 Task: Add an event  with title  Training Session: Time Management, date '2024/03/16' & Select Event type as  Group. Add location for the event as  654 Queen's Road, Central, Hong Kong and add a description: This training session is designed to help participants effectively manage their time, increase productivity, and achieve a better work-life balance. Create an event link  http-trainingsession:timemanagementcom & Select the event color as  Lime Green. , logged in from the account softage.1@softage.netand send the event invitation to softage.7@softage.net and softage.8@softage.net
Action: Mouse moved to (670, 202)
Screenshot: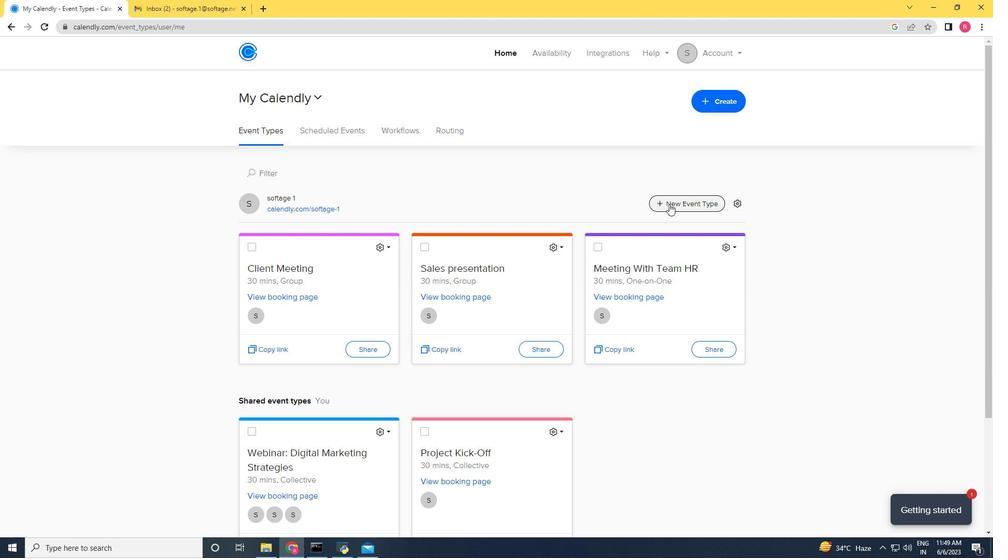 
Action: Mouse pressed left at (670, 202)
Screenshot: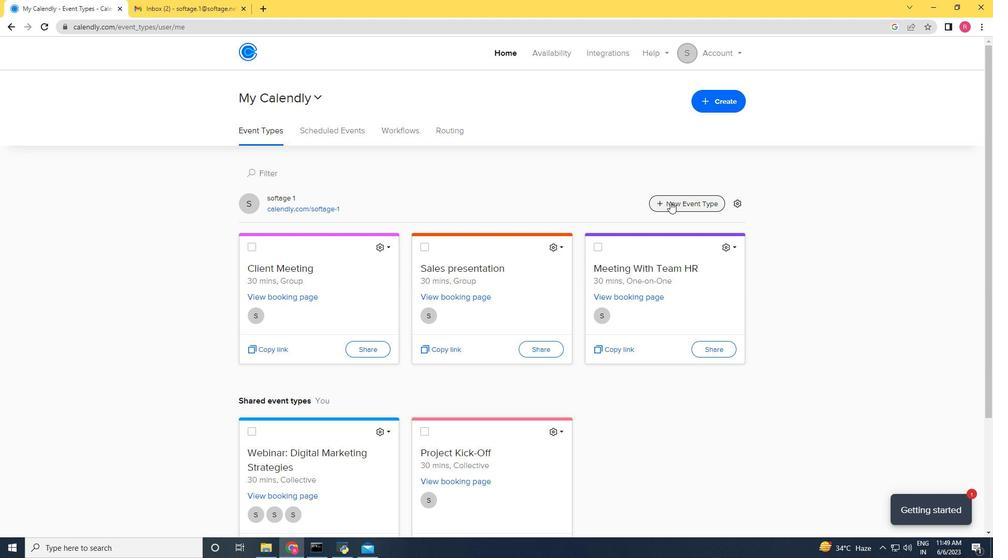 
Action: Mouse moved to (461, 238)
Screenshot: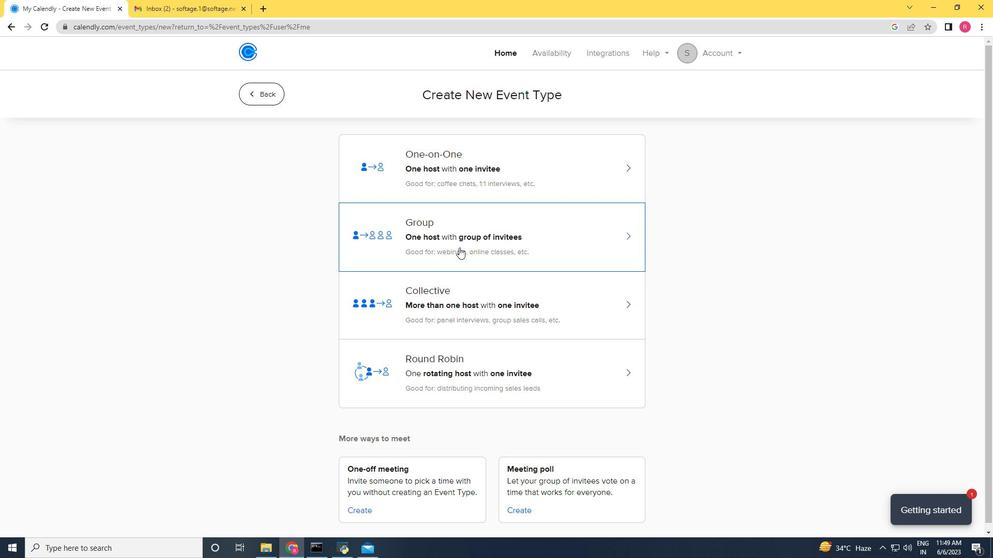 
Action: Mouse pressed left at (461, 238)
Screenshot: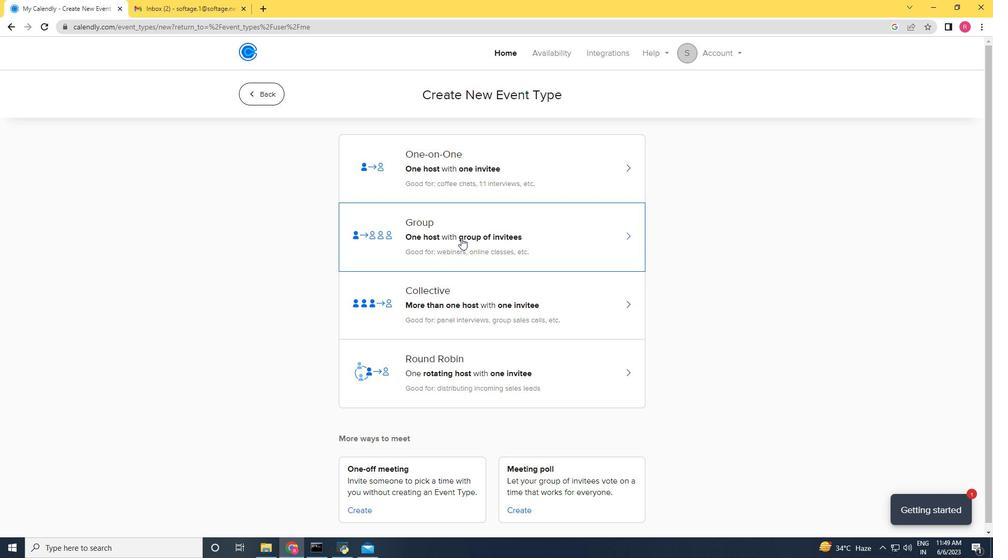 
Action: Mouse moved to (453, 260)
Screenshot: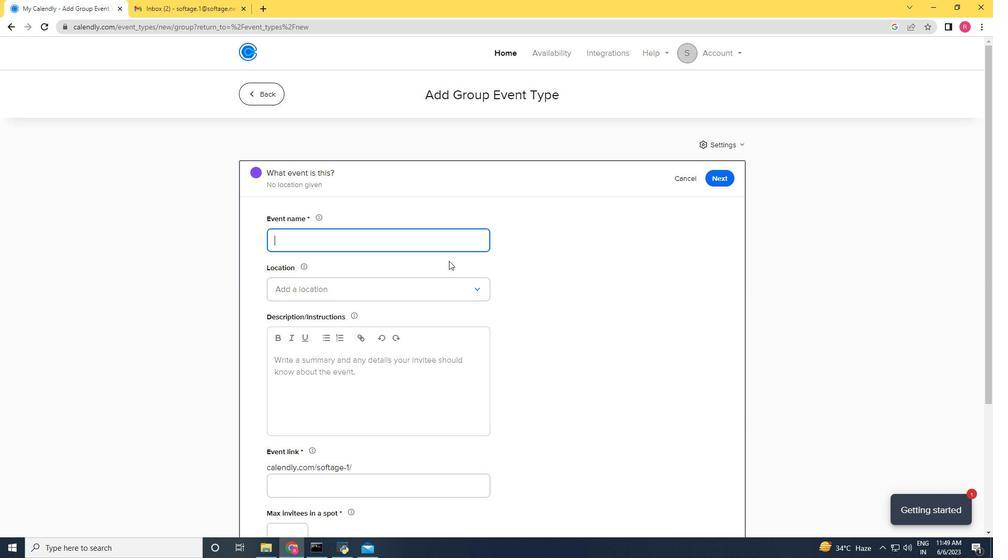 
Action: Key pressed <Key.shift>T
Screenshot: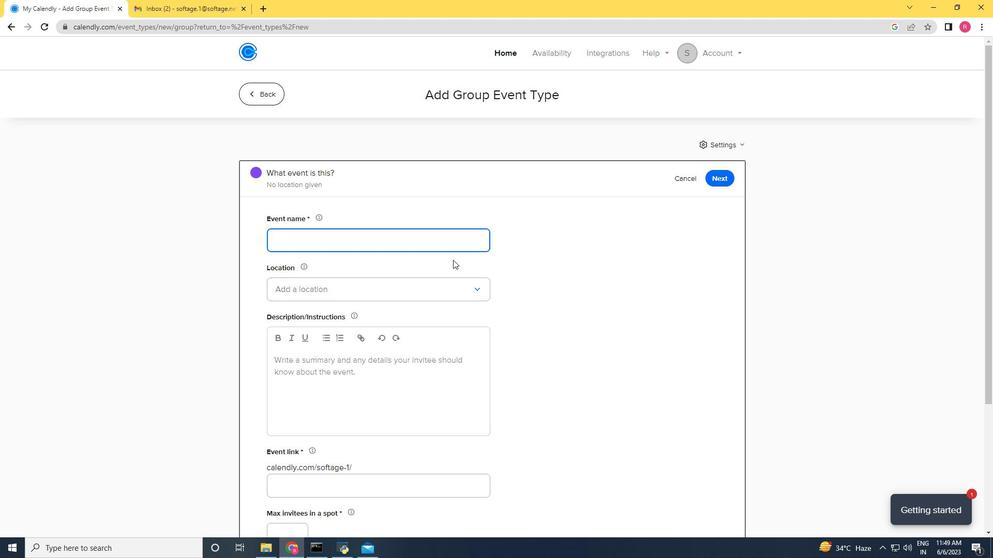 
Action: Mouse moved to (453, 260)
Screenshot: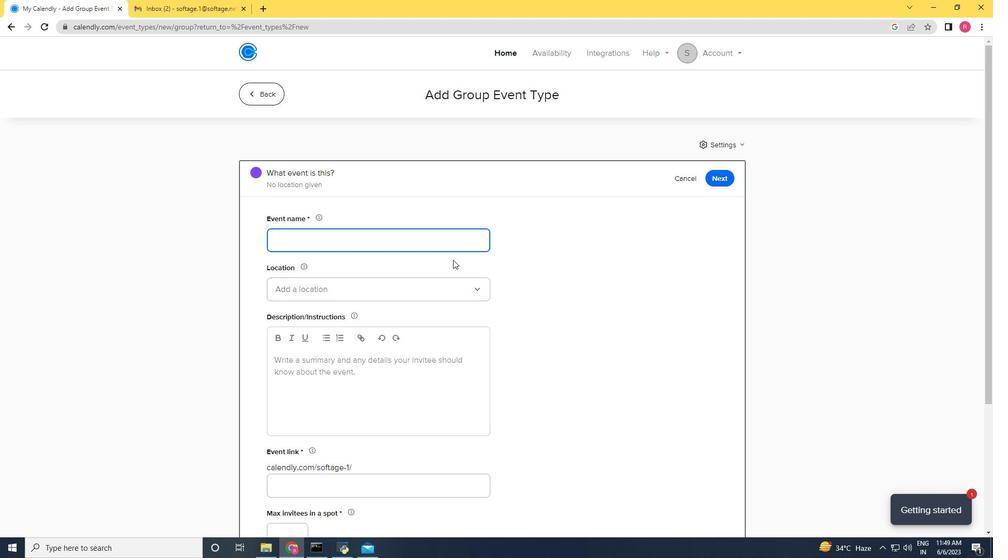 
Action: Key pressed ran
Screenshot: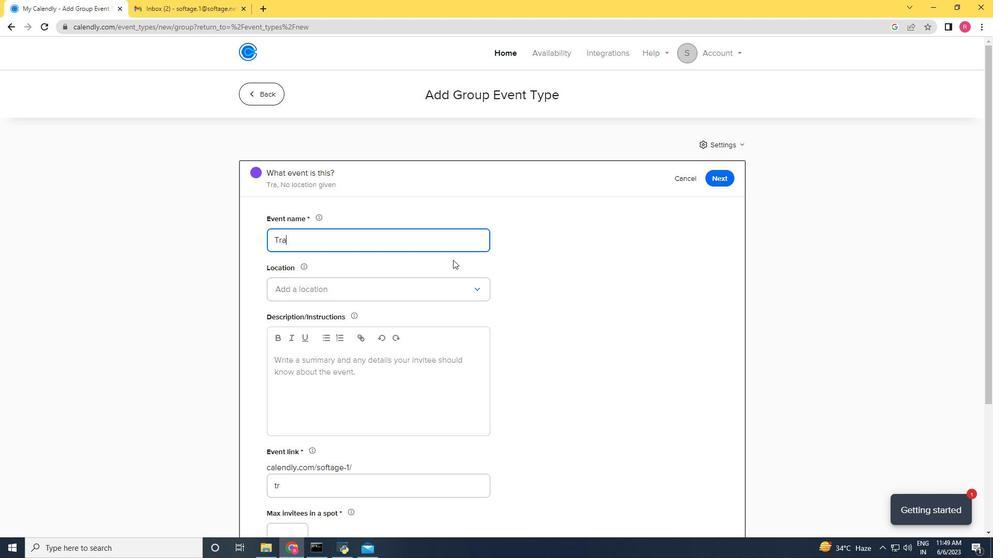 
Action: Mouse moved to (454, 259)
Screenshot: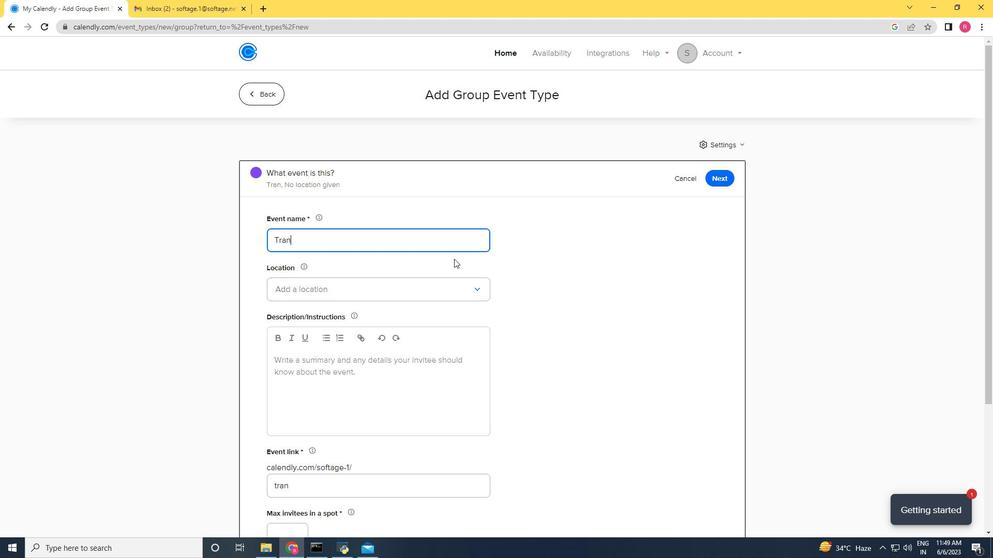 
Action: Key pressed ing<Key.space><Key.backspace><Key.backspace><Key.backspace><Key.backspace><Key.backspace>ini
Screenshot: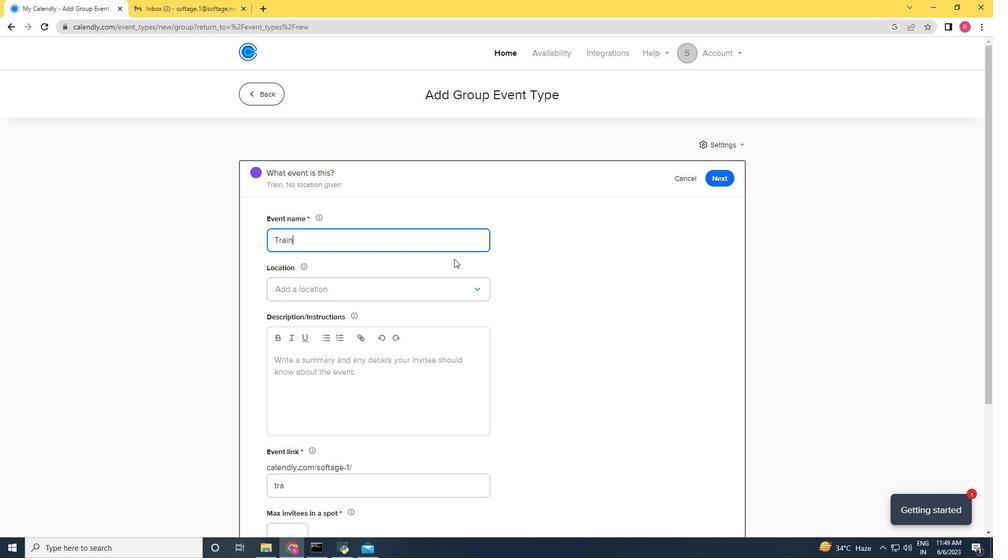 
Action: Mouse moved to (454, 259)
Screenshot: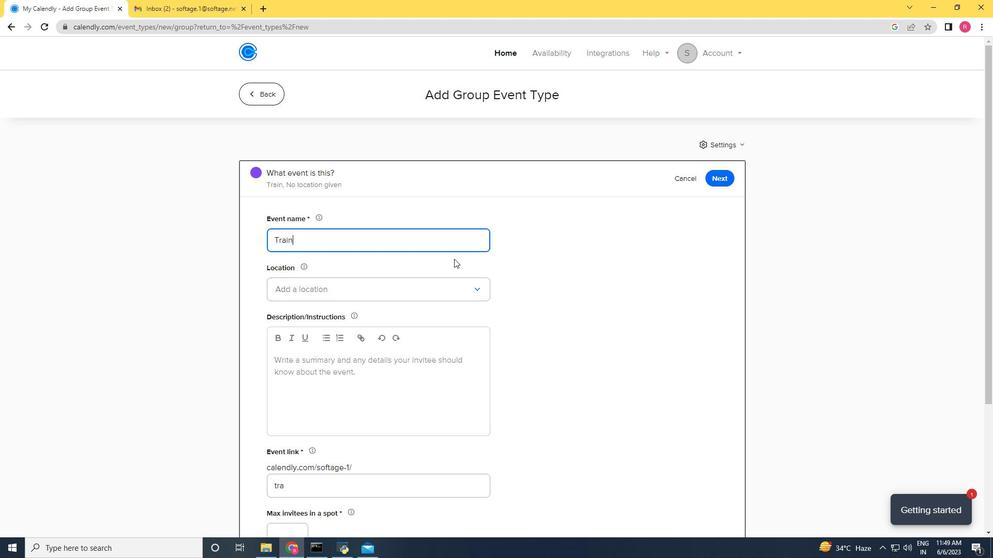 
Action: Key pressed ng<Key.space><Key.shift>Session<Key.space>
Screenshot: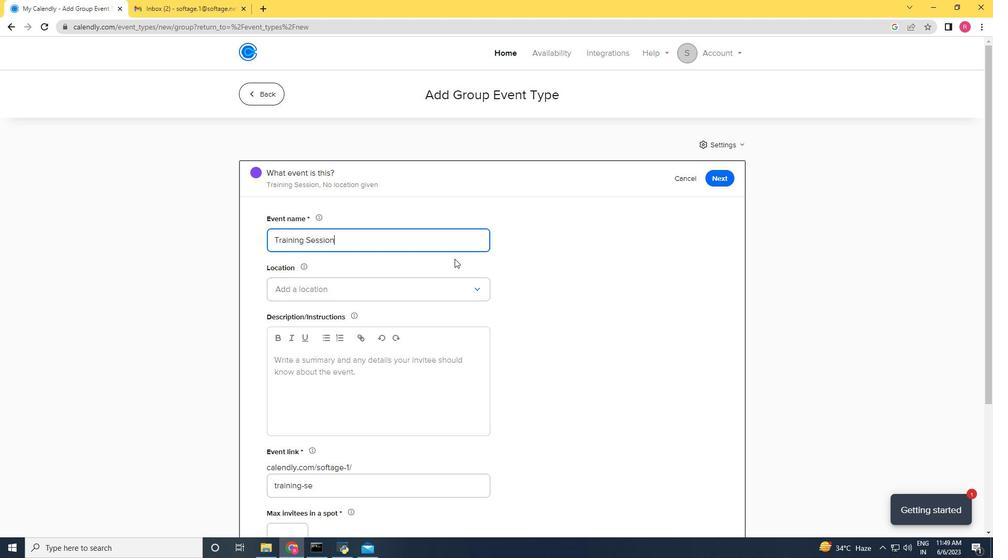 
Action: Mouse moved to (541, 201)
Screenshot: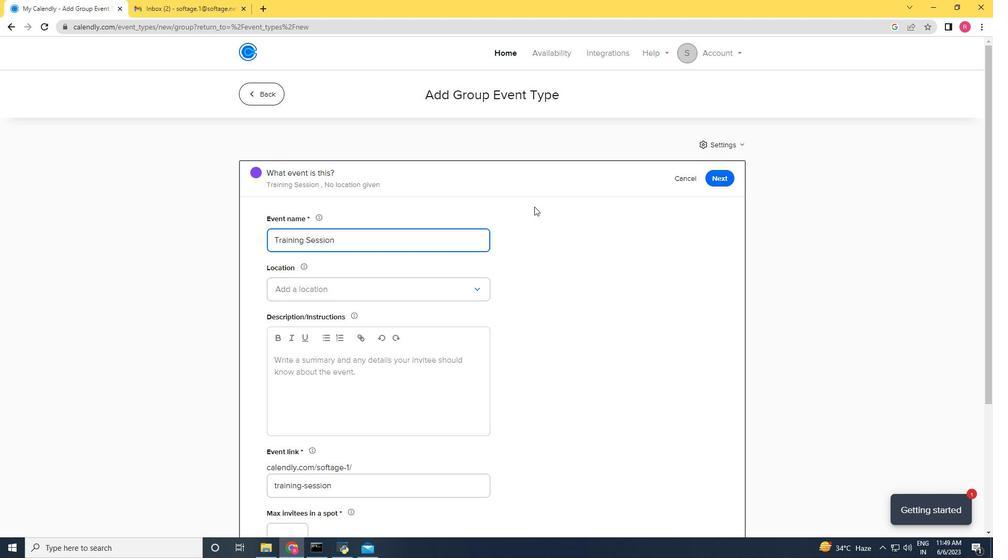 
Action: Key pressed <Key.backspace><Key.shift_r>:<Key.space><Key.shift>Time<Key.space><Key.shift><Key.shift><Key.shift><Key.shift><Key.shift><Key.shift><Key.shift>Management<Key.space>
Screenshot: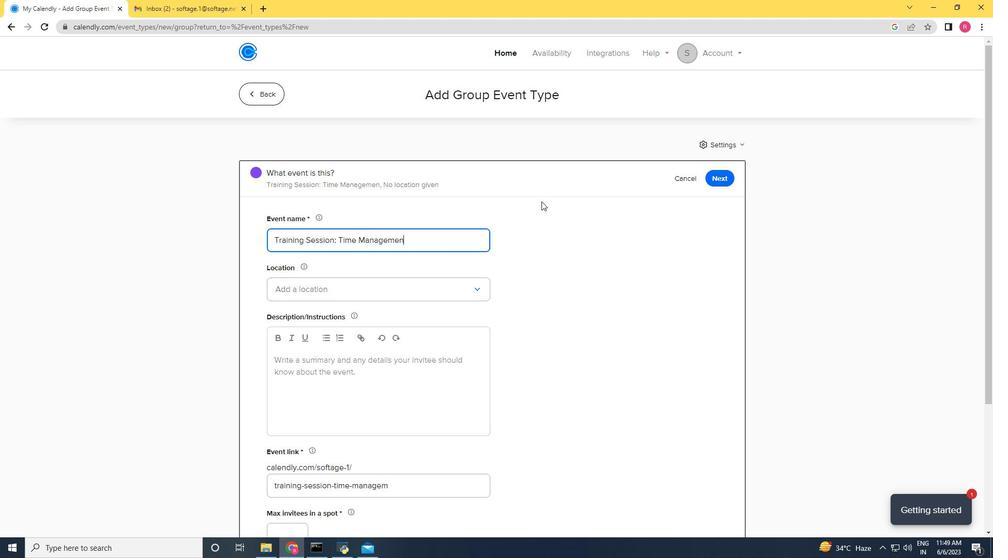
Action: Mouse moved to (437, 301)
Screenshot: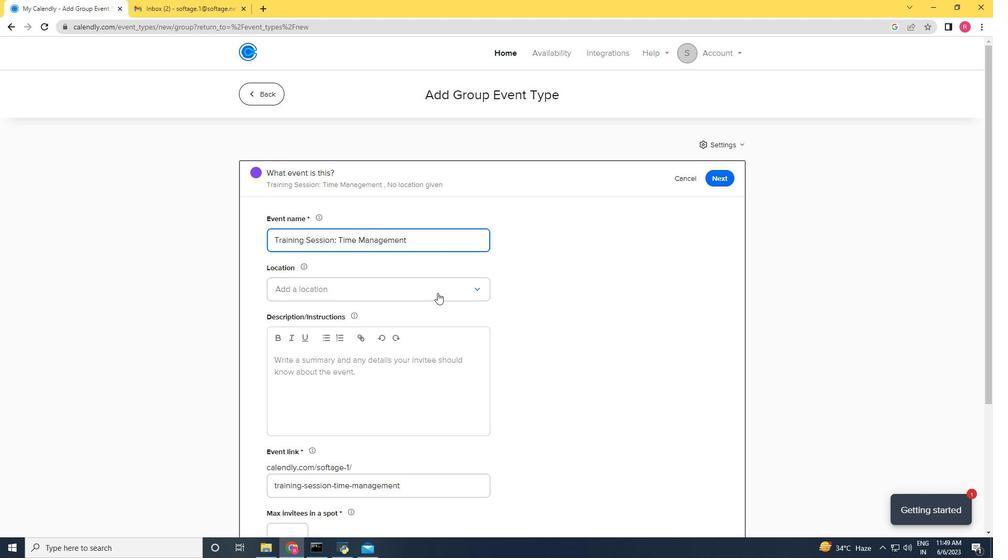 
Action: Mouse pressed left at (437, 301)
Screenshot: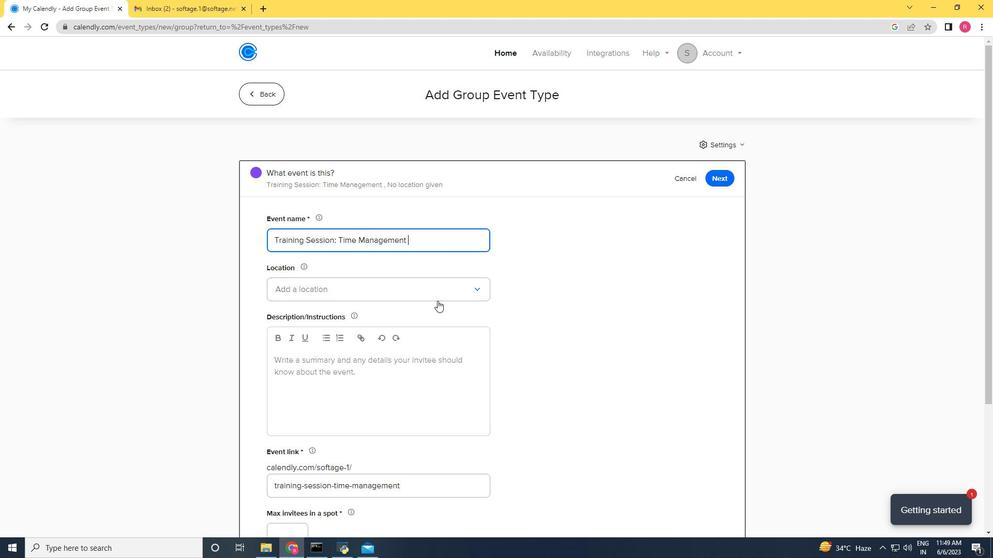 
Action: Mouse moved to (408, 315)
Screenshot: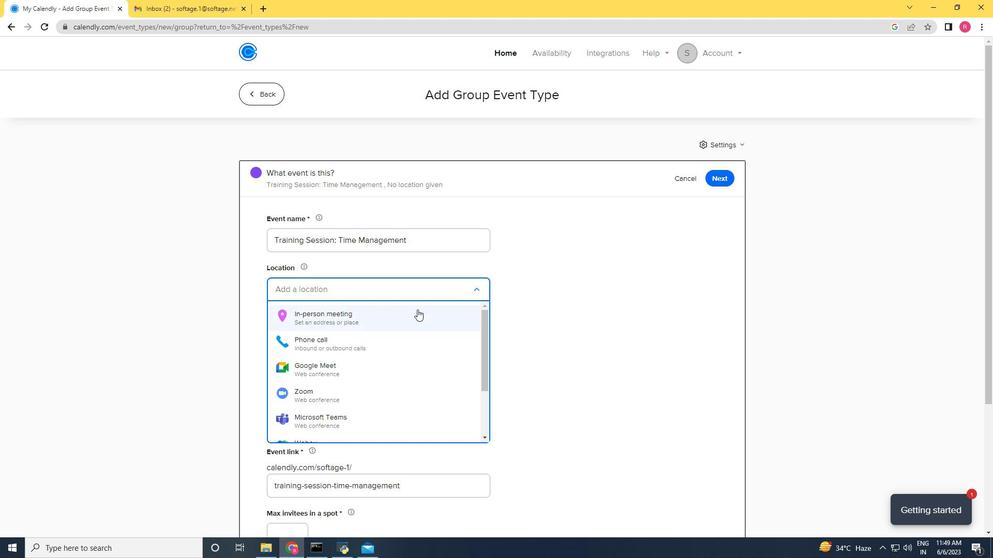 
Action: Mouse pressed left at (408, 315)
Screenshot: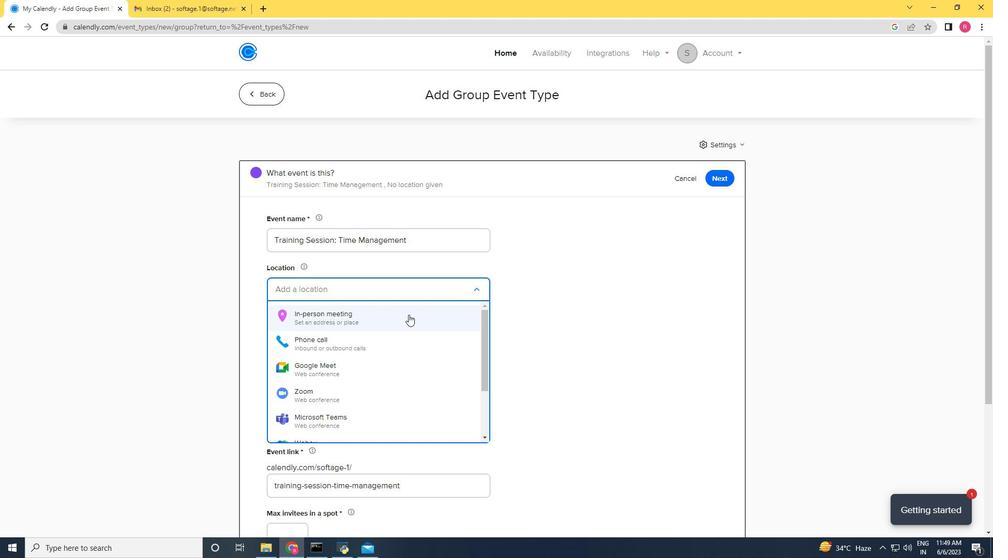 
Action: Mouse moved to (453, 172)
Screenshot: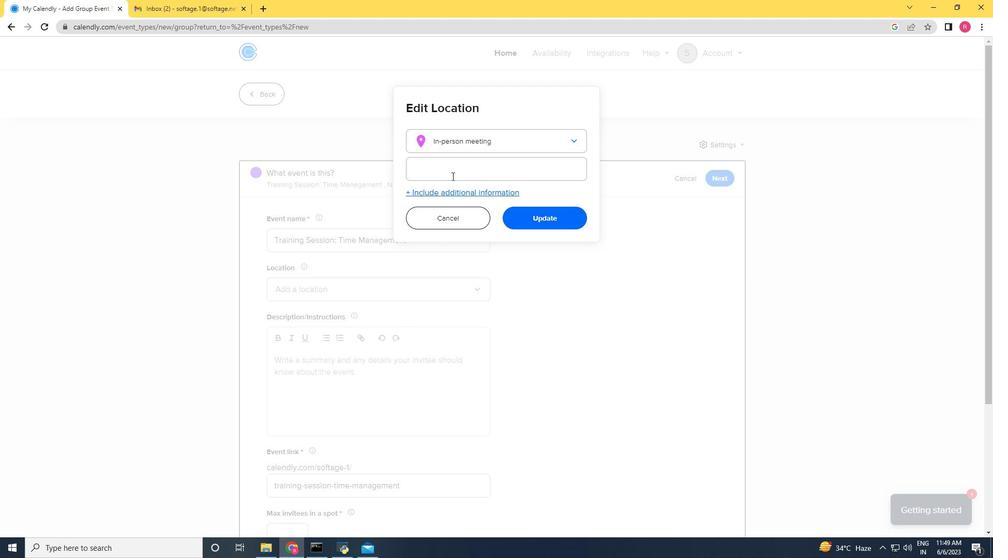 
Action: Mouse pressed left at (453, 172)
Screenshot: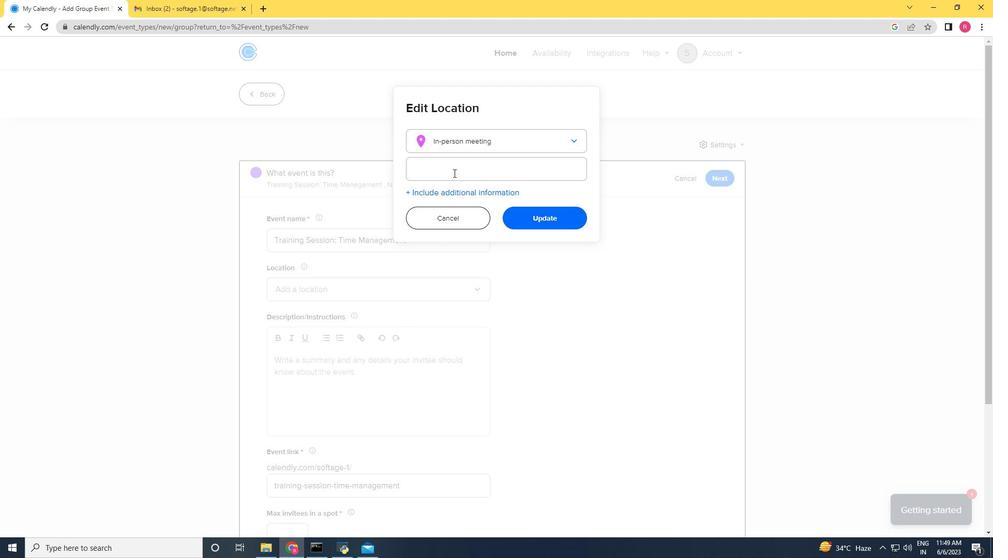 
Action: Mouse moved to (492, 153)
Screenshot: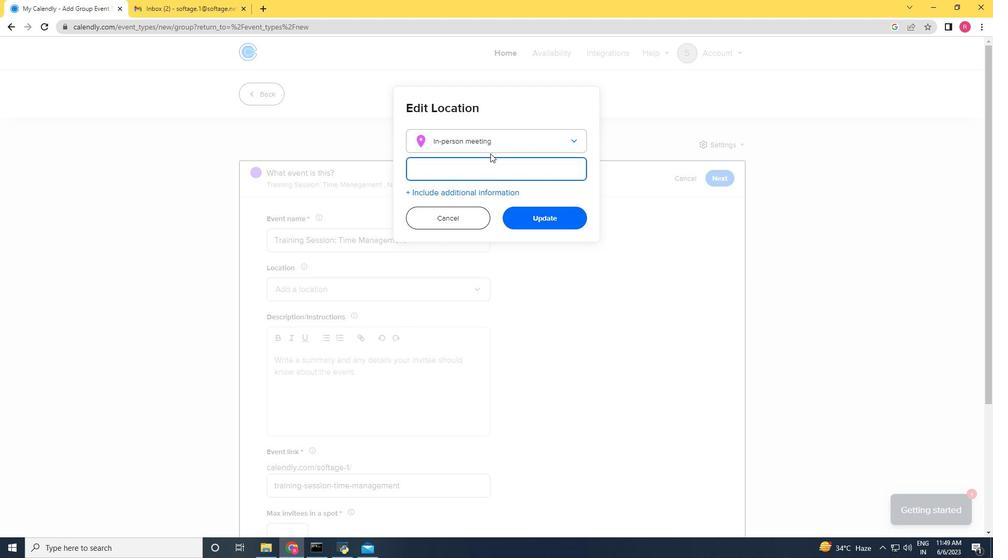 
Action: Key pressed 6
Screenshot: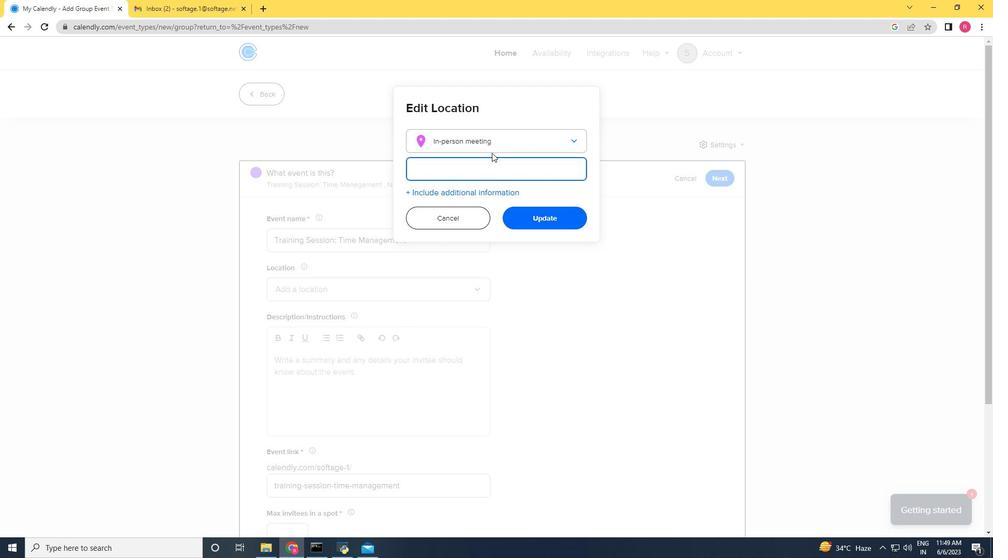 
Action: Mouse moved to (492, 153)
Screenshot: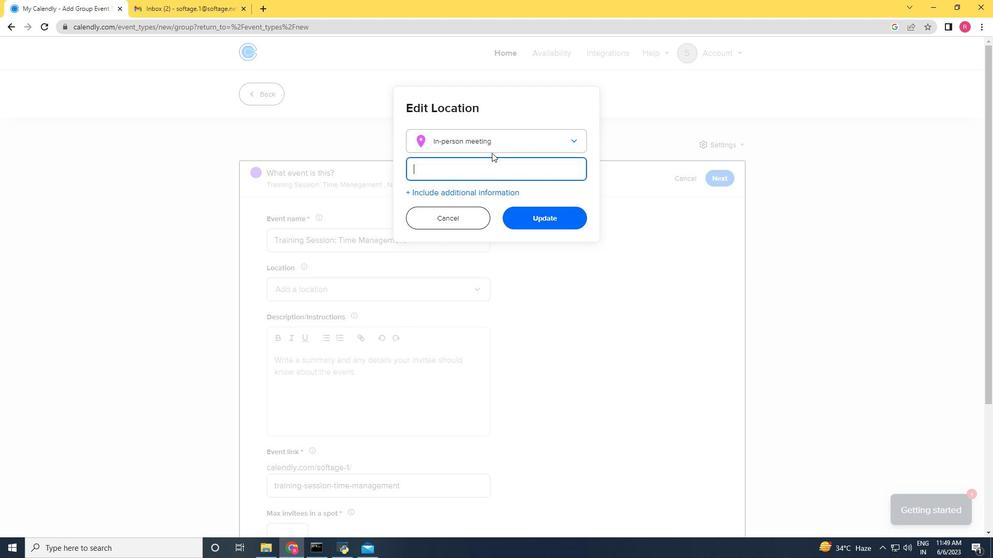 
Action: Key pressed 5
Screenshot: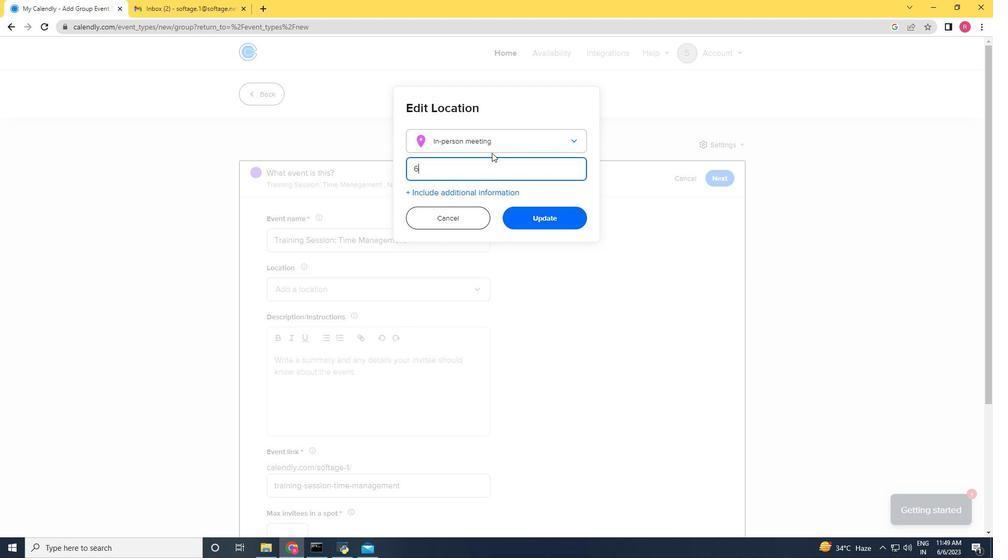 
Action: Mouse moved to (493, 153)
Screenshot: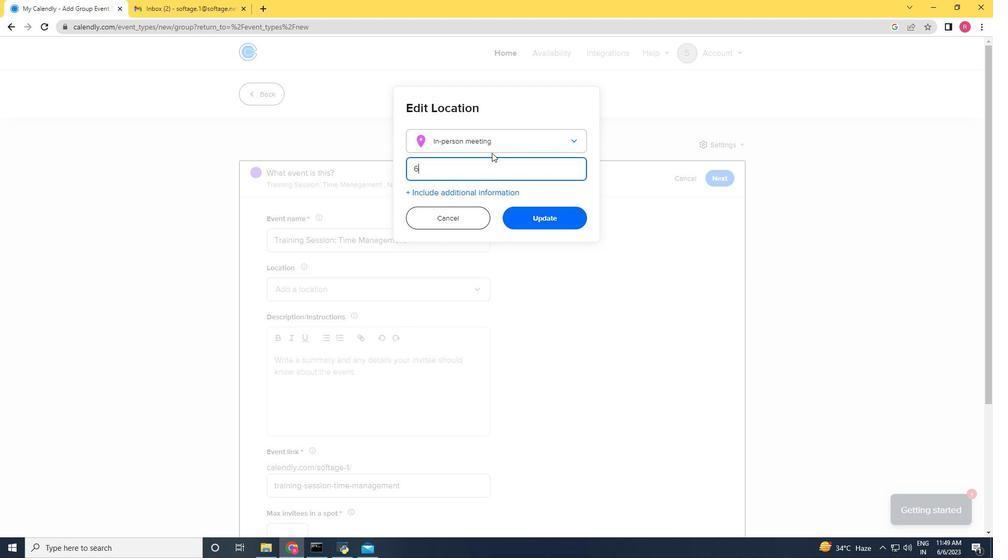 
Action: Key pressed 4<Key.space><Key.shift><Key.shift><Key.shift><Key.shift><Key.shift><Key.shift><Key.shift><Key.shift><Key.shift>Quee
Screenshot: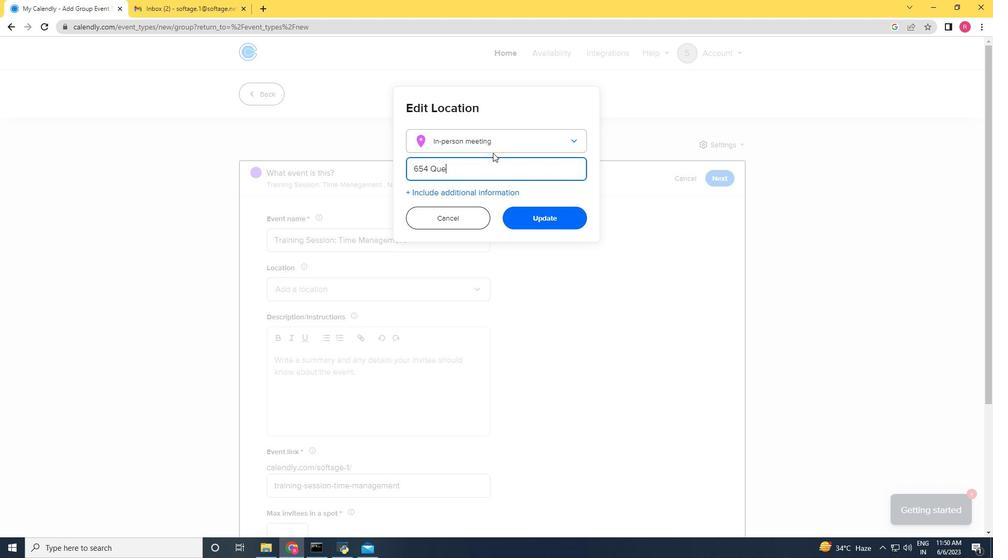 
Action: Mouse moved to (493, 153)
Screenshot: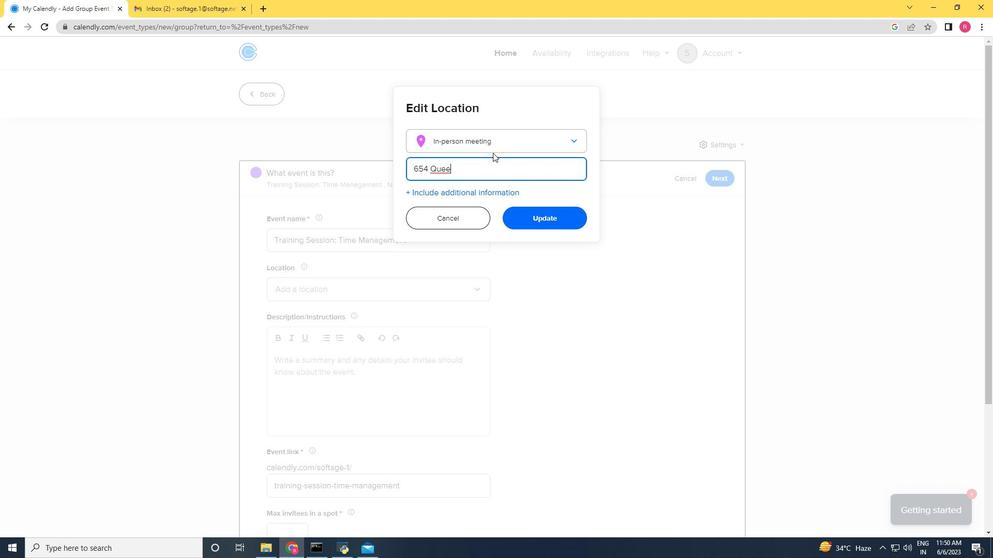 
Action: Key pressed 's<Key.space><Key.left><Key.left><Key.left>n<Key.right><Key.right><Key.space><Key.shift>Road<Key.space><Key.backspace>,<Key.space><Key.shift><Key.shift><Key.shift>Ce
Screenshot: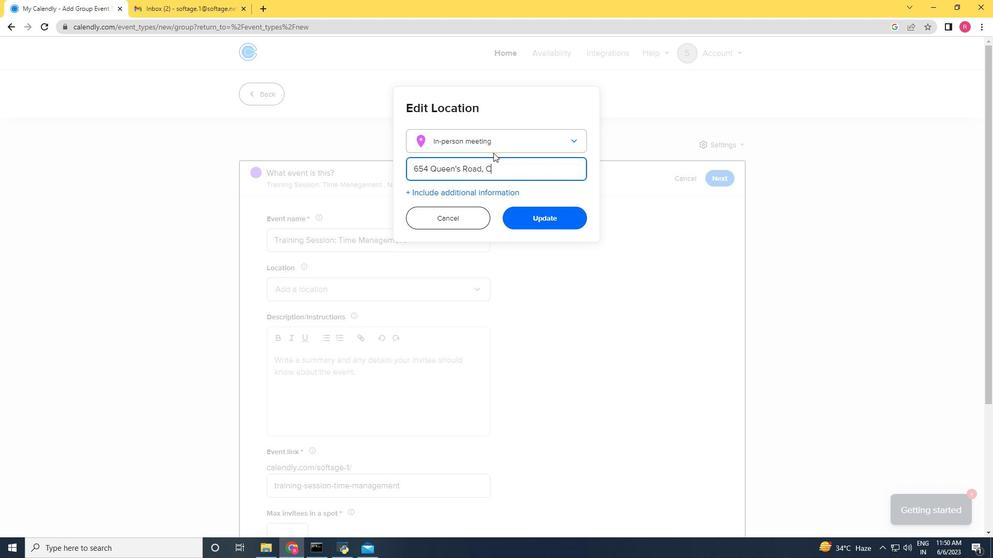 
Action: Mouse moved to (495, 152)
Screenshot: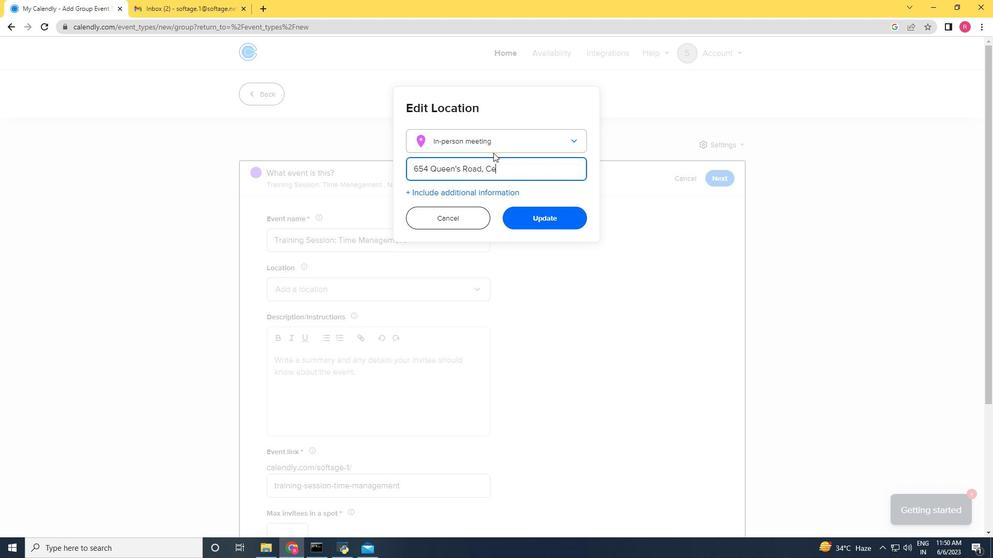 
Action: Key pressed n
Screenshot: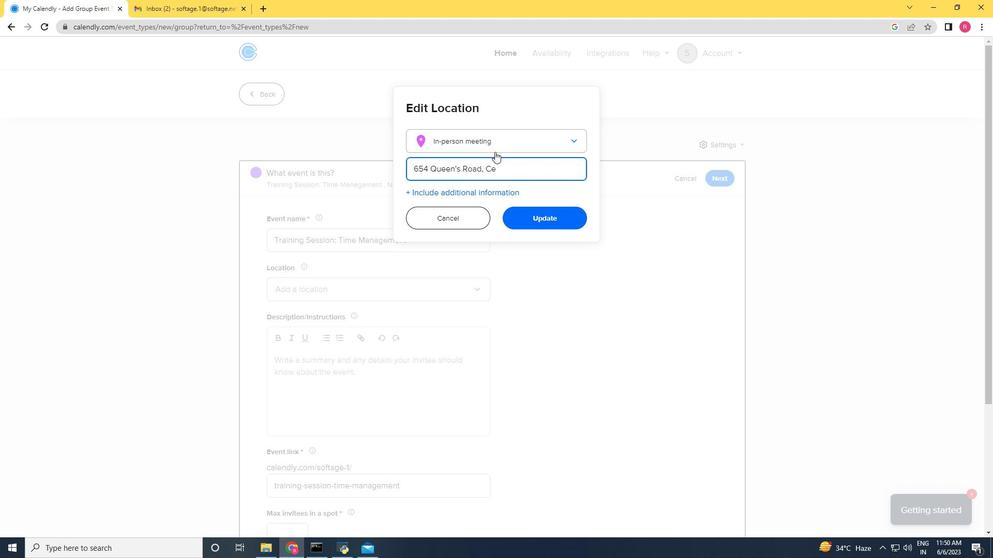 
Action: Mouse moved to (497, 151)
Screenshot: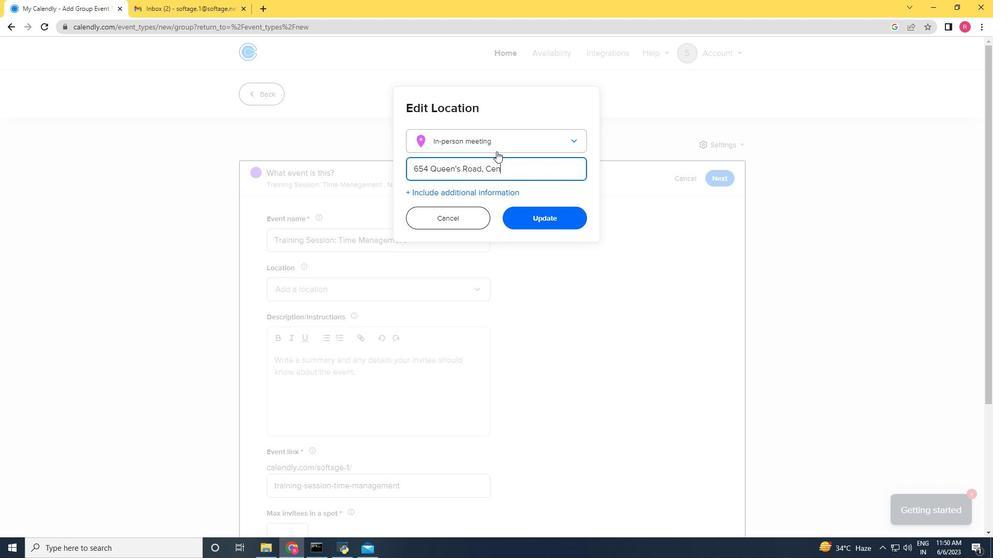 
Action: Key pressed t
Screenshot: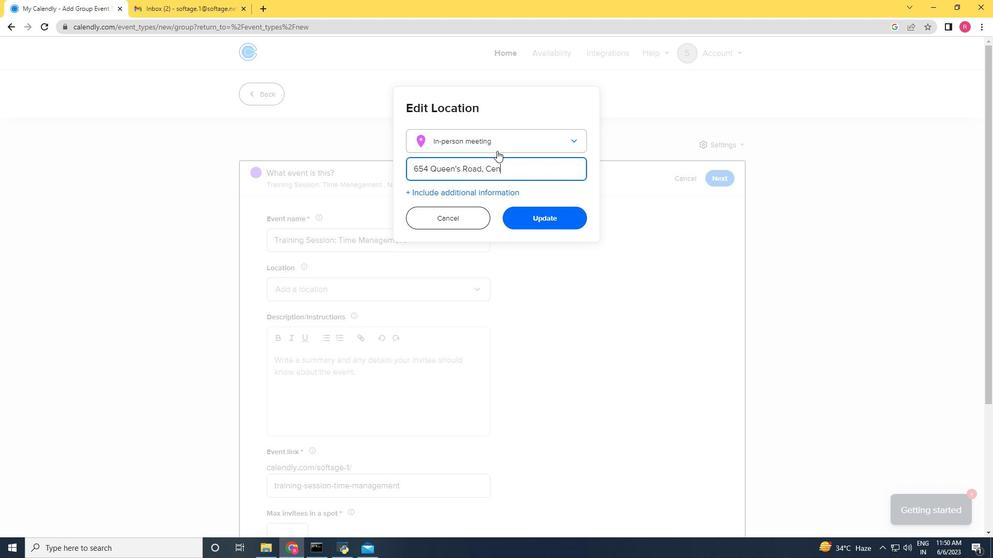 
Action: Mouse moved to (497, 151)
Screenshot: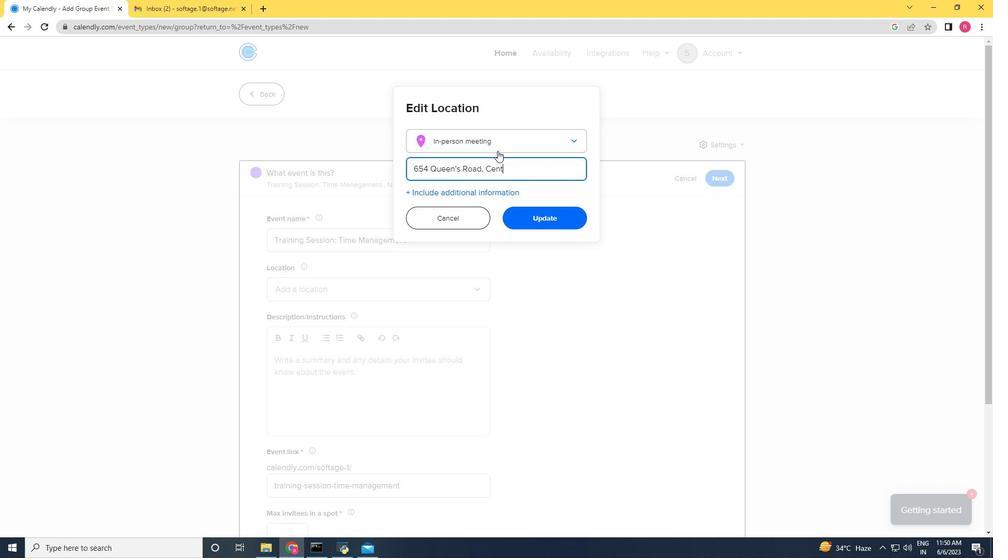 
Action: Key pressed ra
Screenshot: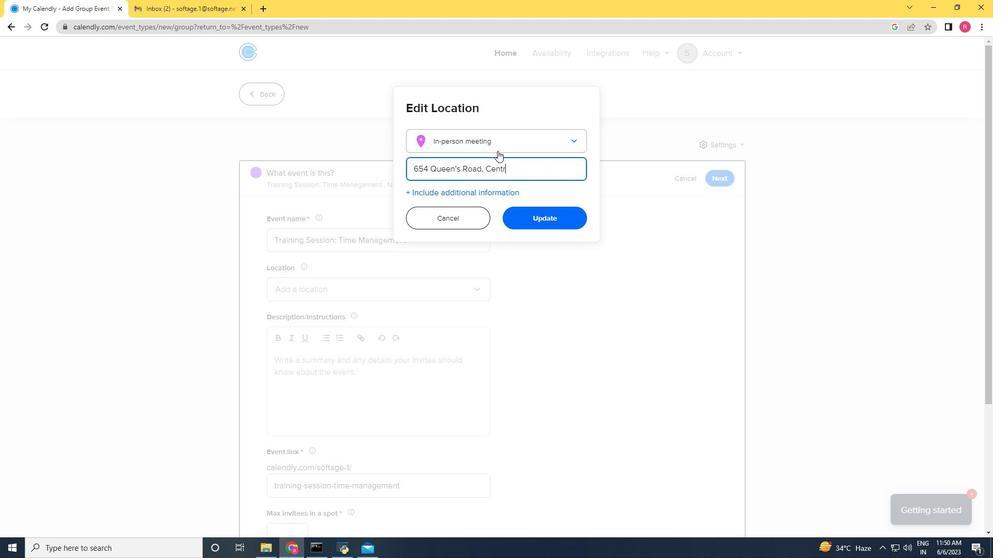 
Action: Mouse moved to (499, 150)
Screenshot: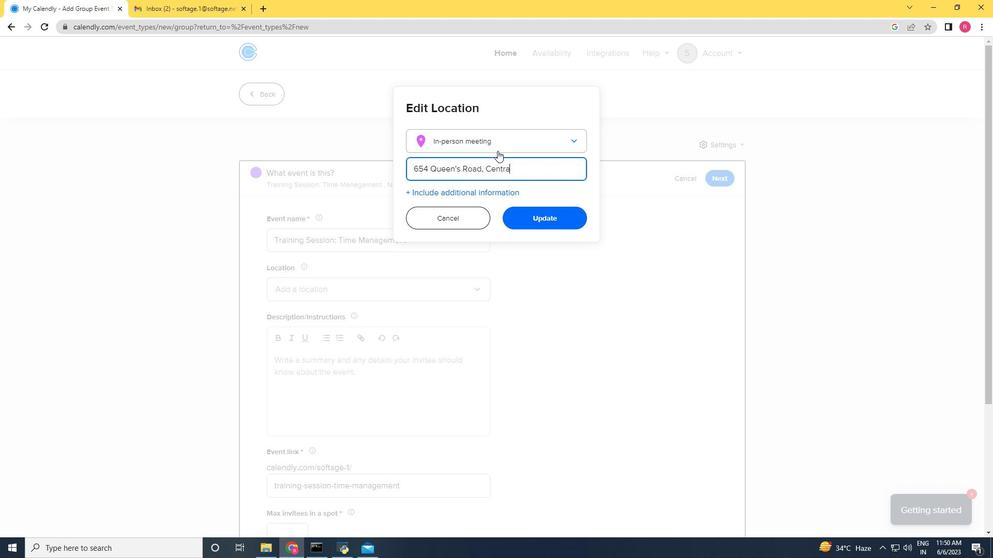 
Action: Key pressed l<Key.space><Key.backspace>,<Key.space><Key.shift>Hong<Key.space><Key.shift>Kong<Key.space>
Screenshot: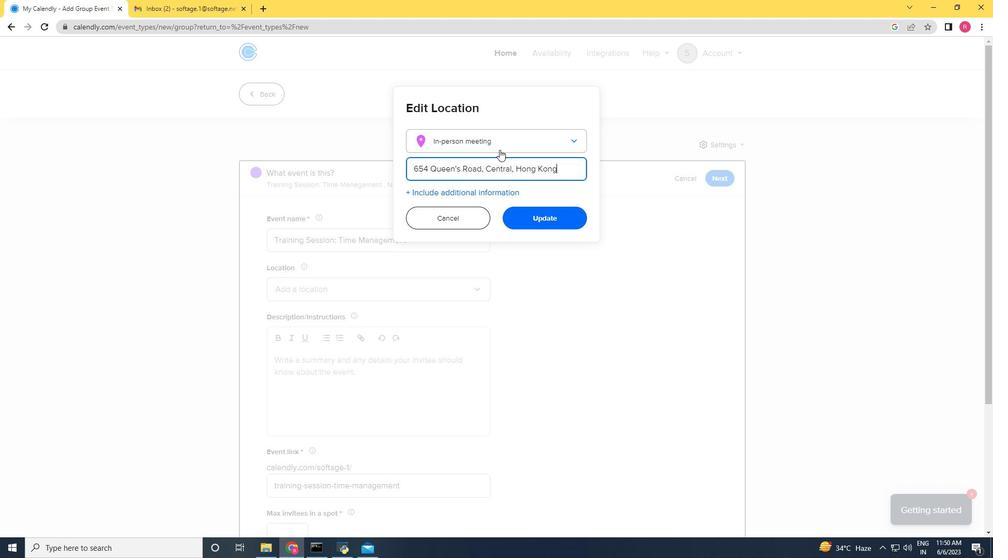 
Action: Mouse moved to (542, 215)
Screenshot: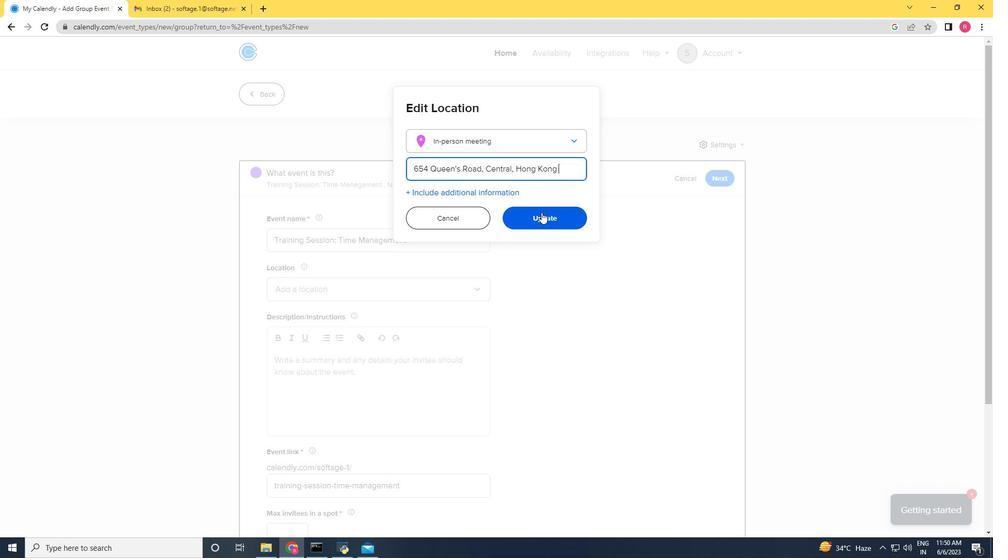 
Action: Mouse pressed left at (542, 215)
Screenshot: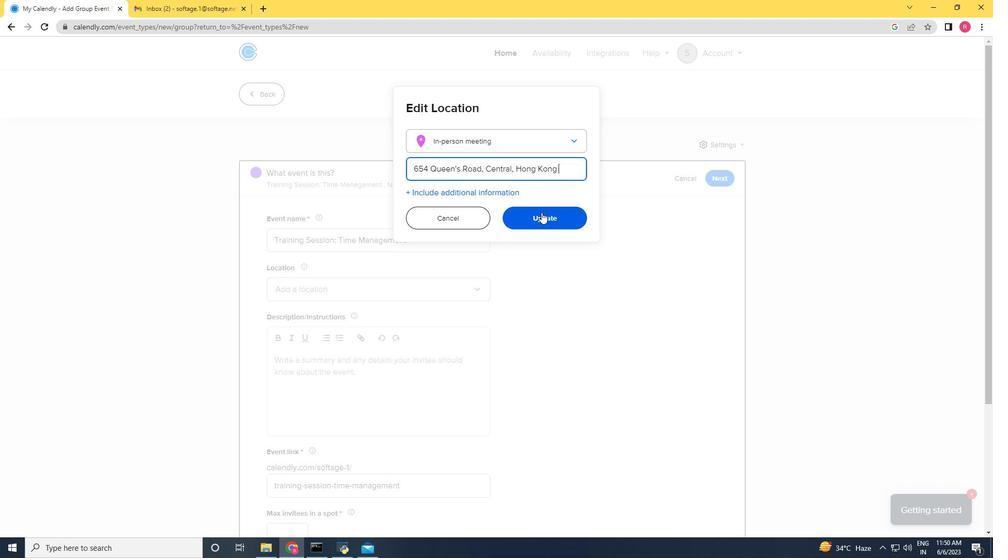 
Action: Mouse moved to (368, 400)
Screenshot: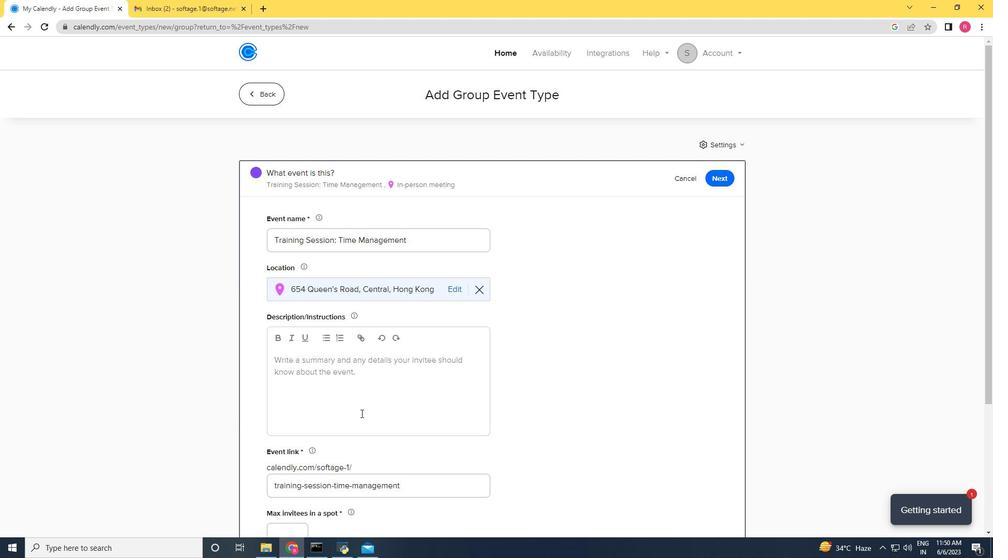 
Action: Mouse pressed left at (368, 400)
Screenshot: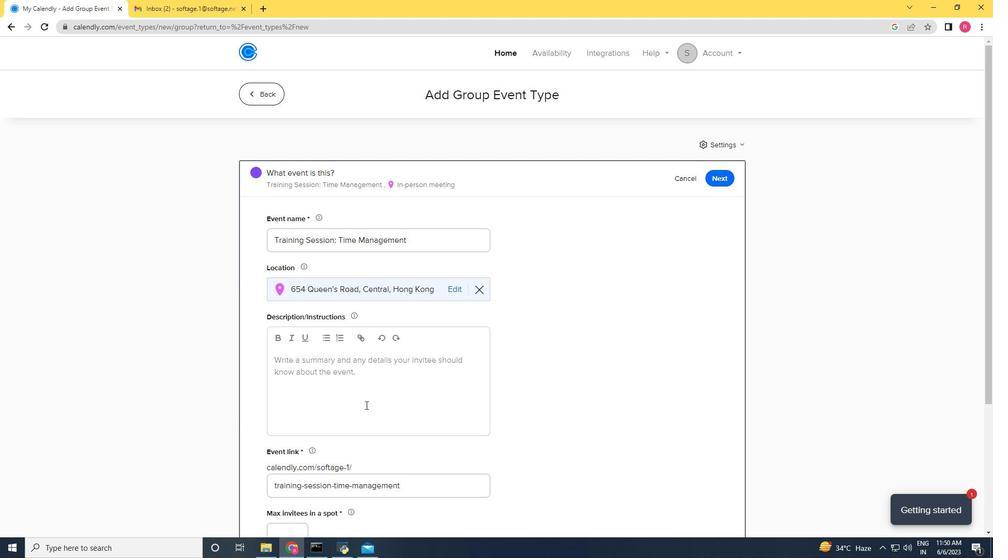 
Action: Mouse moved to (521, 309)
Screenshot: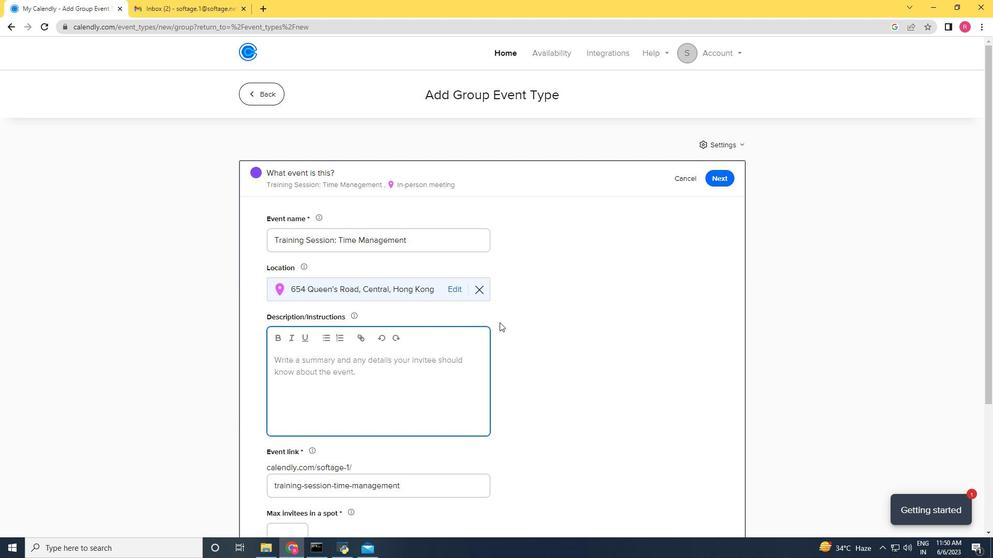 
Action: Key pressed <Key.shift>This<Key.space>traini
Screenshot: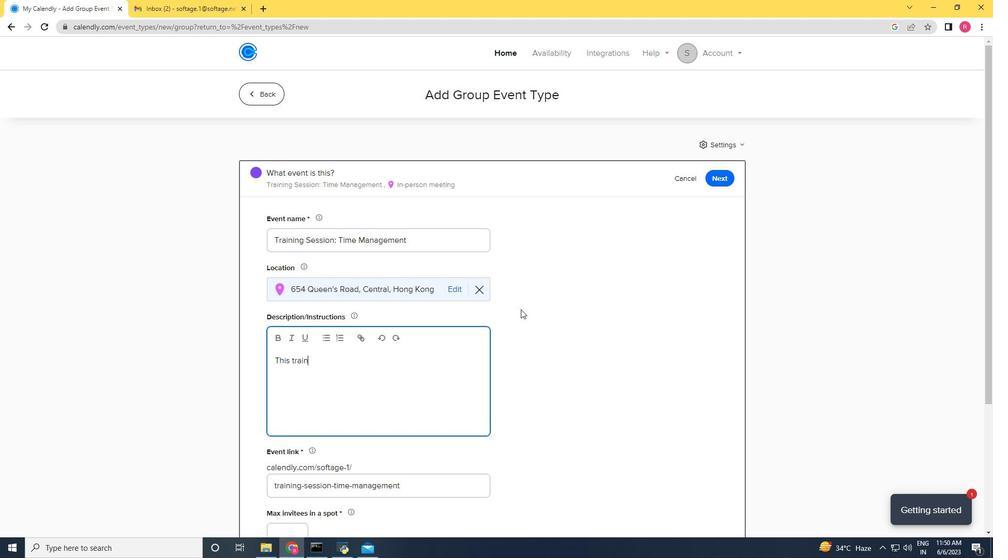 
Action: Mouse moved to (521, 309)
Screenshot: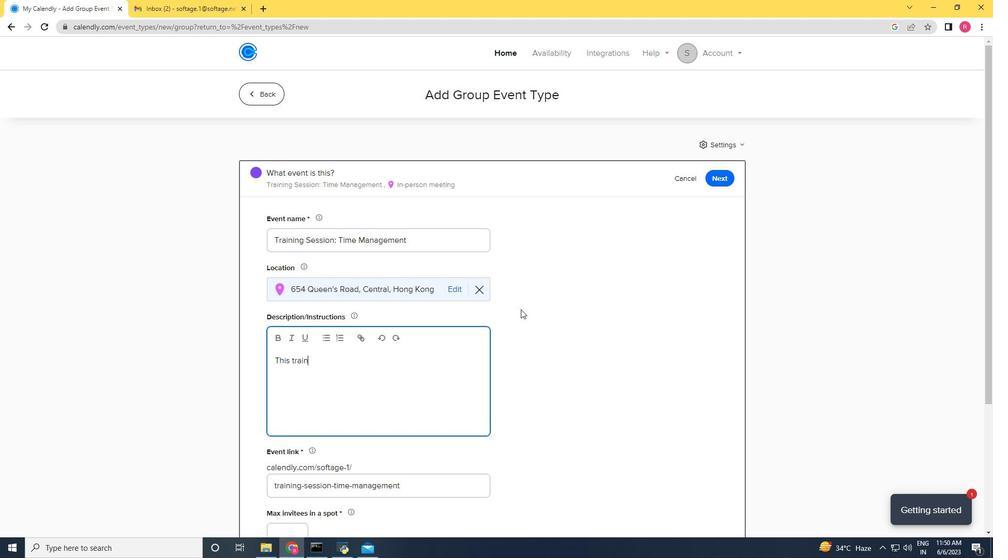 
Action: Key pressed ng<Key.space>session<Key.space>is<Key.space>designed<Key.space>to<Key.space>hep<Key.space><Key.space><Key.backspace><Key.backspace><Key.backspace>lp<Key.space>prt
Screenshot: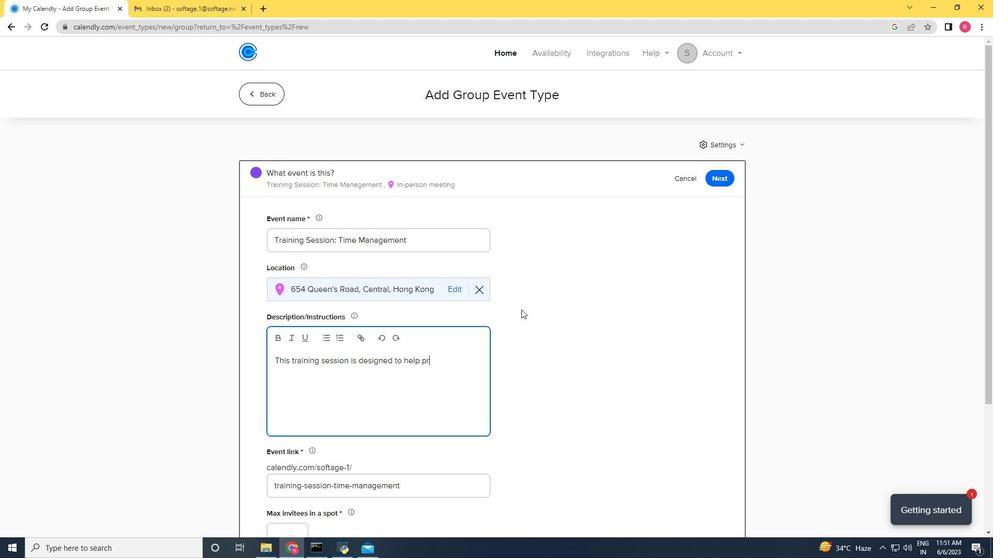 
Action: Mouse moved to (522, 309)
Screenshot: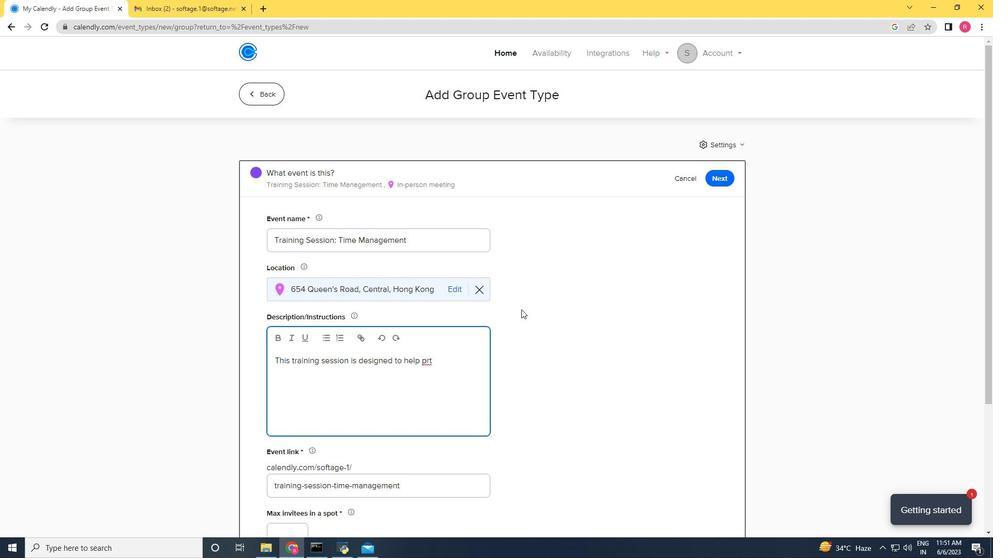 
Action: Key pressed <Key.backspace>rti<Key.backspace><Key.backspace><Key.backspace><Key.backspace>articipants<Key.space>effectivel
Screenshot: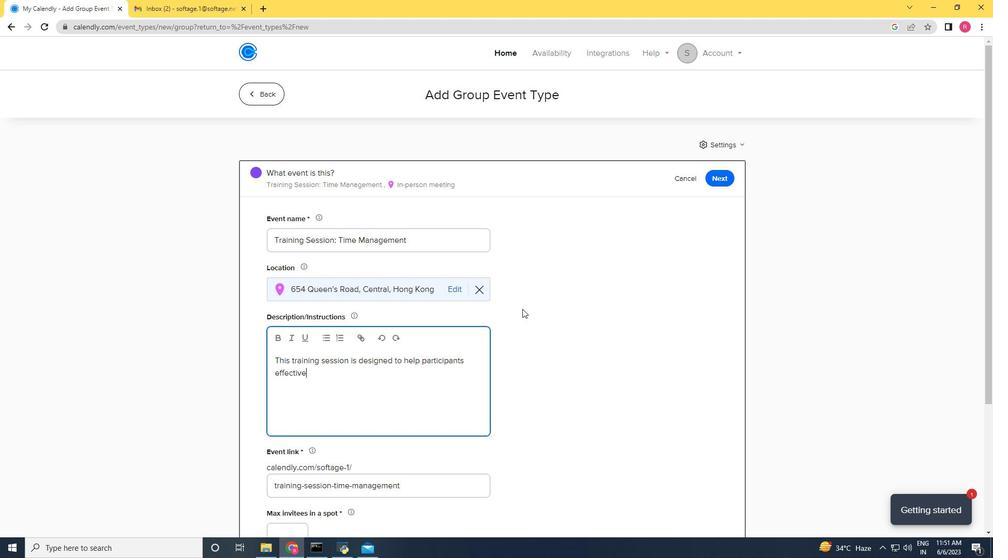
Action: Mouse moved to (538, 299)
Screenshot: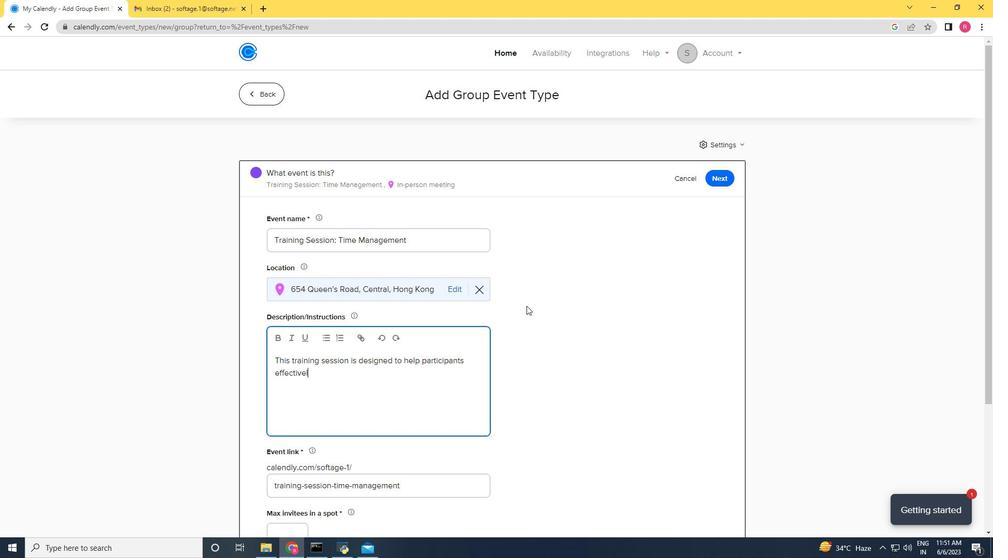 
Action: Key pressed y
Screenshot: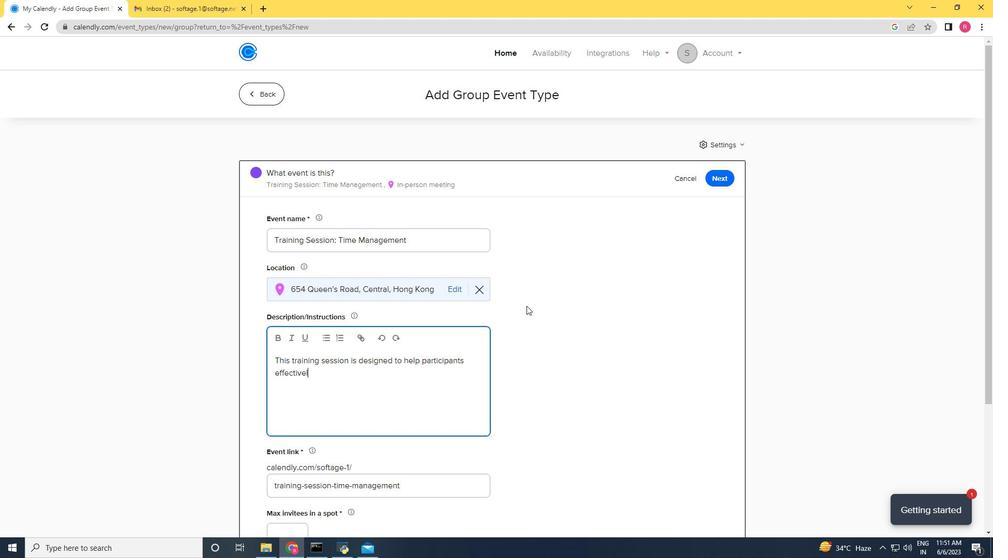 
Action: Mouse moved to (541, 297)
Screenshot: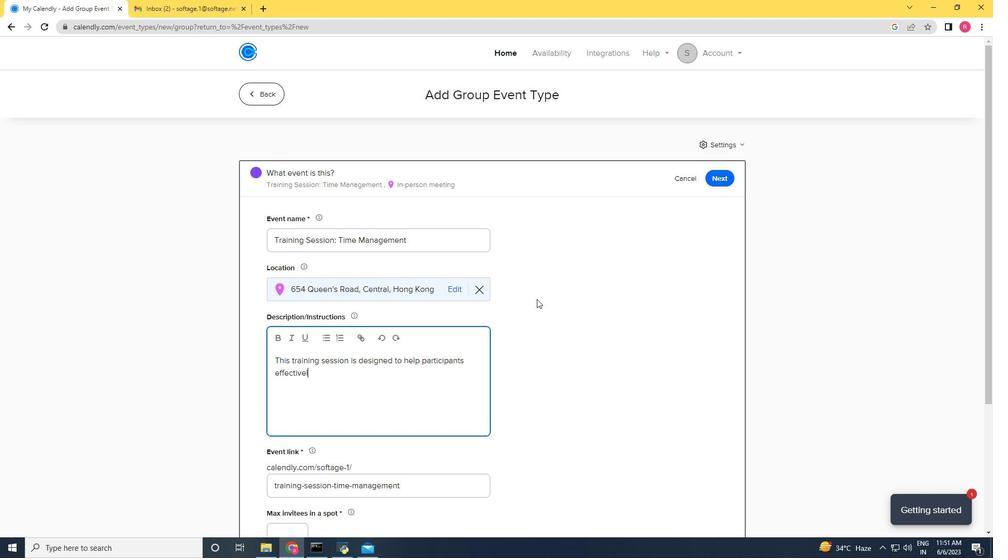 
Action: Key pressed <Key.space>manage<Key.space>their<Key.space>time<Key.space><Key.backspace>,<Key.space>increase<Key.space>prodctivity,<Key.space><Key.left><Key.left><Key.left><Key.left><Key.left><Key.left><Key.left><Key.left><Key.left><Key.left><Key.right><Key.right><Key.right><Key.left><Key.left>u<Key.right><Key.right><Key.right><Key.right><Key.right><Key.right><Key.right><Key.right><Key.right>and<Key.space>achive<Key.space>
Screenshot: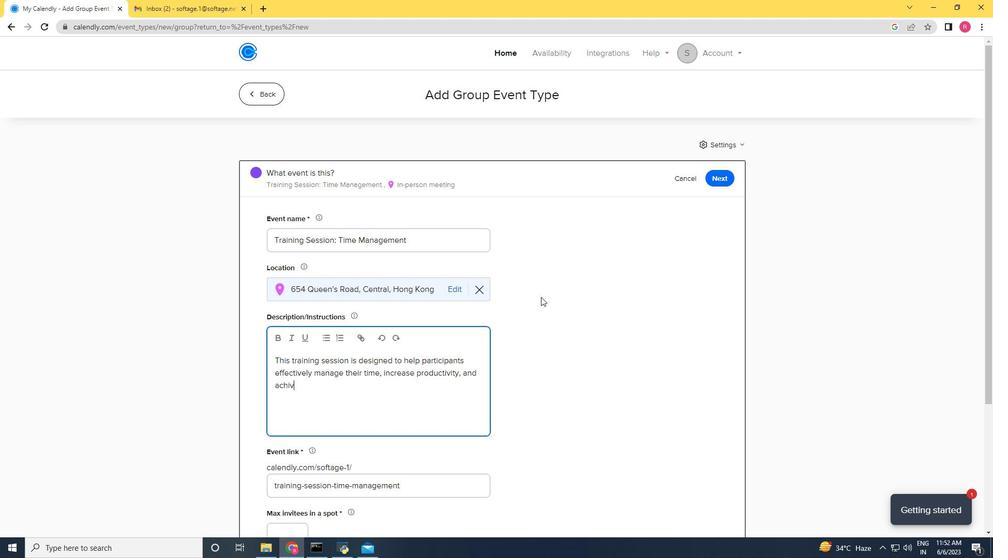 
Action: Mouse moved to (547, 294)
Screenshot: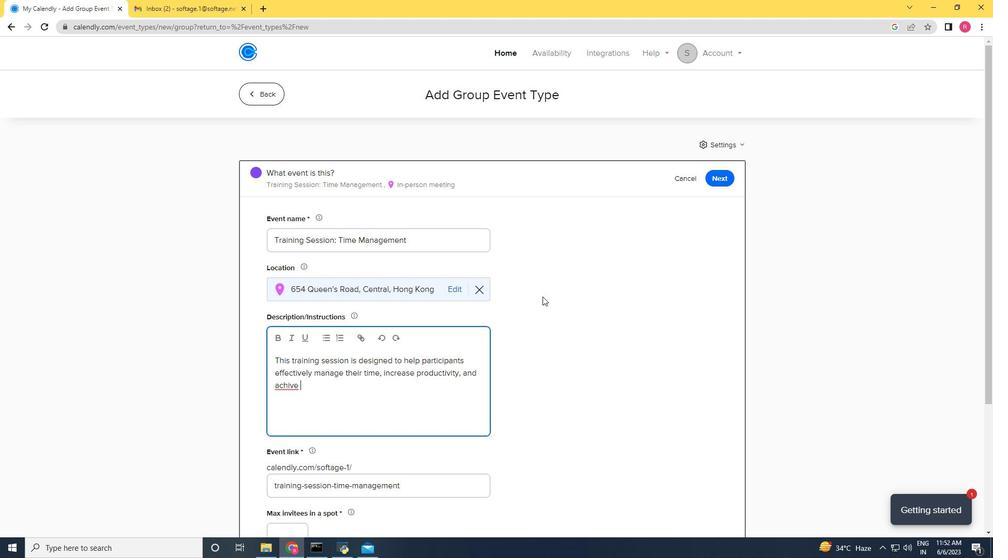 
Action: Key pressed <Key.backspace>
Screenshot: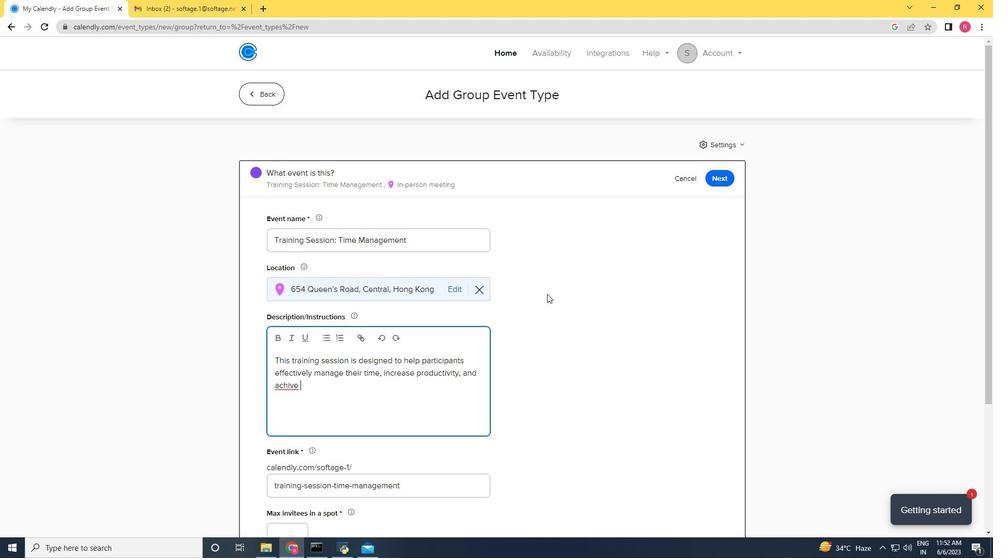 
Action: Mouse moved to (548, 293)
Screenshot: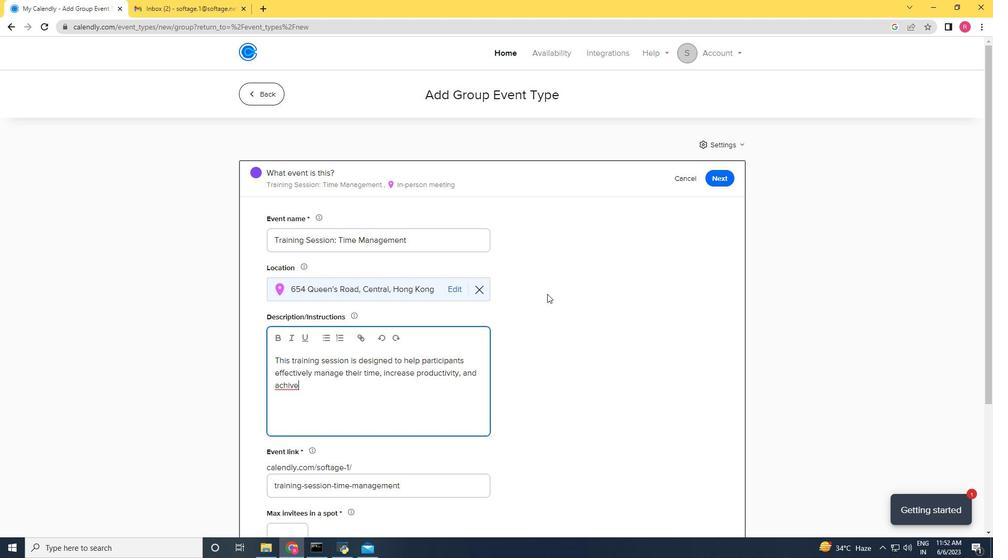 
Action: Key pressed <Key.backspace><Key.backspace><Key.backspace>ieve<Key.space>a<Key.space>b
Screenshot: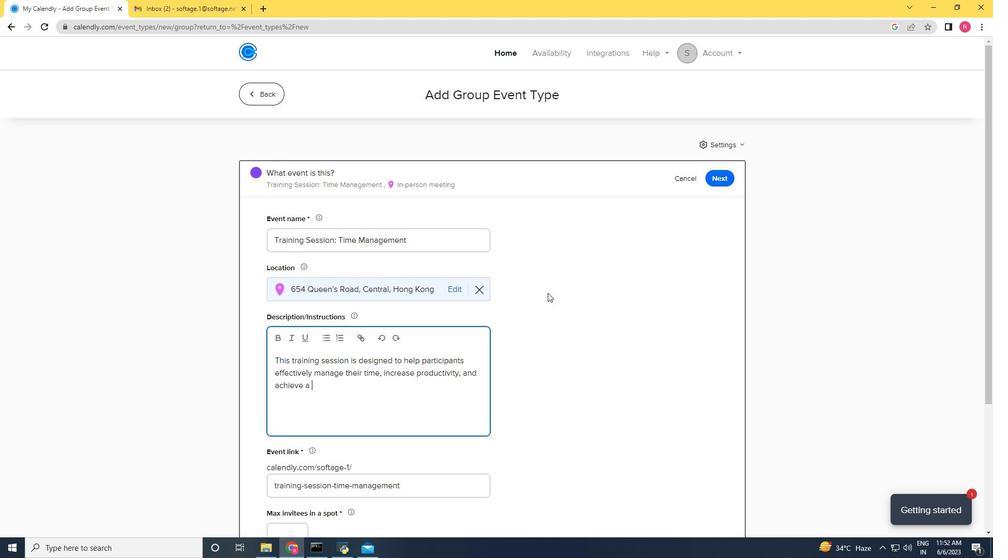 
Action: Mouse moved to (552, 290)
Screenshot: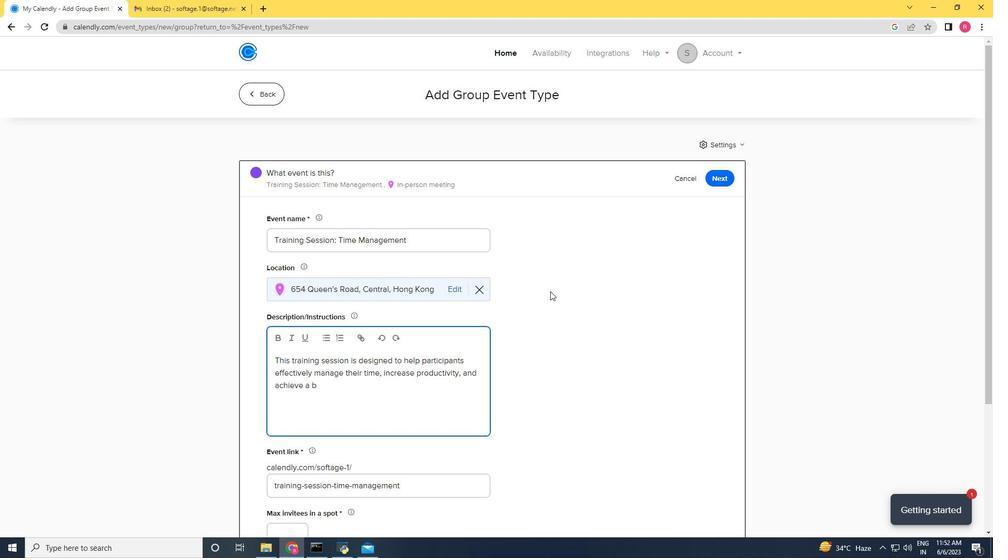 
Action: Key pressed etter<Key.space>work<Key.space><Key.backspace>-
Screenshot: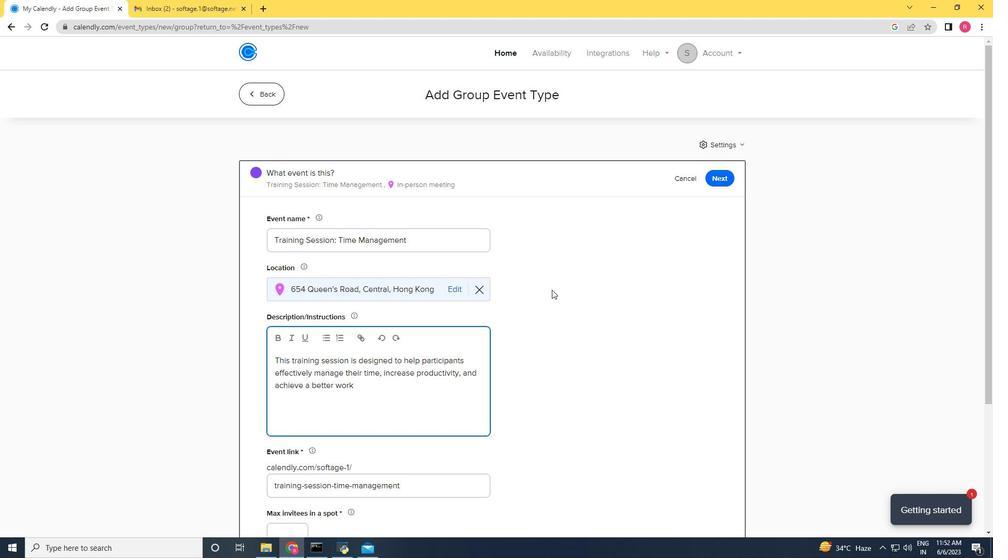 
Action: Mouse moved to (552, 290)
Screenshot: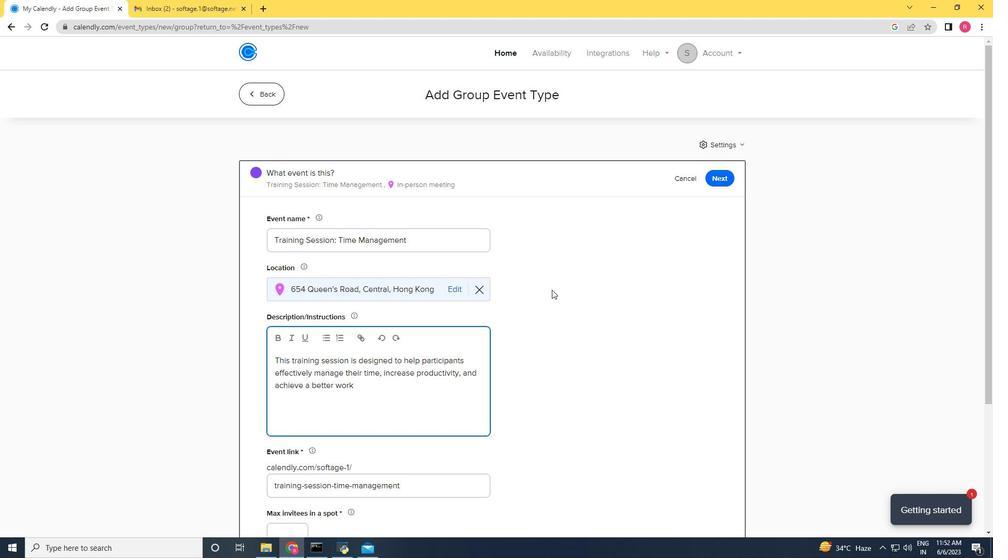 
Action: Key pressed life<Key.space>balance<Key.space><Key.backspace>
Screenshot: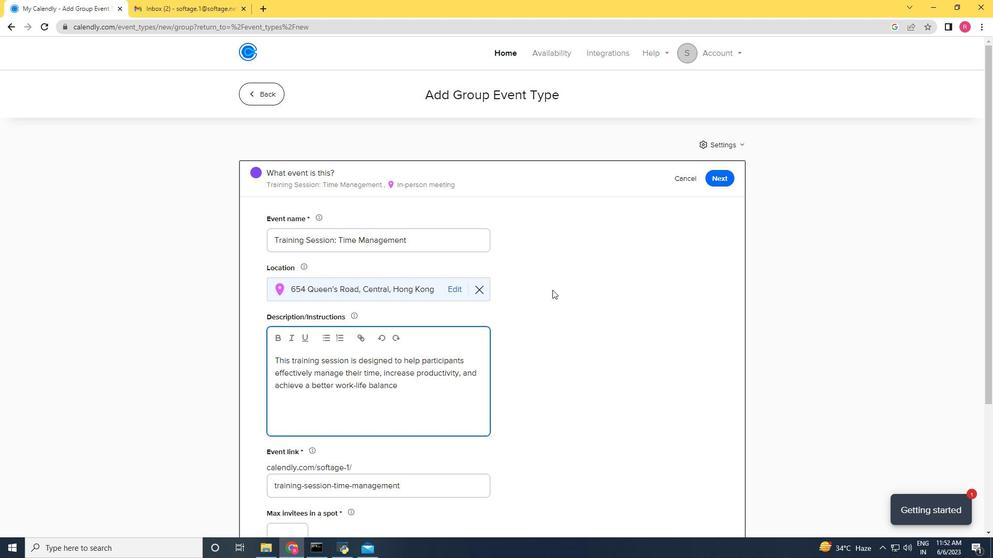 
Action: Mouse moved to (502, 180)
Screenshot: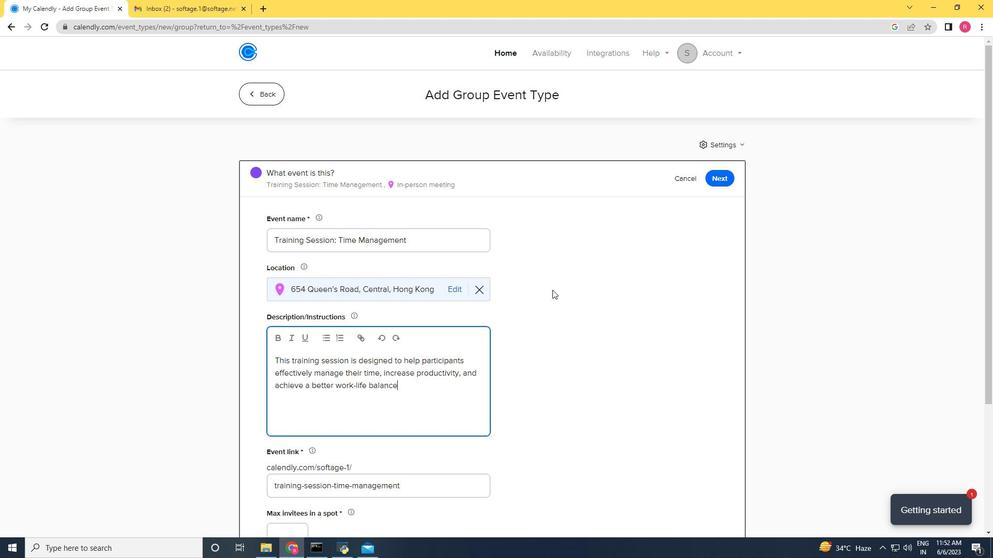 
Action: Key pressed .
Screenshot: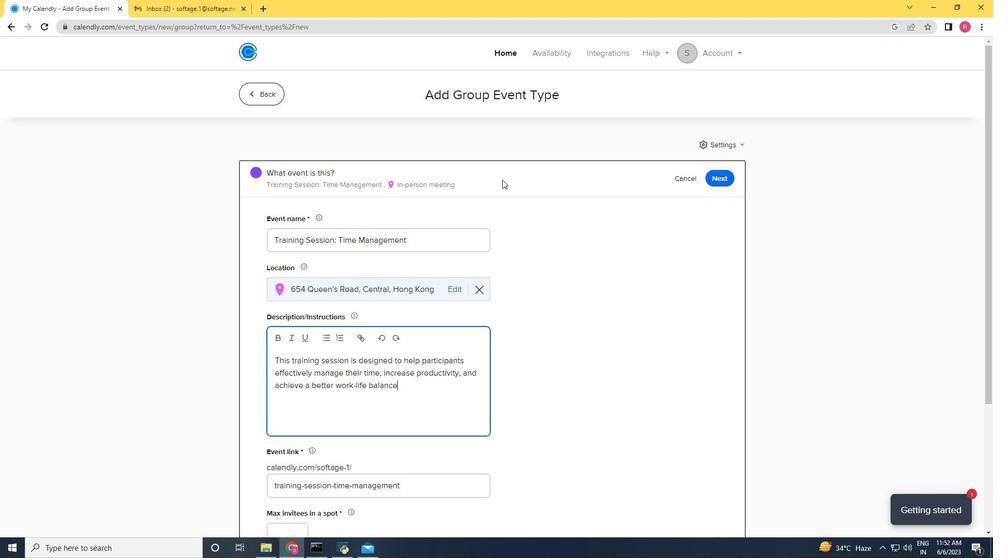 
Action: Mouse moved to (566, 375)
Screenshot: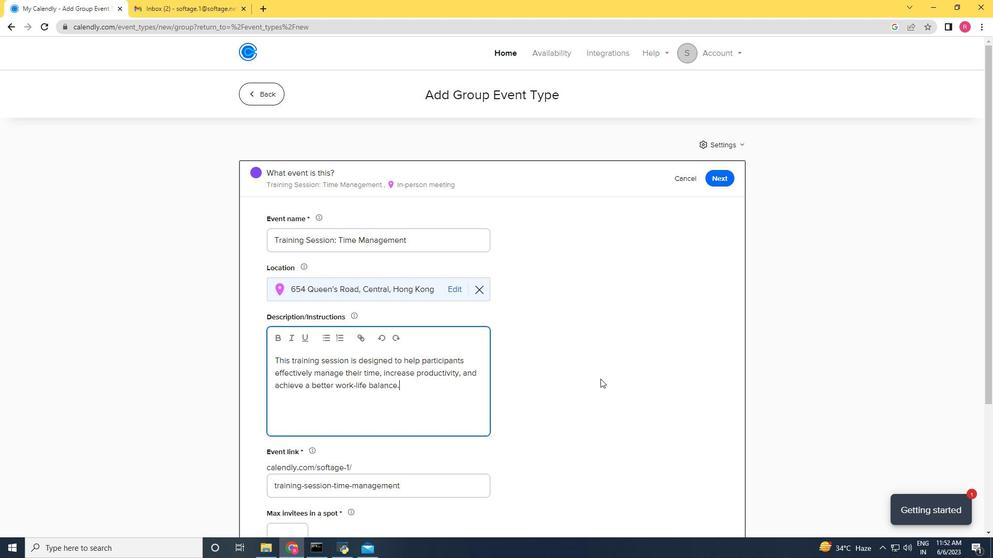 
Action: Mouse scrolled (566, 374) with delta (0, 0)
Screenshot: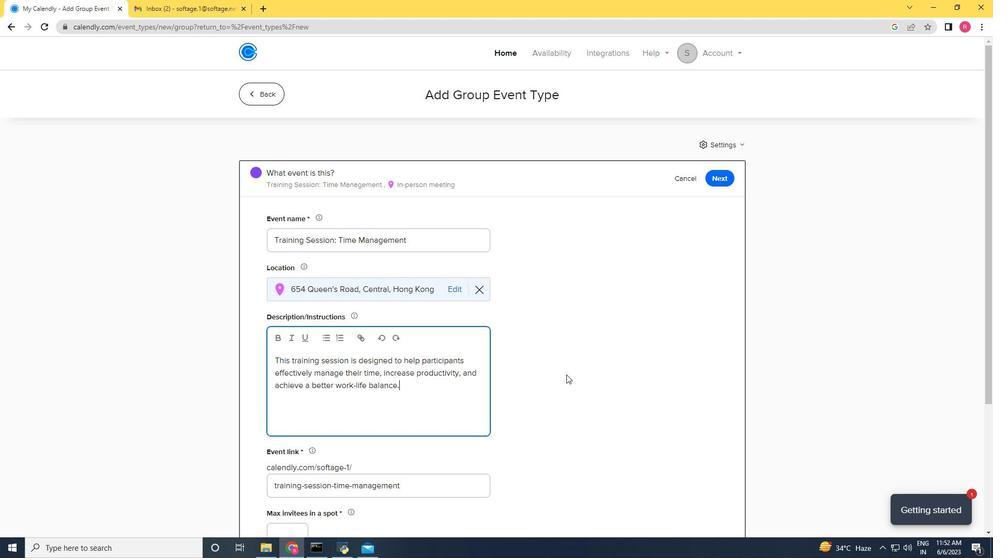 
Action: Mouse moved to (408, 442)
Screenshot: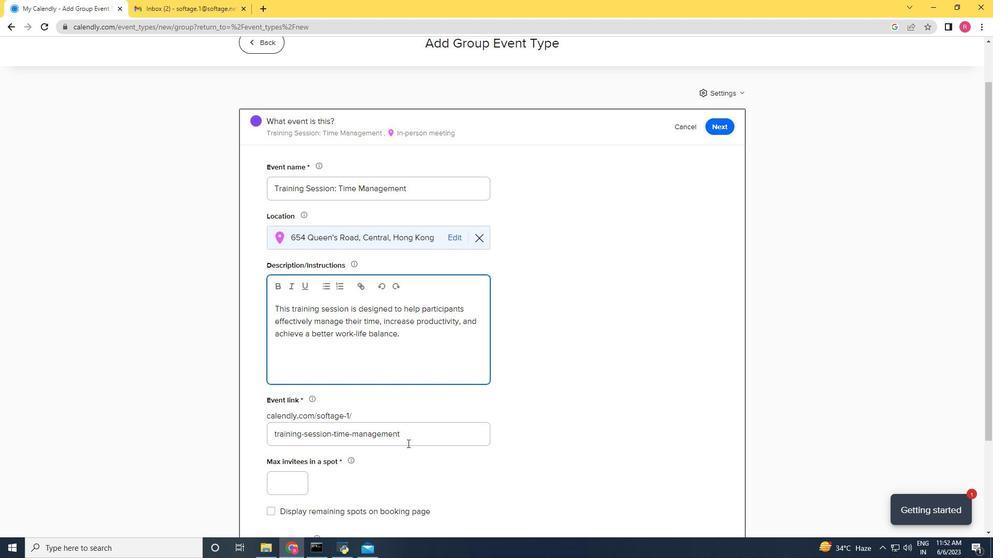 
Action: Mouse pressed left at (408, 442)
Screenshot: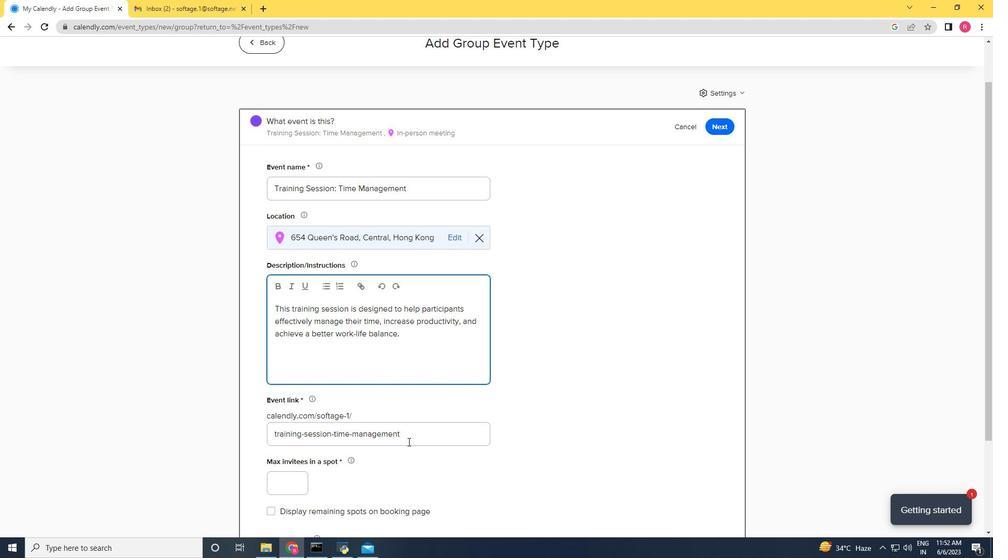 
Action: Mouse moved to (261, 447)
Screenshot: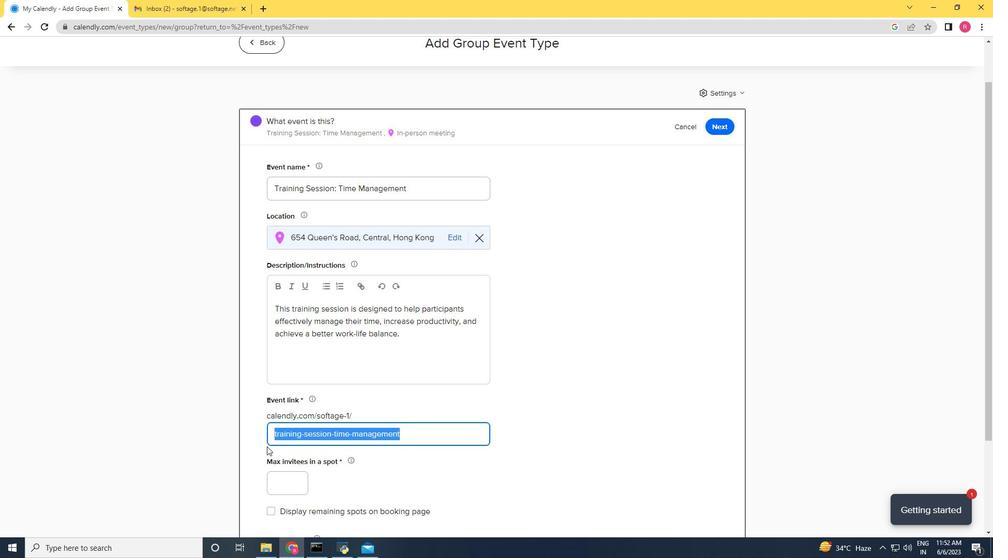
Action: Key pressed <Key.backspace>
Screenshot: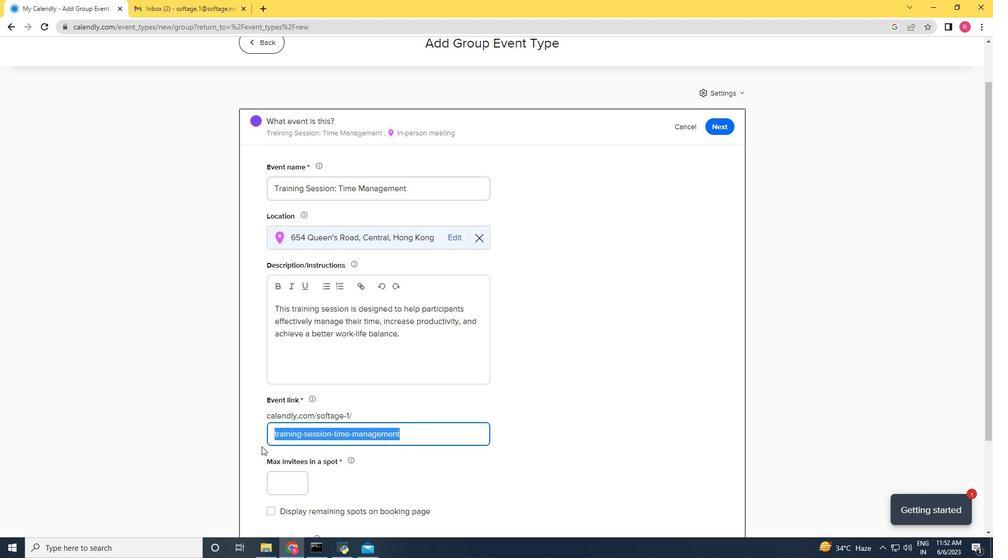 
Action: Mouse moved to (483, 317)
Screenshot: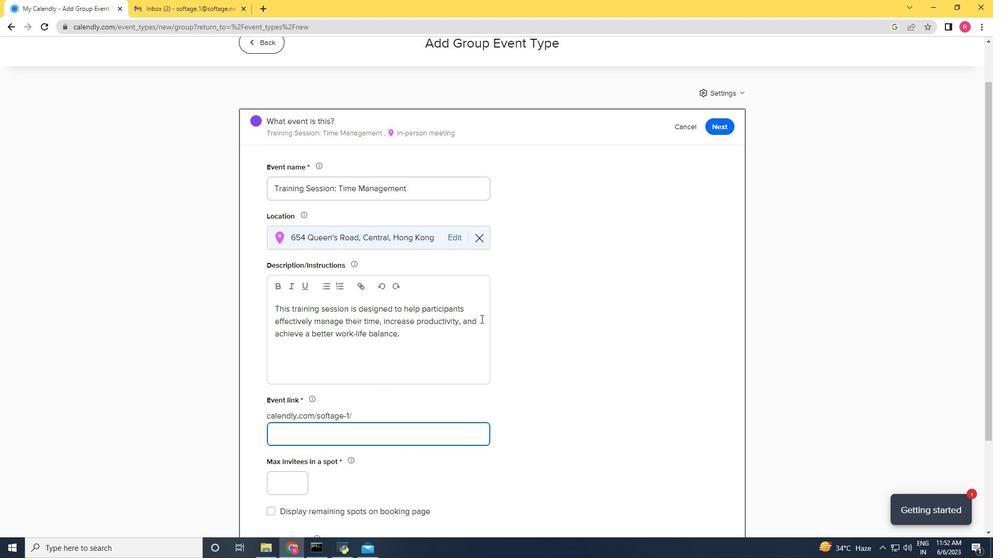 
Action: Key pressed http-trainingsession<Key.shift_r>:timemanagem
Screenshot: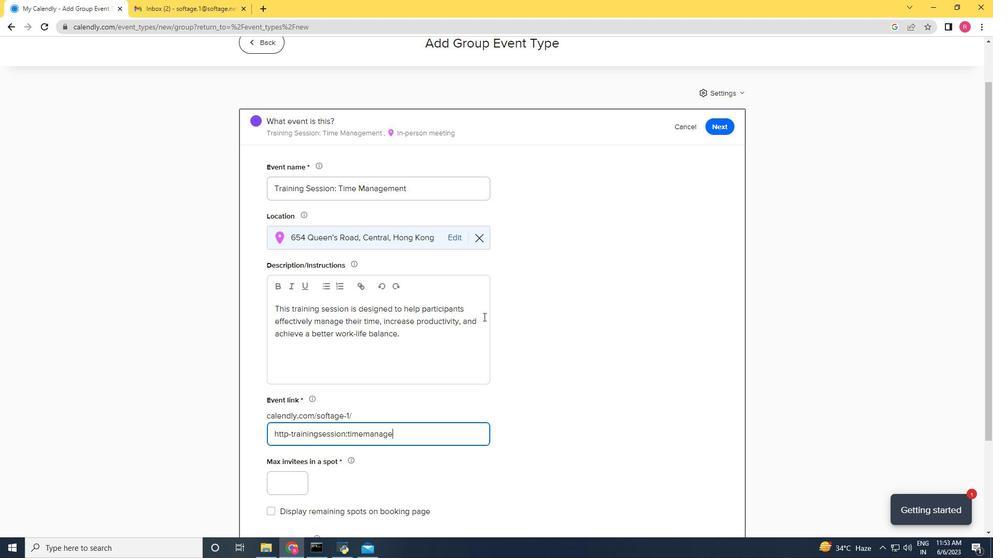 
Action: Mouse moved to (484, 317)
Screenshot: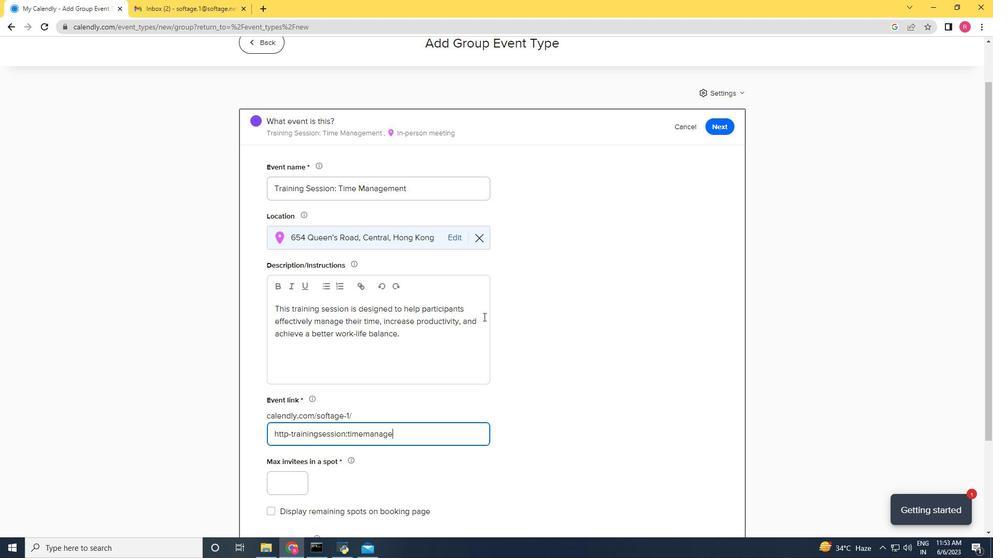 
Action: Key pressed entcom
Screenshot: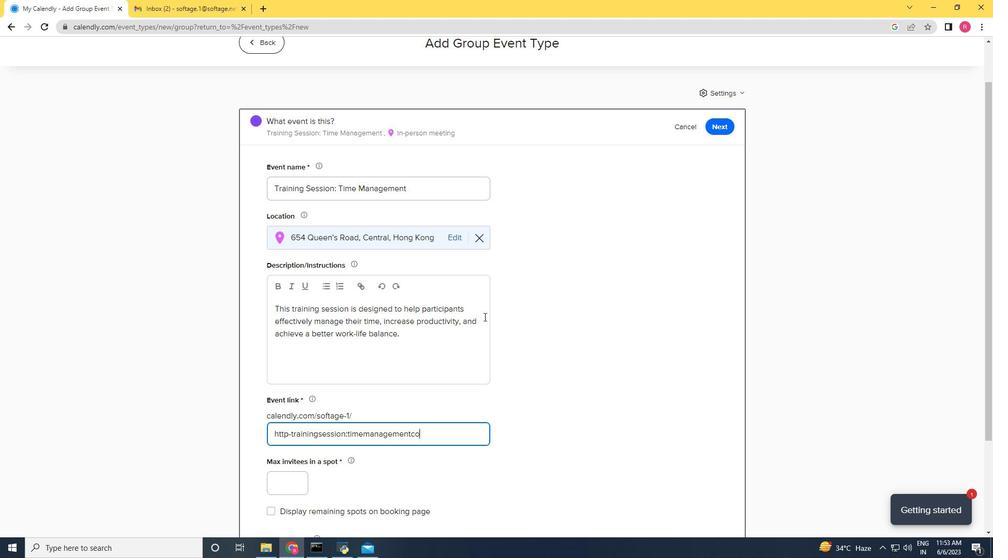 
Action: Mouse moved to (284, 478)
Screenshot: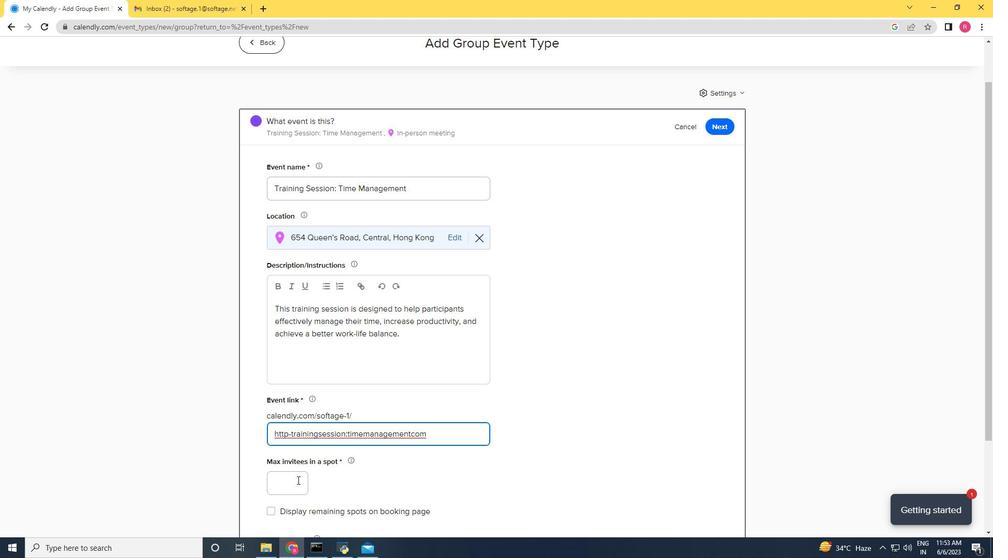 
Action: Mouse pressed left at (284, 478)
Screenshot: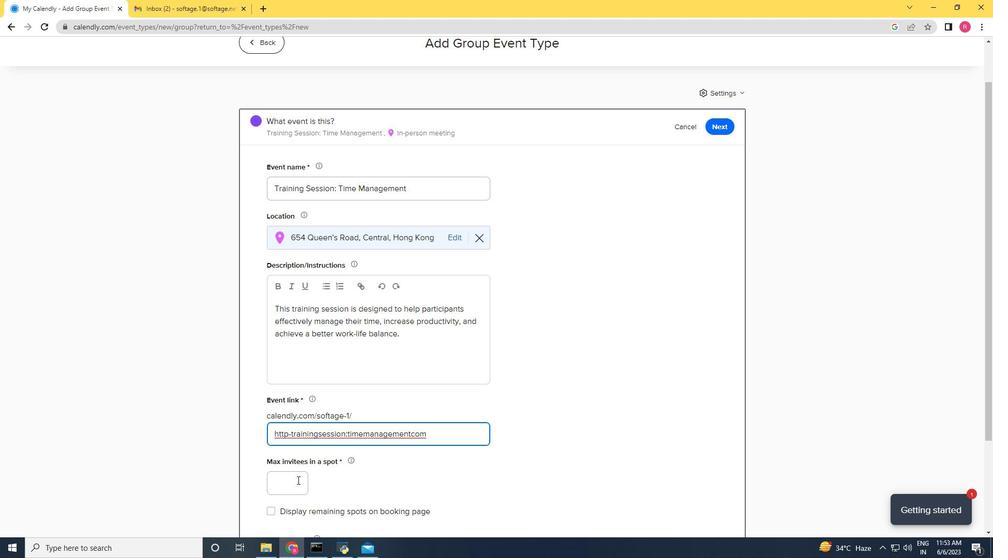 
Action: Key pressed 2
Screenshot: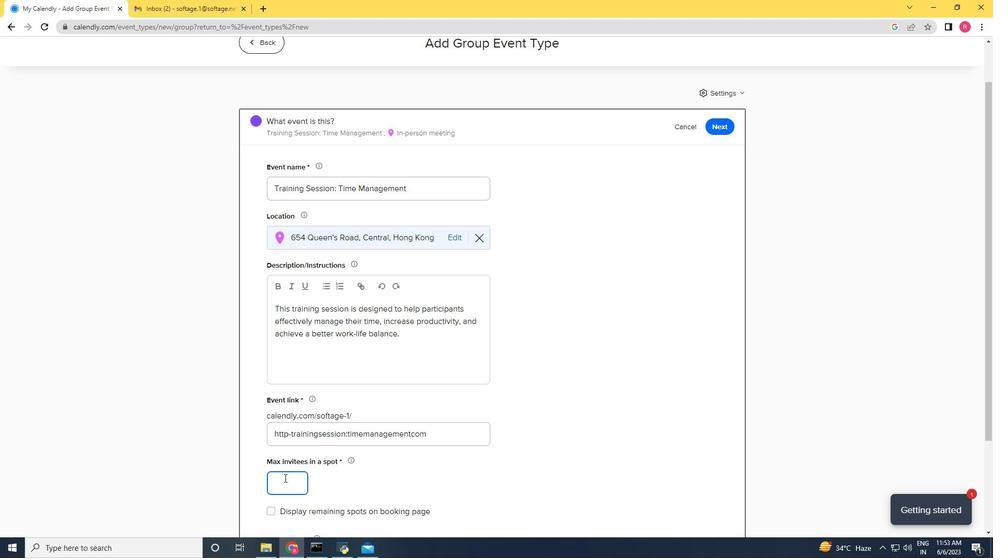 
Action: Mouse moved to (431, 474)
Screenshot: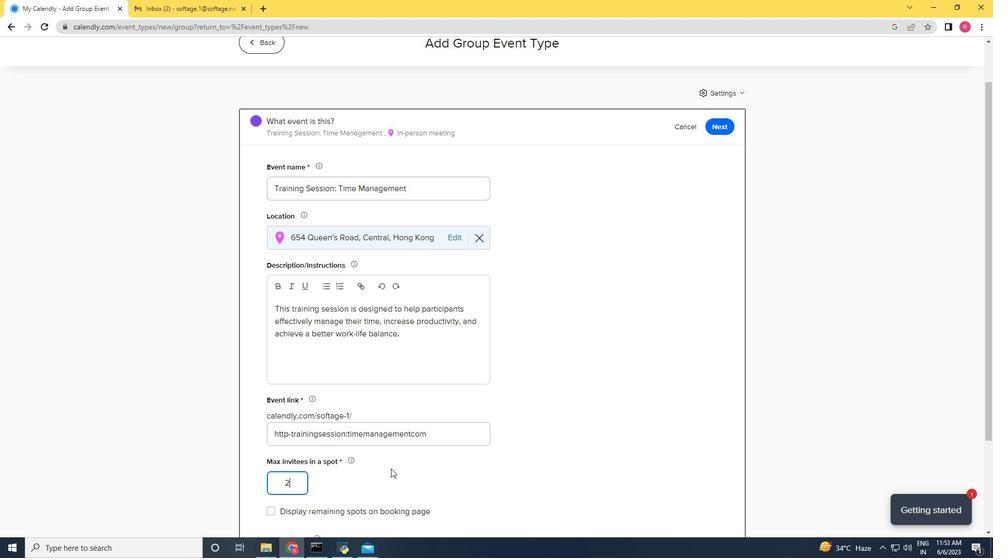 
Action: Mouse scrolled (431, 473) with delta (0, 0)
Screenshot: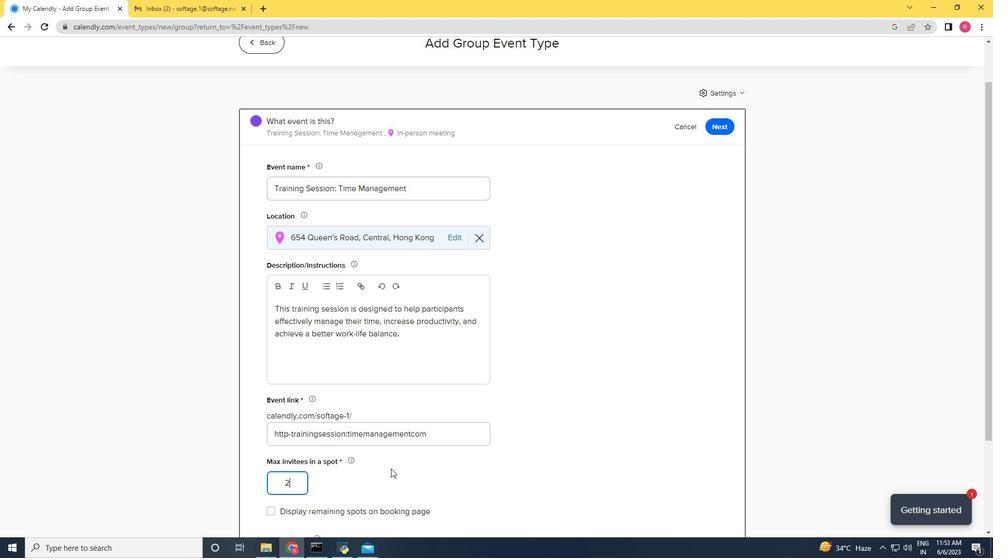 
Action: Mouse moved to (431, 475)
Screenshot: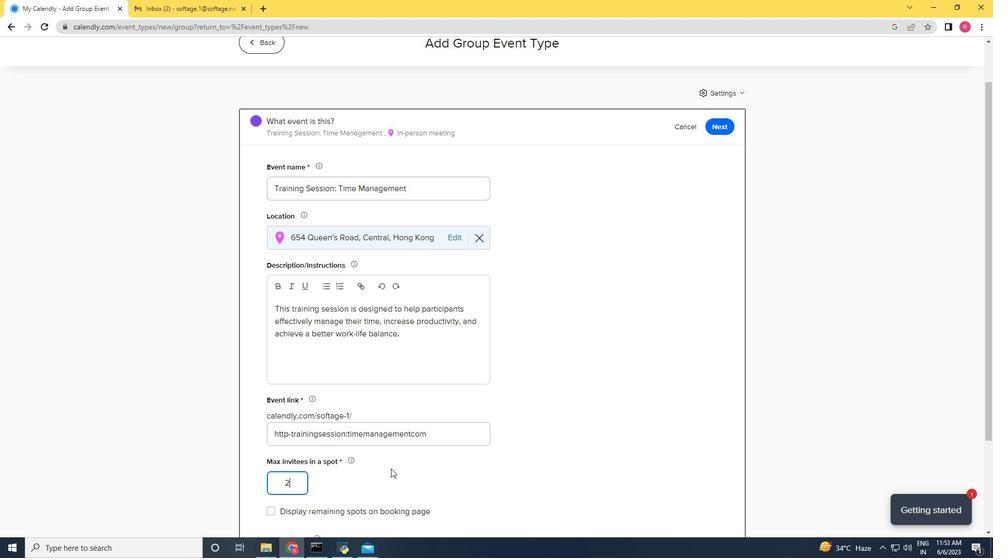 
Action: Mouse scrolled (431, 474) with delta (0, 0)
Screenshot: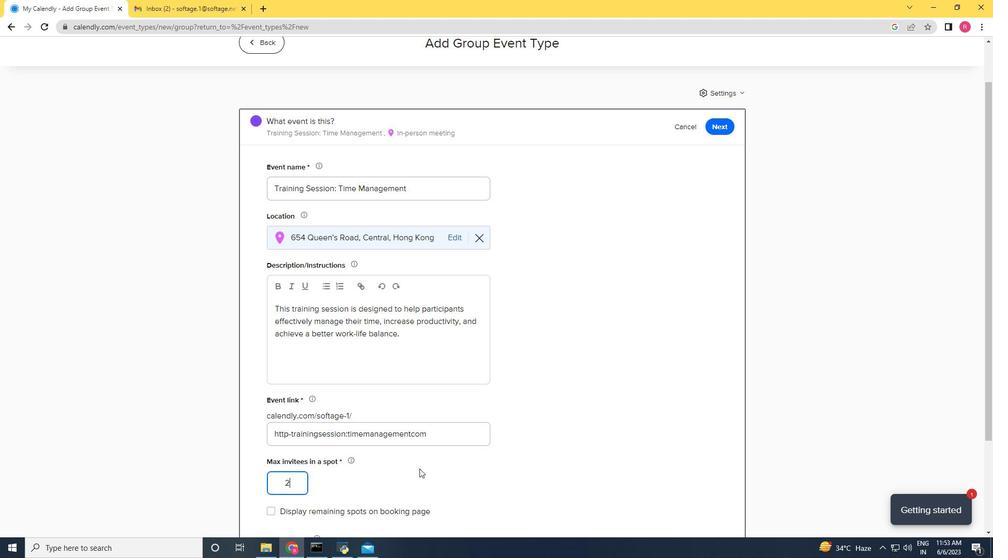 
Action: Mouse scrolled (431, 474) with delta (0, 0)
Screenshot: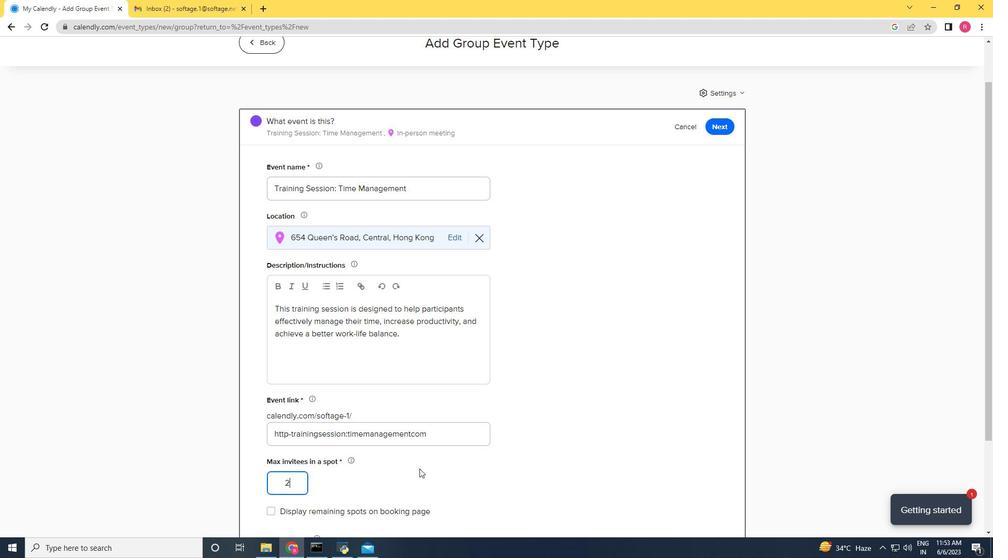 
Action: Mouse scrolled (431, 474) with delta (0, 0)
Screenshot: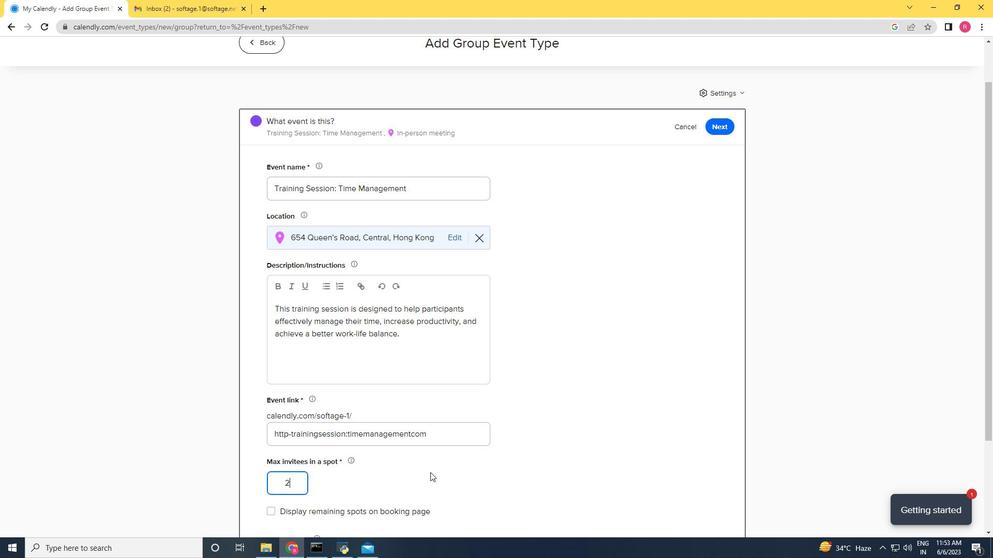 
Action: Mouse moved to (409, 437)
Screenshot: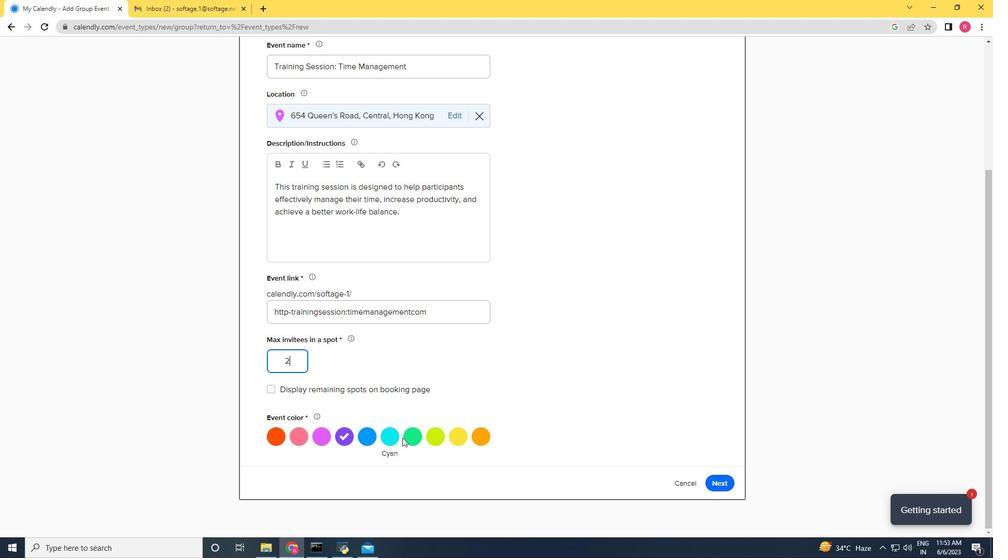 
Action: Mouse pressed left at (409, 437)
Screenshot: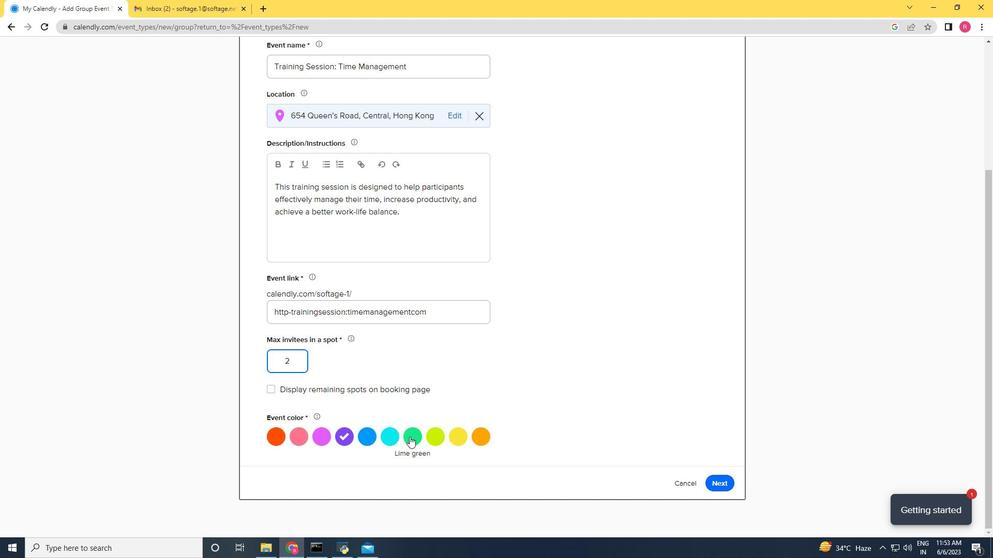
Action: Mouse moved to (718, 481)
Screenshot: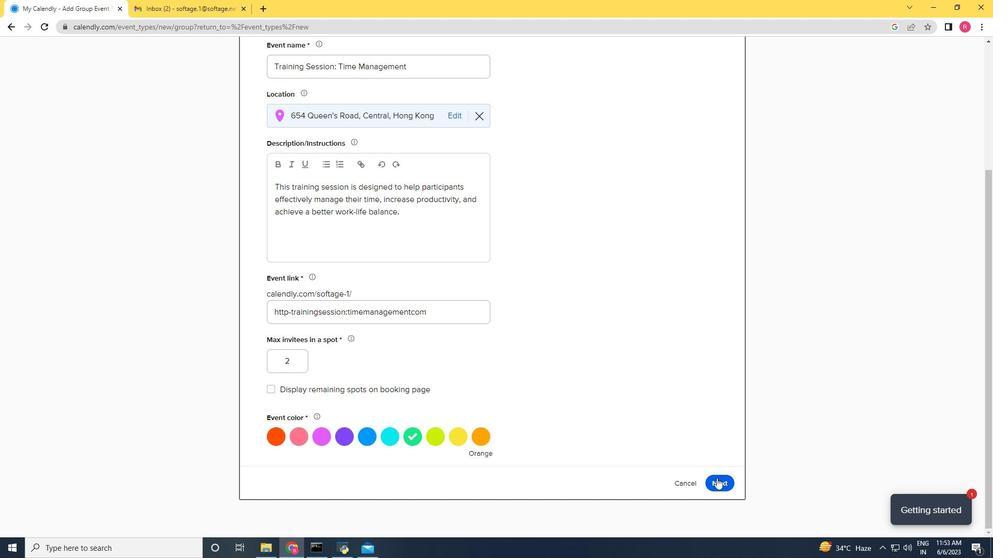 
Action: Mouse pressed left at (718, 481)
Screenshot: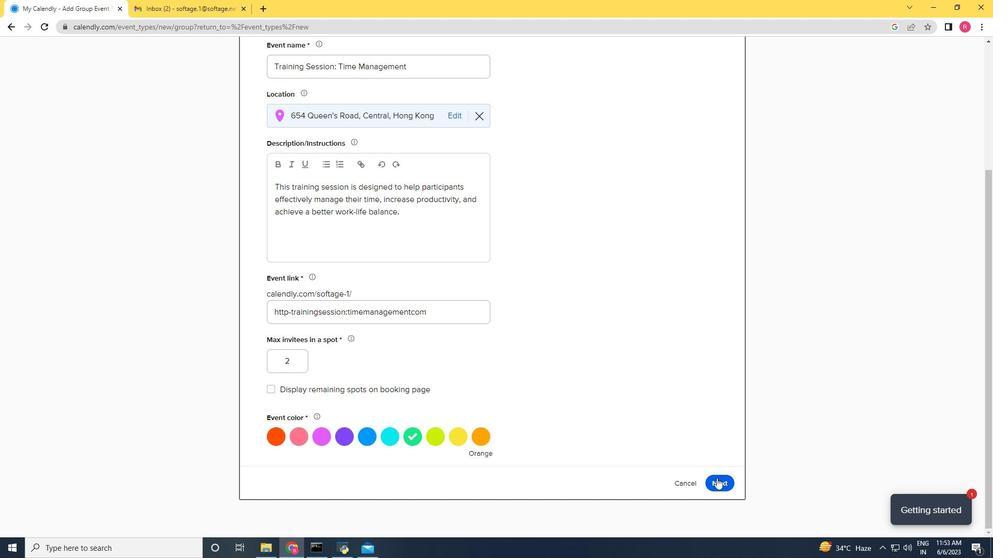 
Action: Mouse moved to (436, 314)
Screenshot: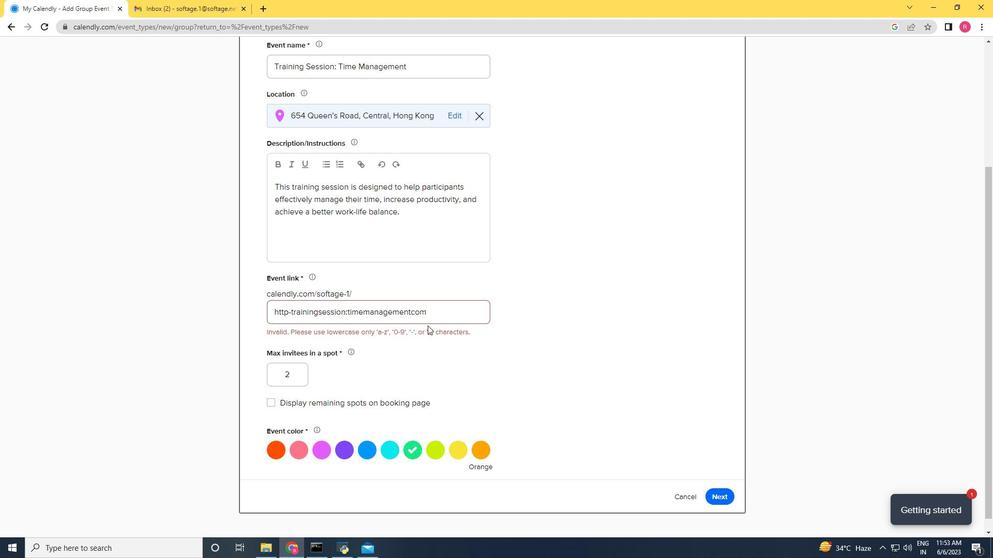 
Action: Mouse pressed left at (436, 314)
Screenshot: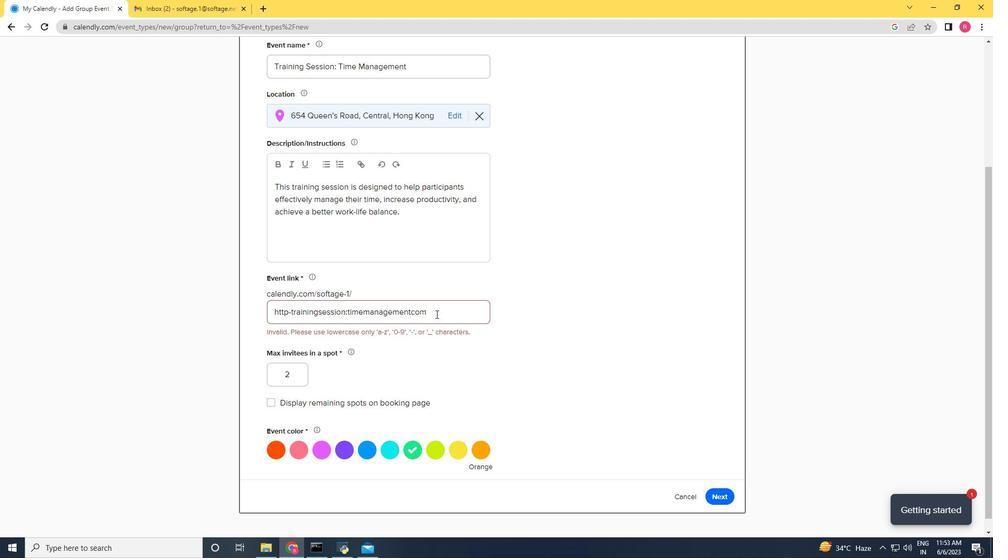 
Action: Mouse moved to (272, 313)
Screenshot: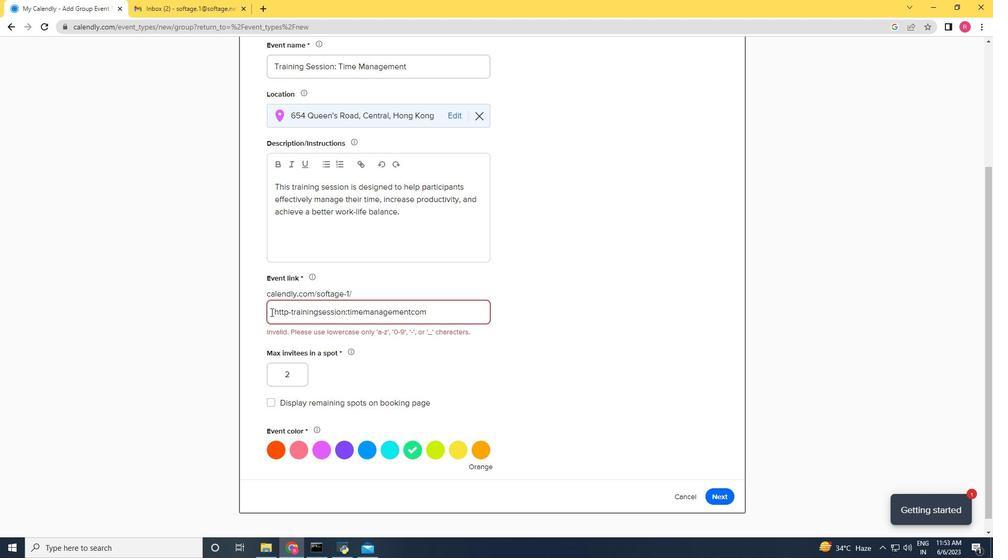 
Action: Mouse pressed left at (272, 313)
Screenshot: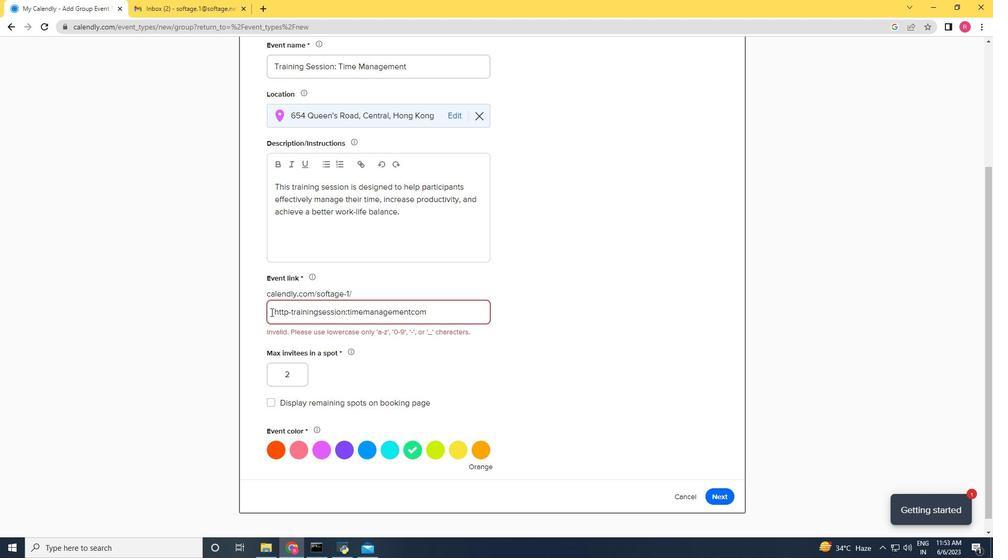 
Action: Mouse moved to (286, 326)
Screenshot: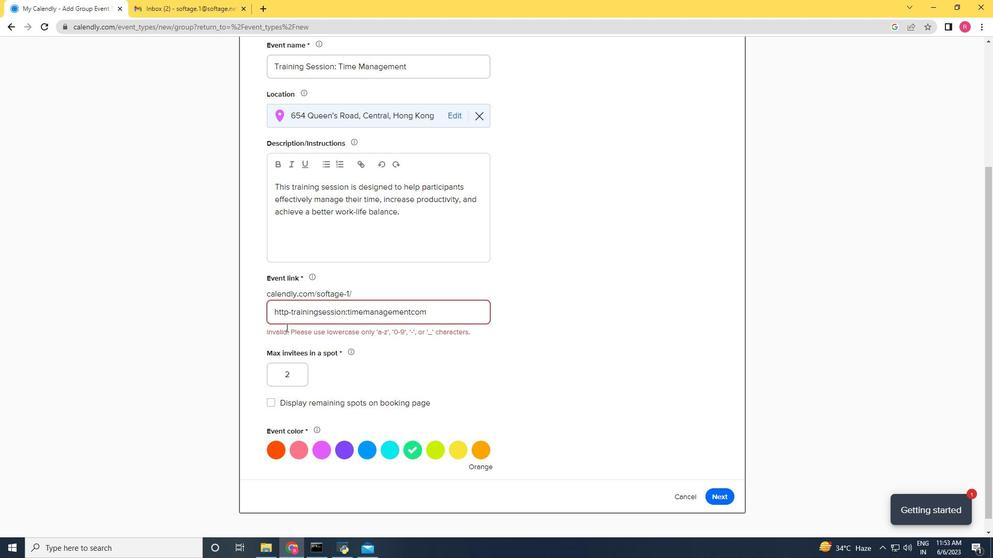
Action: Key pressed <Key.backspace>
Screenshot: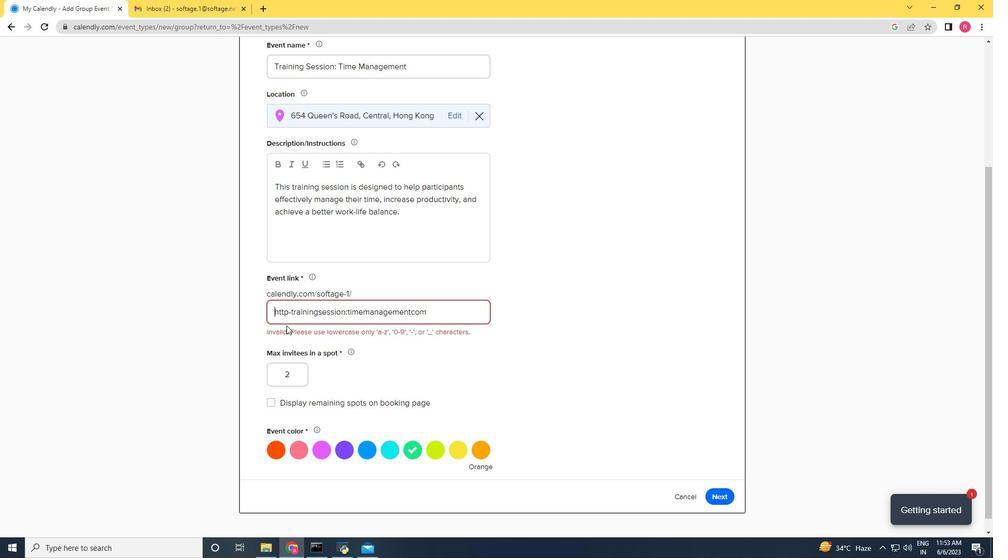 
Action: Mouse moved to (427, 314)
Screenshot: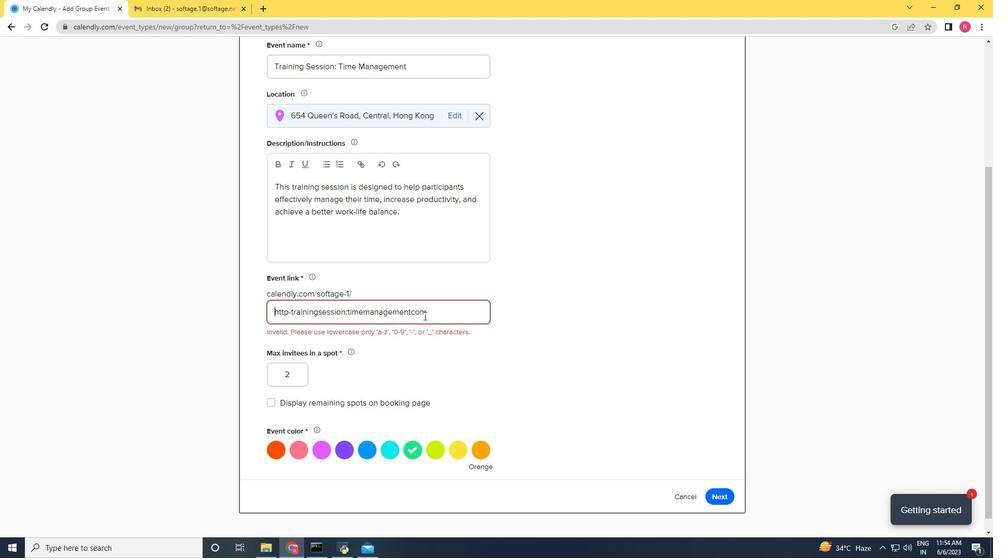 
Action: Mouse pressed left at (427, 314)
Screenshot: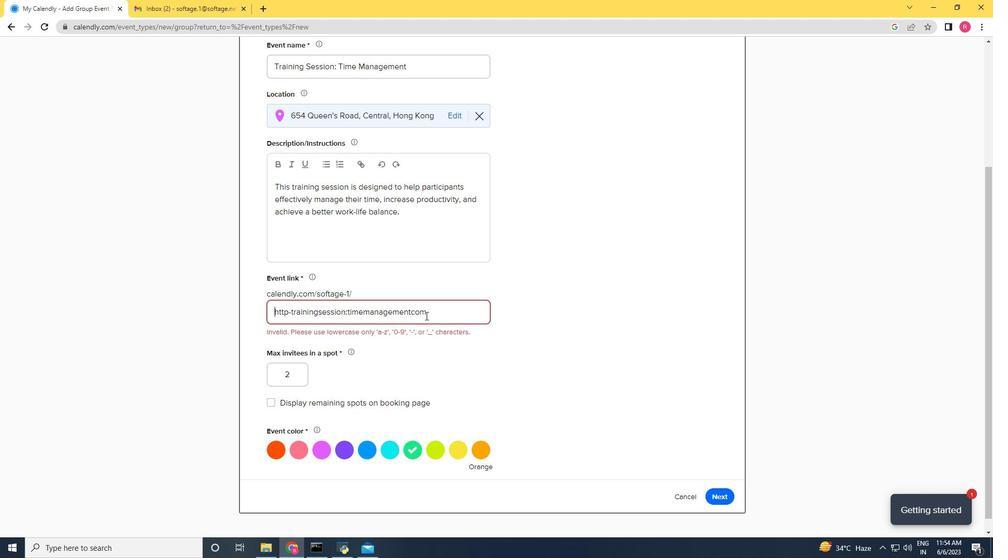 
Action: Key pressed <Key.backspace>m
Screenshot: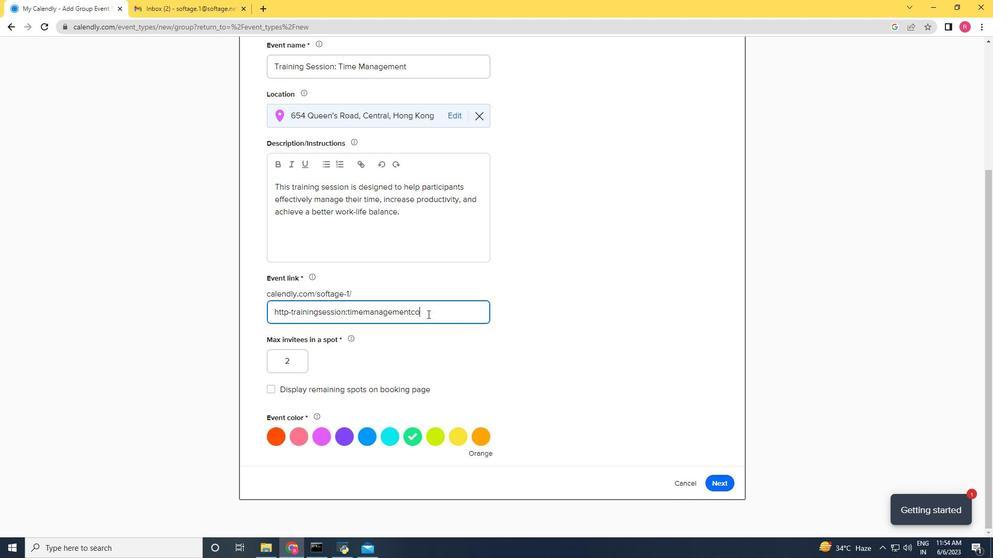 
Action: Mouse moved to (729, 482)
Screenshot: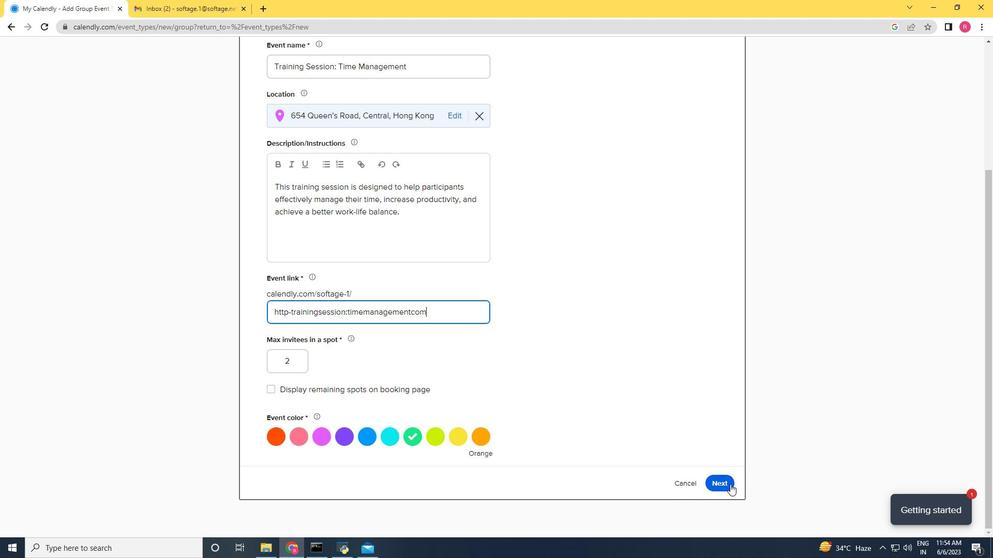
Action: Mouse pressed left at (729, 482)
Screenshot: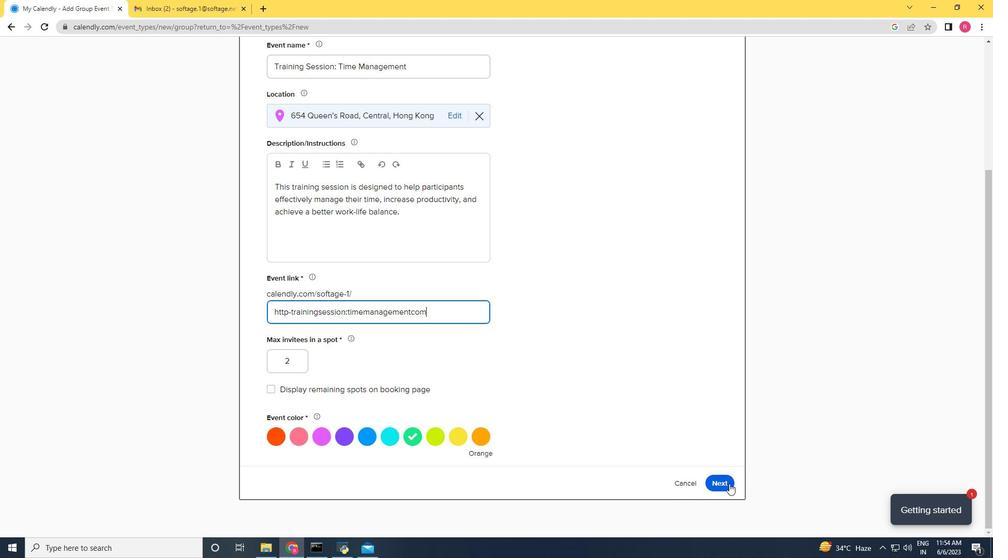 
Action: Mouse moved to (348, 313)
Screenshot: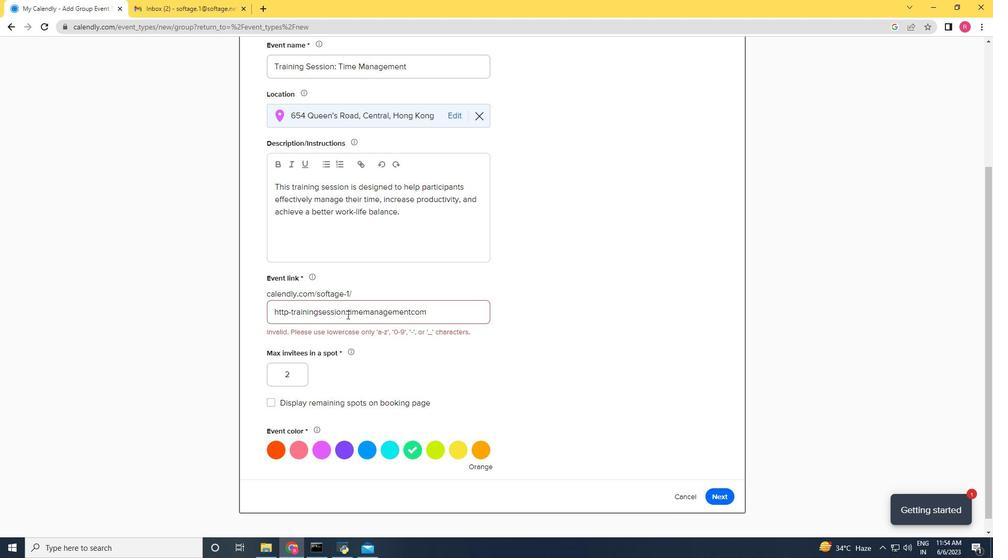 
Action: Mouse pressed left at (348, 313)
Screenshot: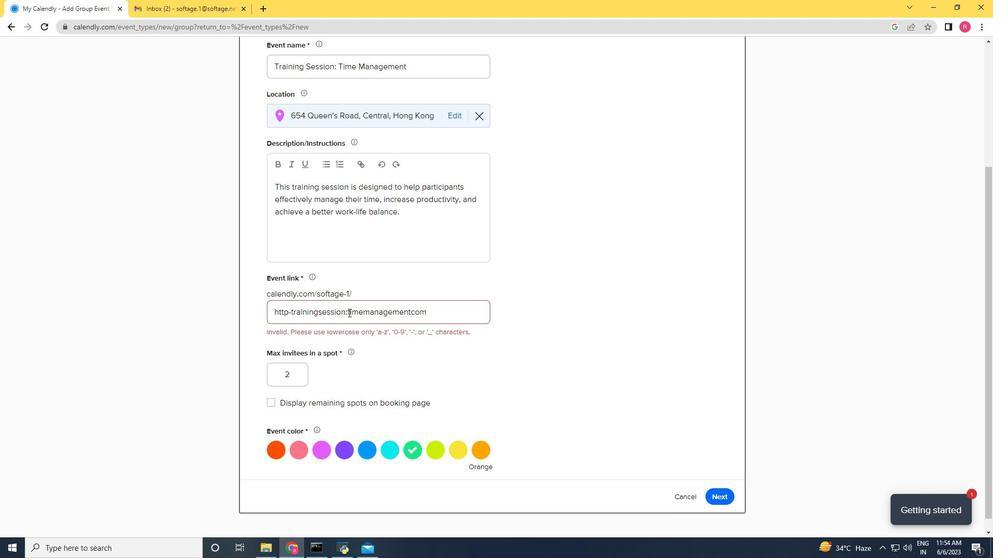 
Action: Mouse moved to (348, 313)
Screenshot: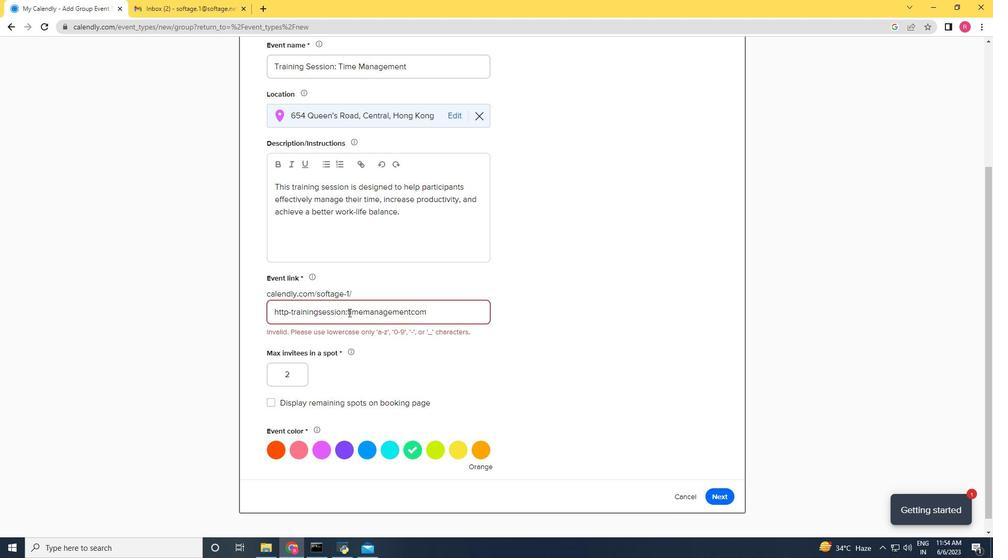 
Action: Key pressed <Key.backspace>
Screenshot: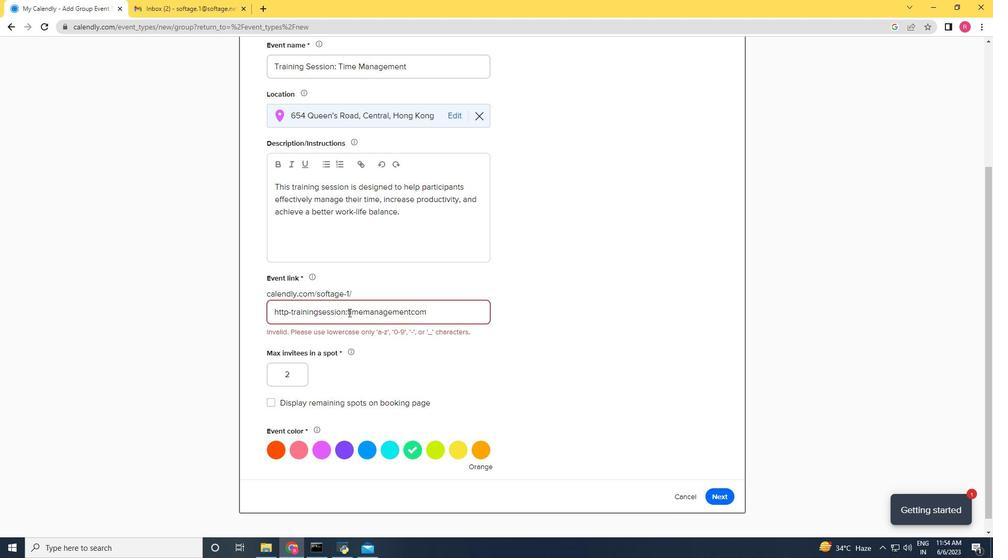 
Action: Mouse moved to (722, 484)
Screenshot: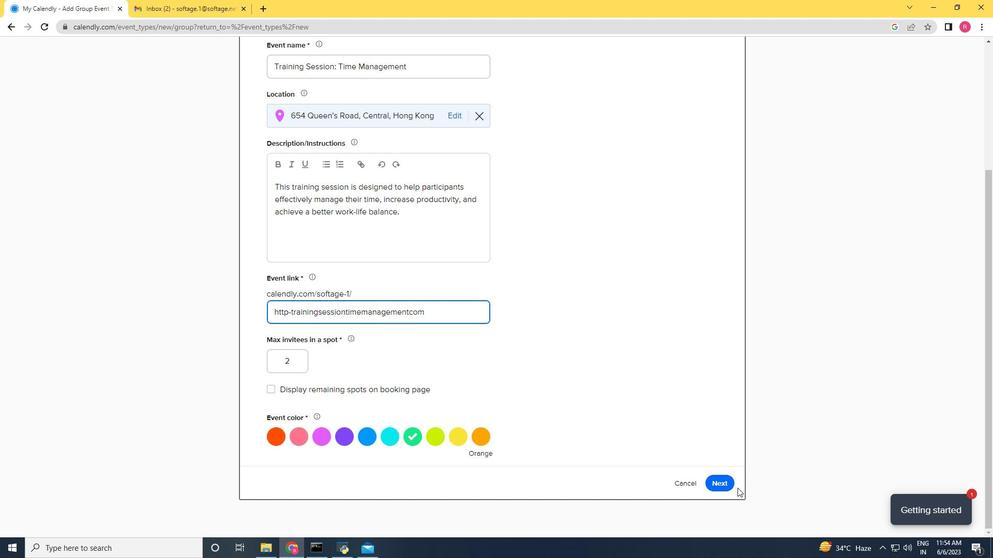 
Action: Mouse pressed left at (722, 484)
Screenshot: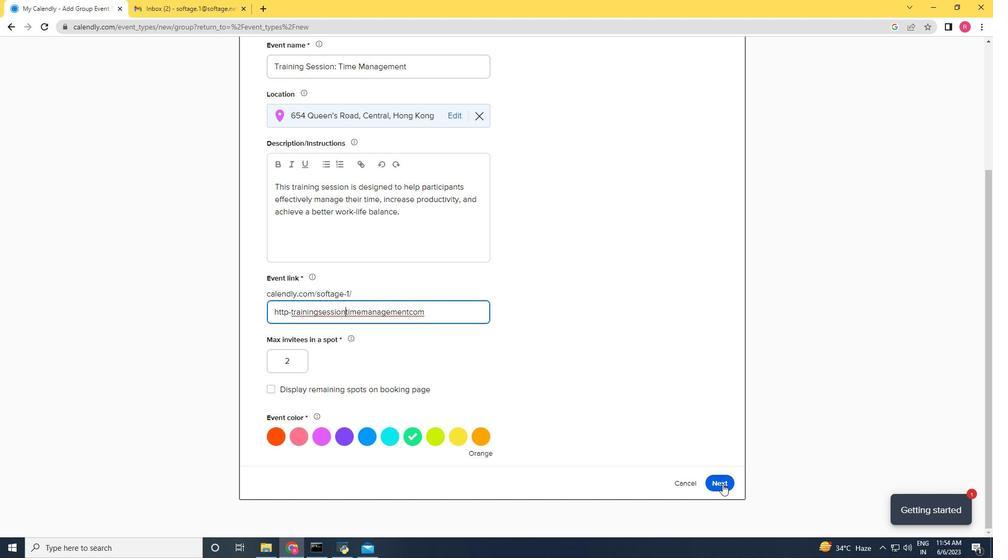 
Action: Mouse moved to (430, 293)
Screenshot: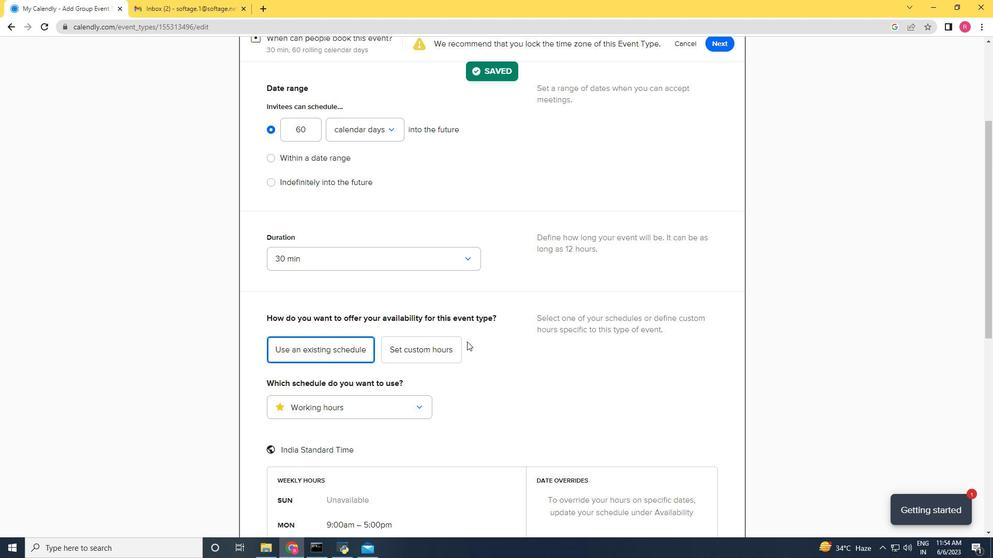 
Action: Mouse scrolled (433, 296) with delta (0, 0)
Screenshot: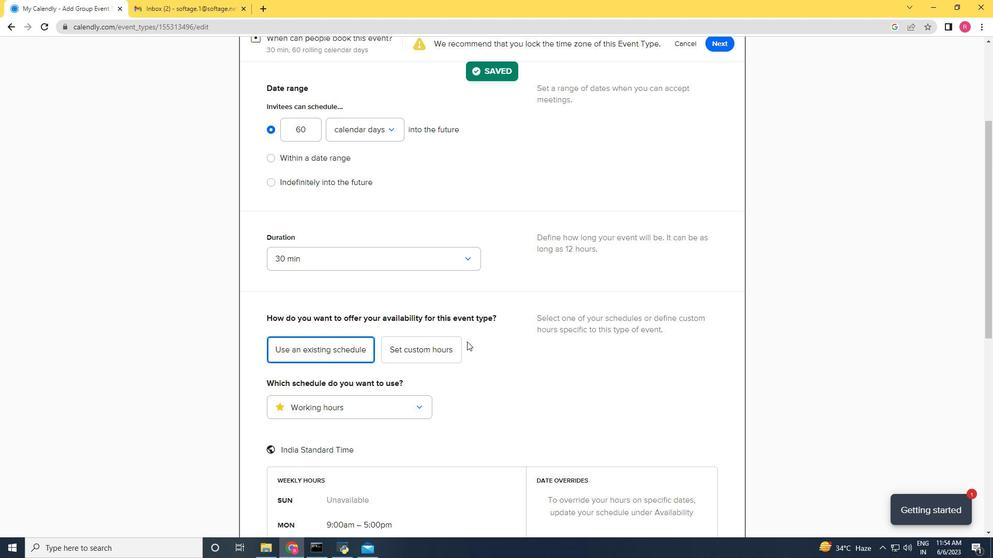 
Action: Mouse moved to (270, 212)
Screenshot: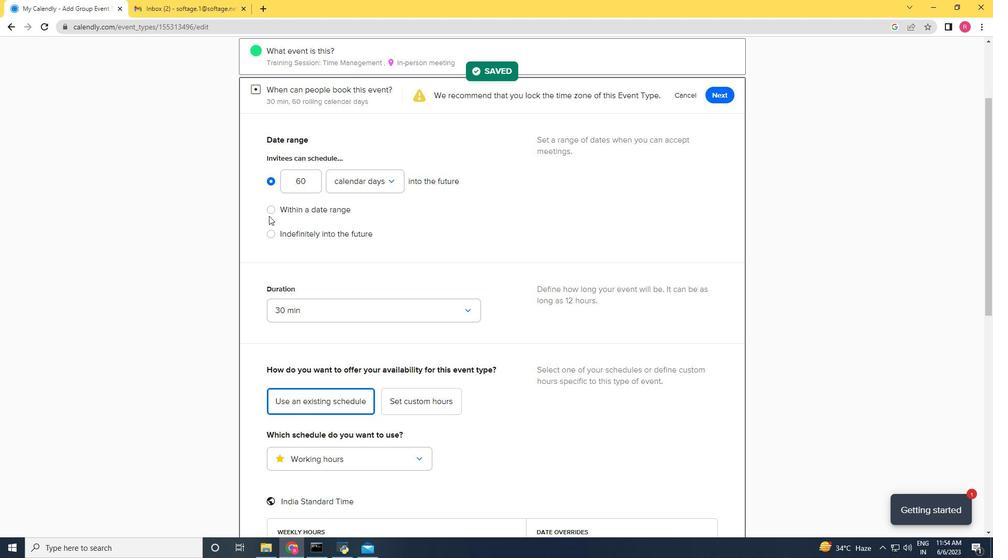 
Action: Mouse pressed left at (270, 212)
Screenshot: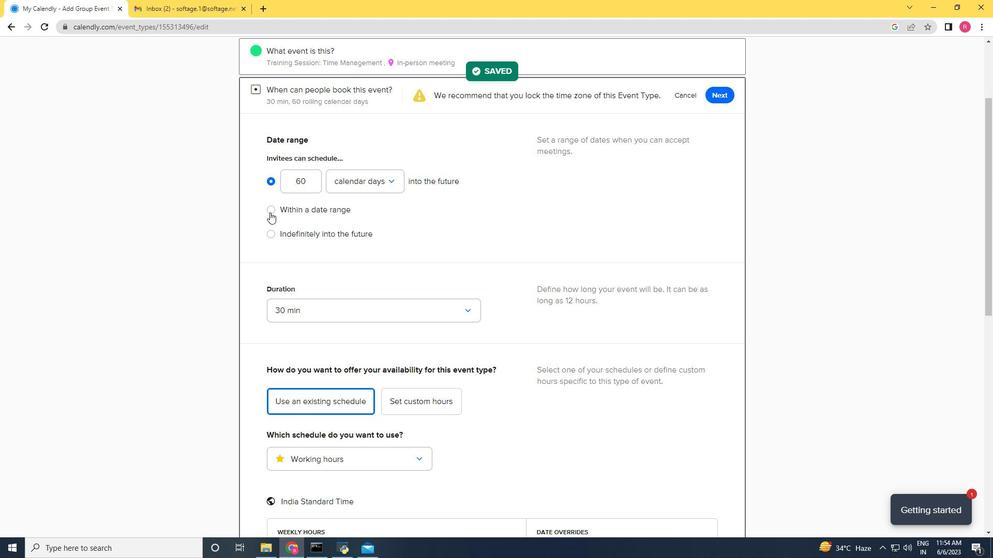 
Action: Mouse moved to (385, 218)
Screenshot: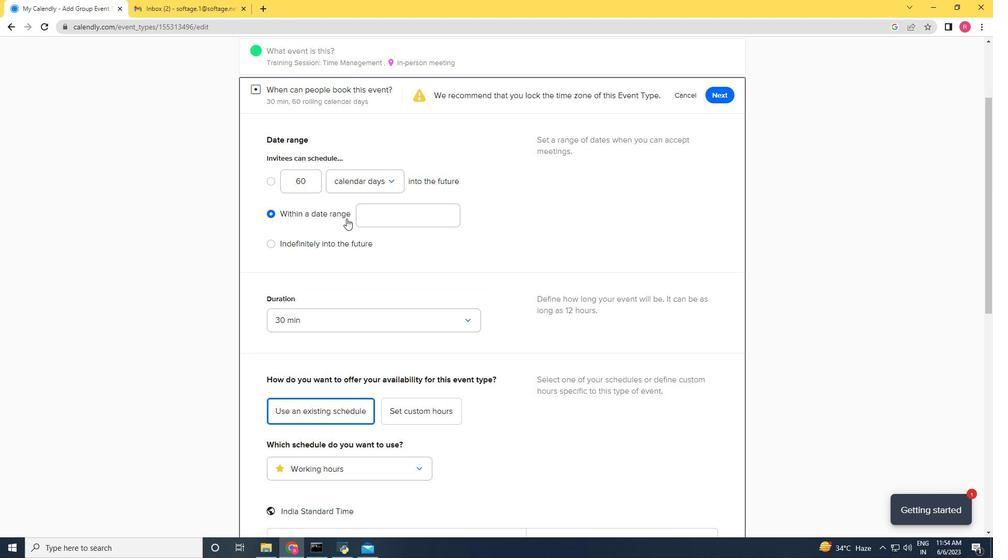 
Action: Mouse pressed left at (385, 218)
Screenshot: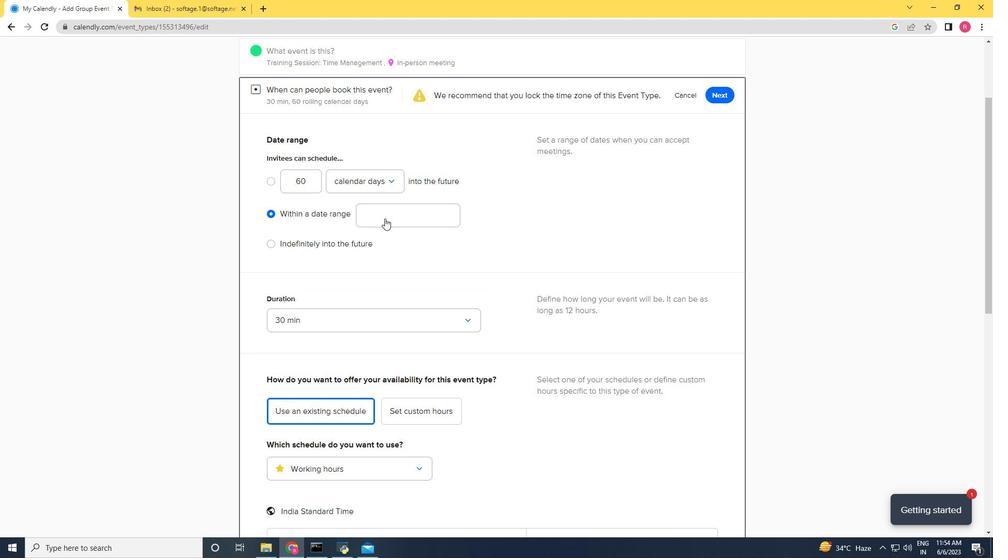 
Action: Mouse moved to (438, 249)
Screenshot: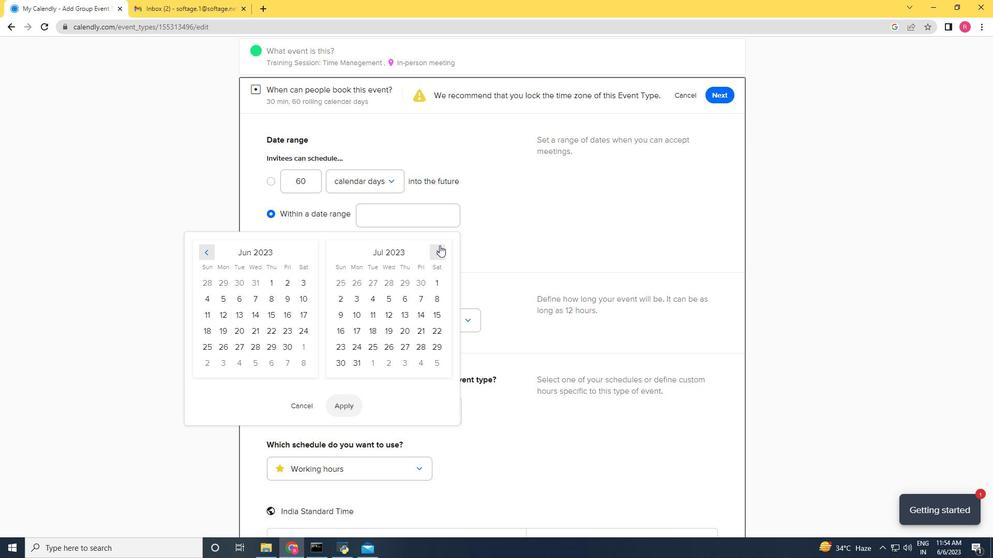 
Action: Mouse pressed left at (438, 249)
Screenshot: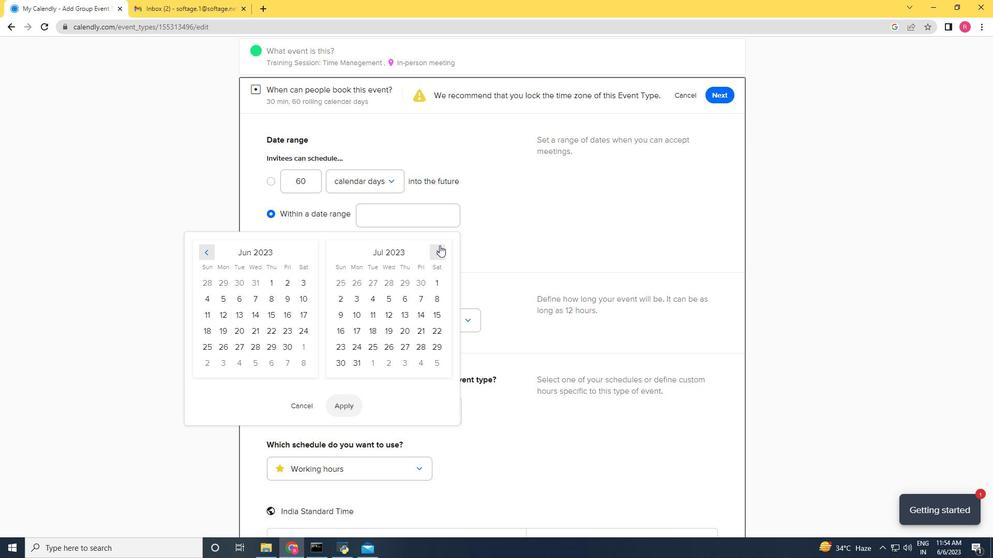 
Action: Mouse pressed left at (438, 249)
Screenshot: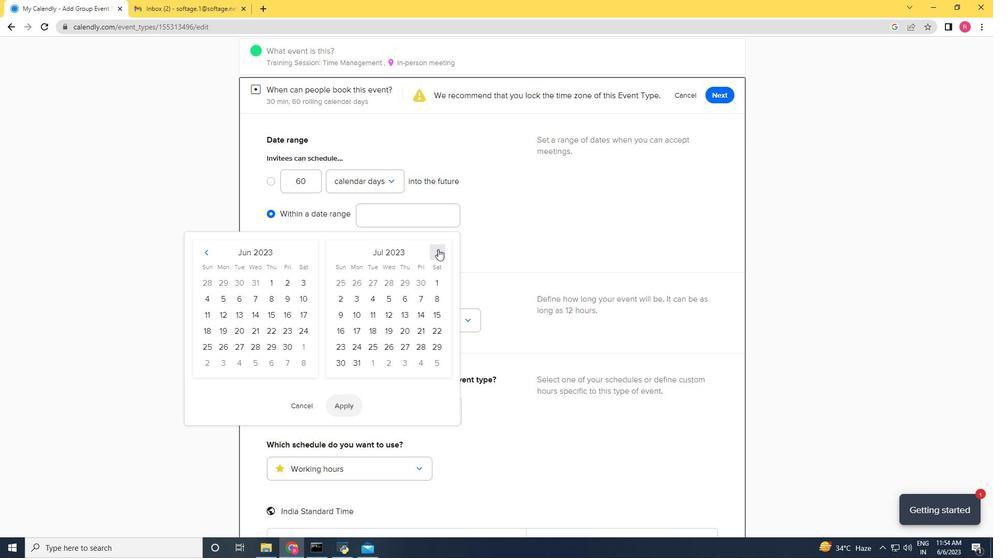 
Action: Mouse pressed left at (438, 249)
Screenshot: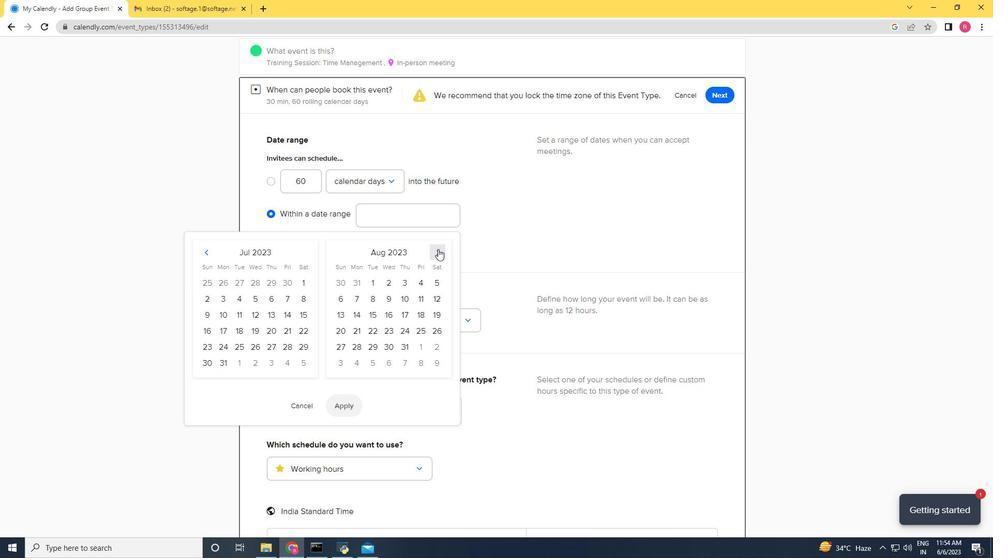 
Action: Mouse pressed left at (438, 249)
Screenshot: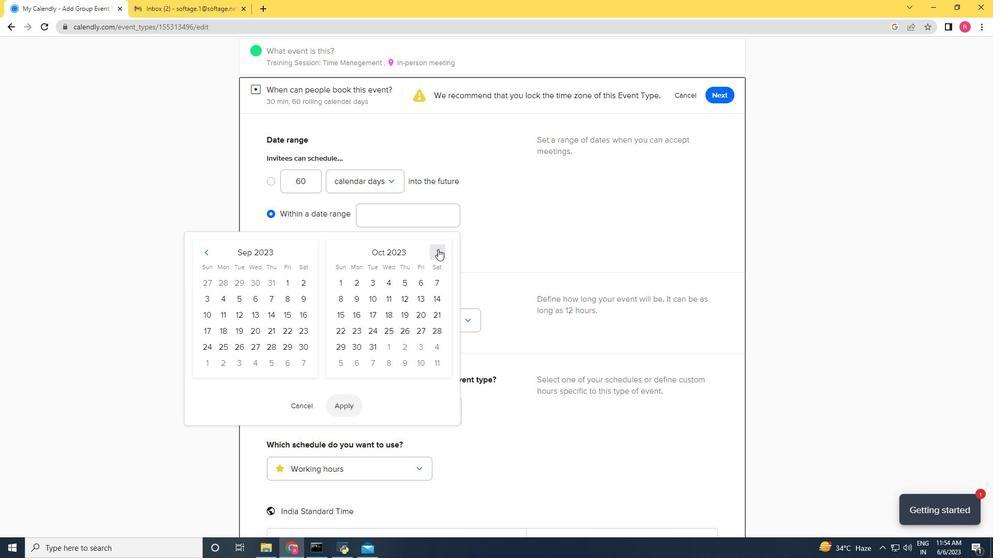
Action: Mouse pressed left at (438, 249)
Screenshot: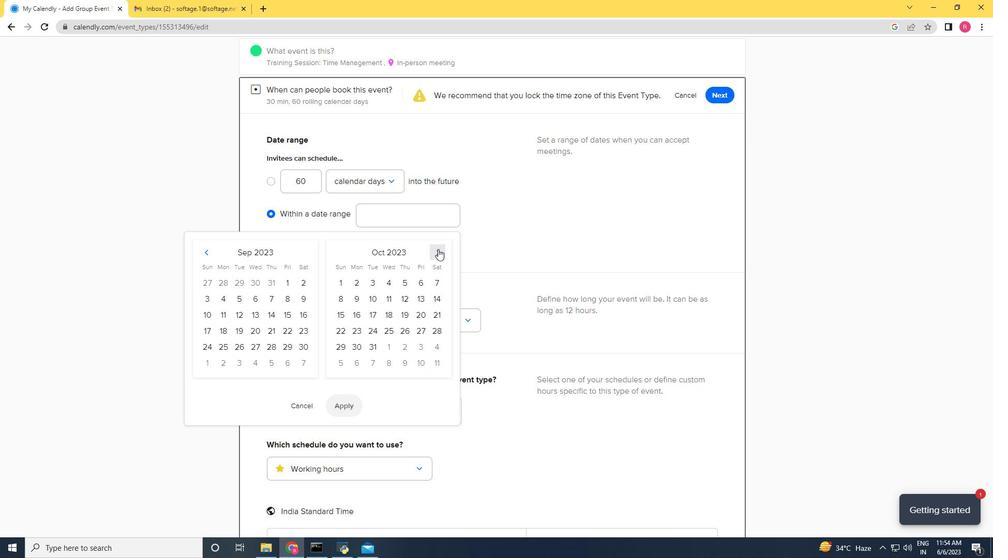 
Action: Mouse pressed left at (438, 249)
Screenshot: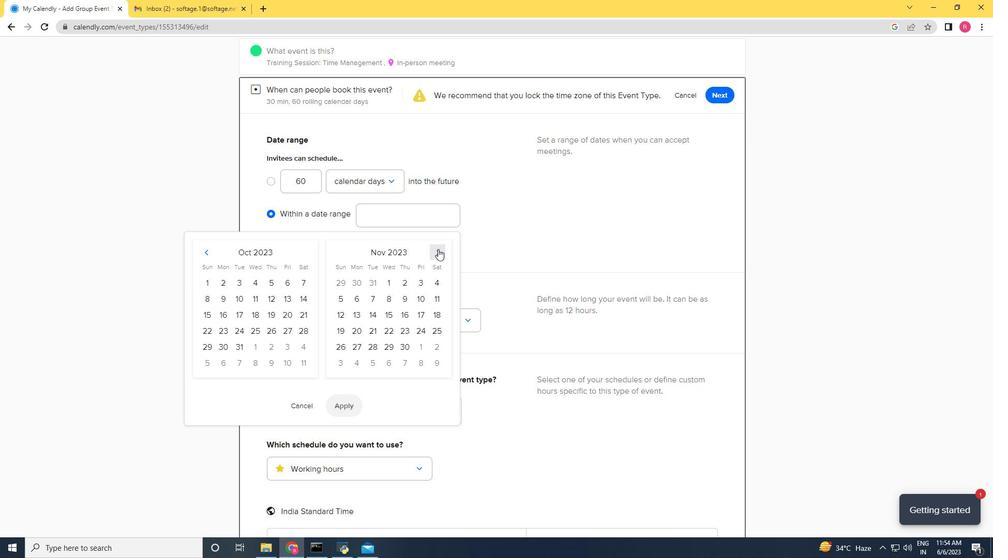
Action: Mouse pressed left at (438, 249)
Screenshot: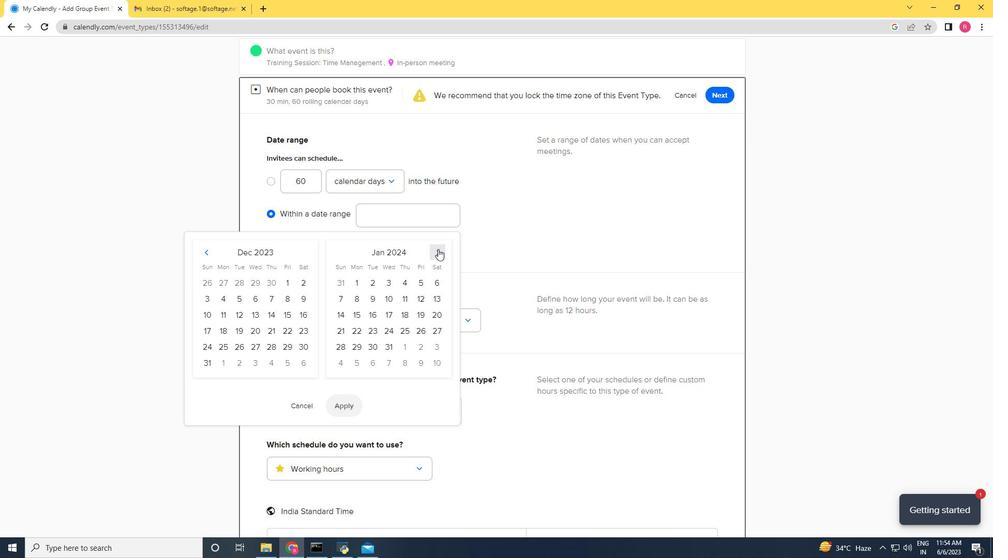 
Action: Mouse pressed left at (438, 249)
Screenshot: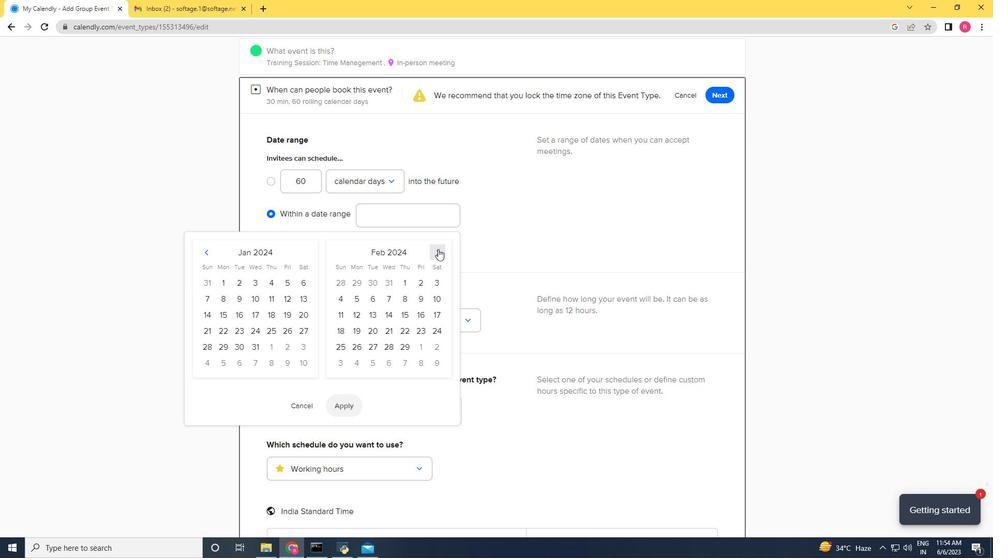 
Action: Mouse moved to (431, 317)
Screenshot: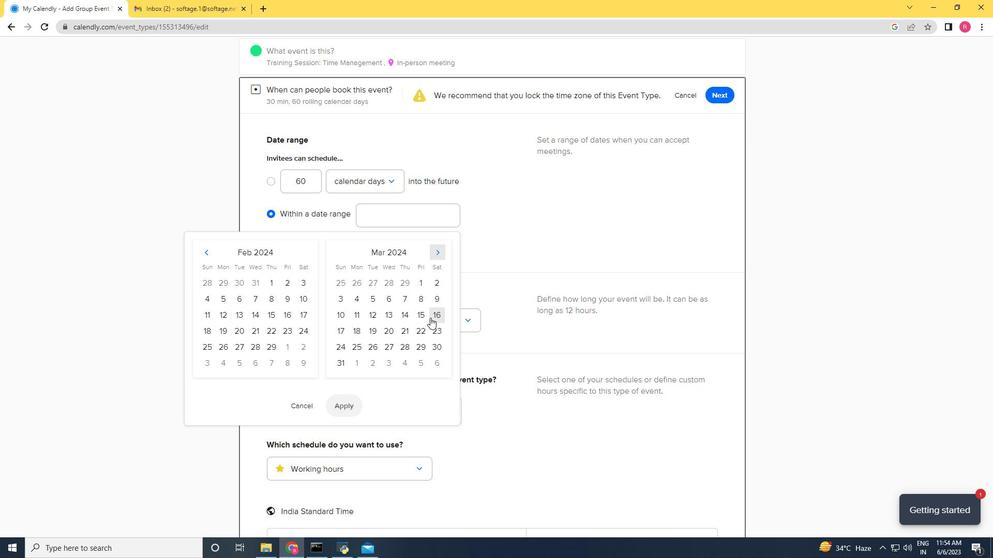
Action: Mouse pressed left at (431, 317)
Screenshot: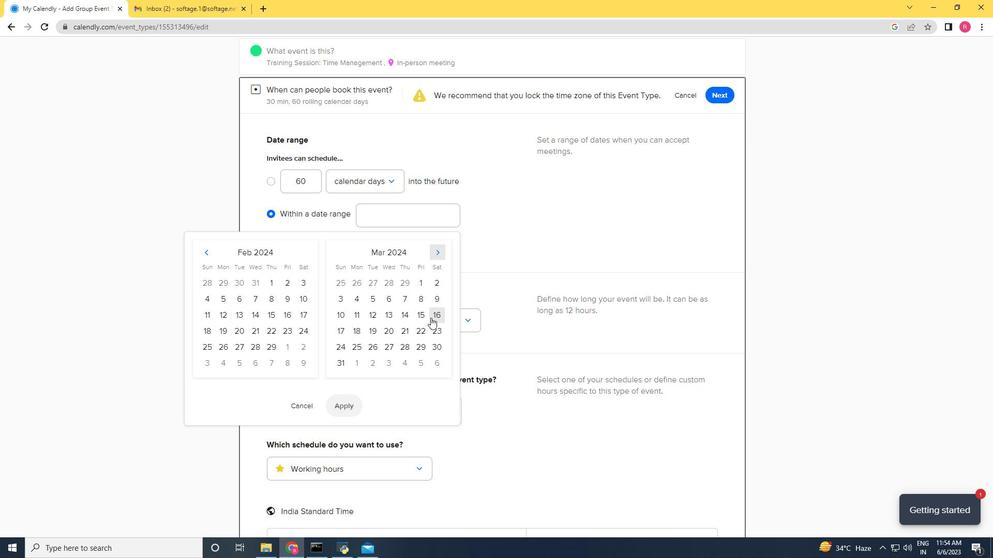 
Action: Mouse moved to (361, 330)
Screenshot: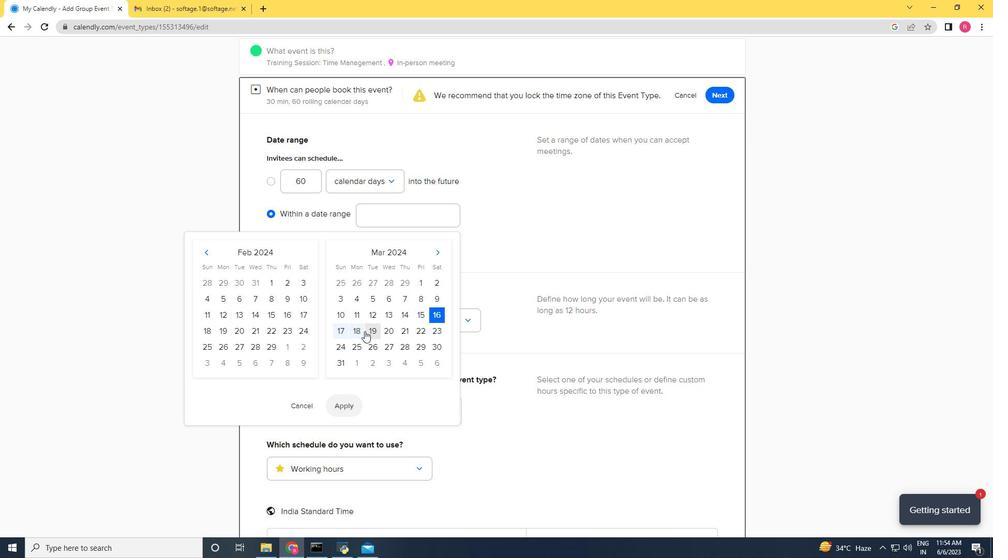 
Action: Mouse pressed left at (361, 330)
Screenshot: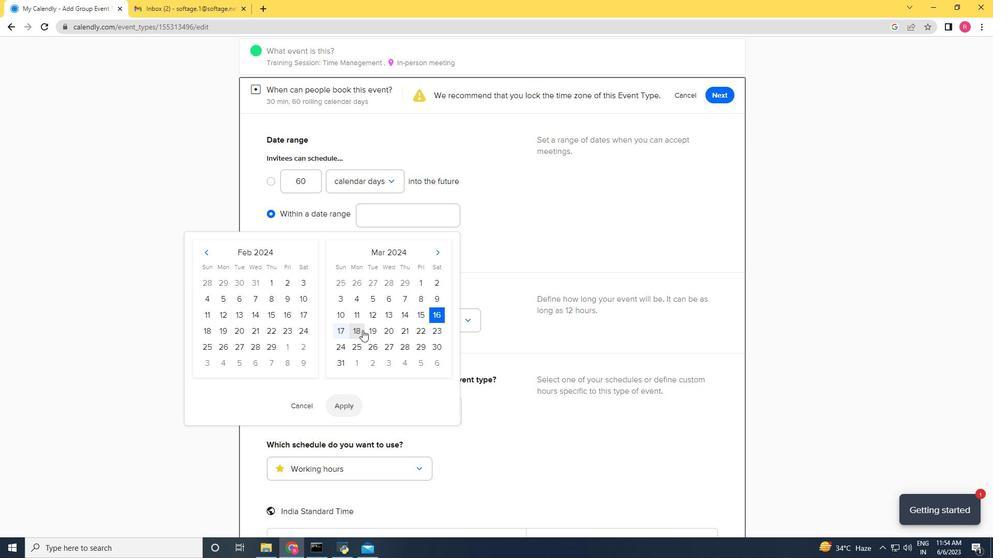 
Action: Mouse moved to (337, 406)
Screenshot: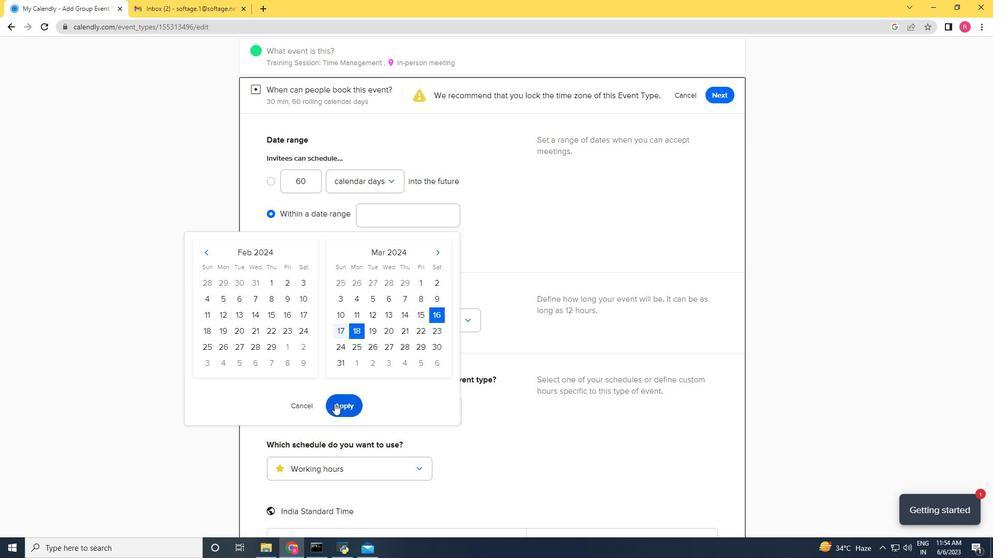 
Action: Mouse pressed left at (337, 406)
Screenshot: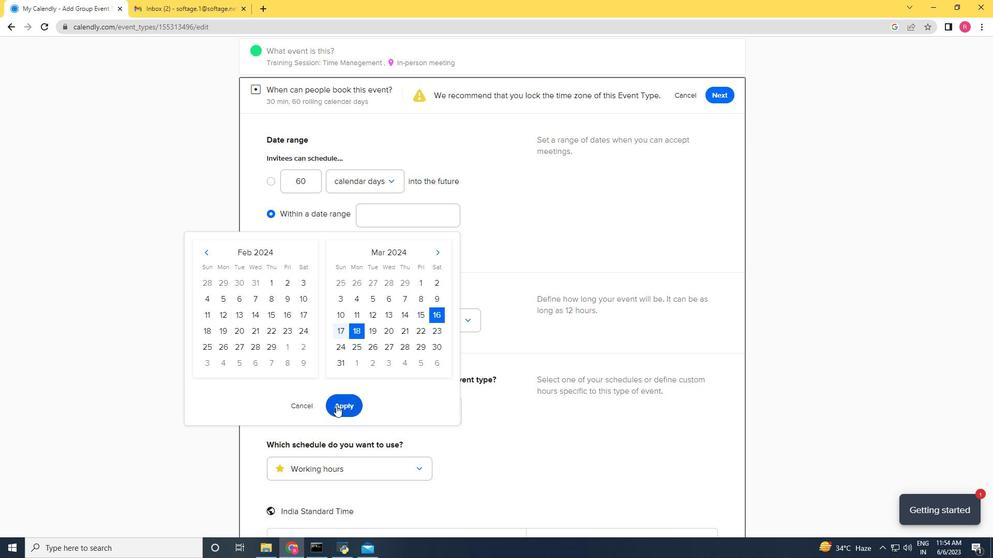 
Action: Mouse moved to (436, 397)
Screenshot: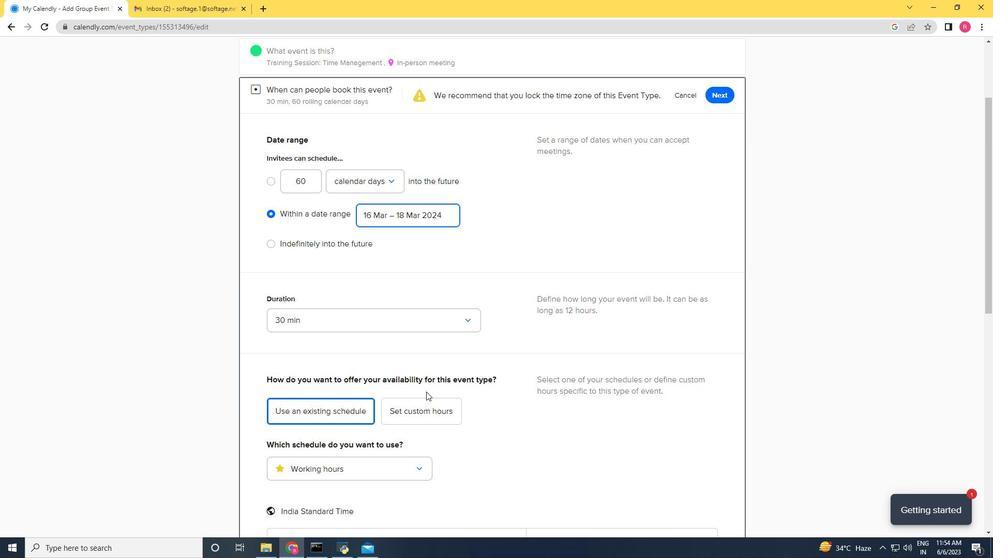 
Action: Mouse scrolled (436, 396) with delta (0, 0)
Screenshot: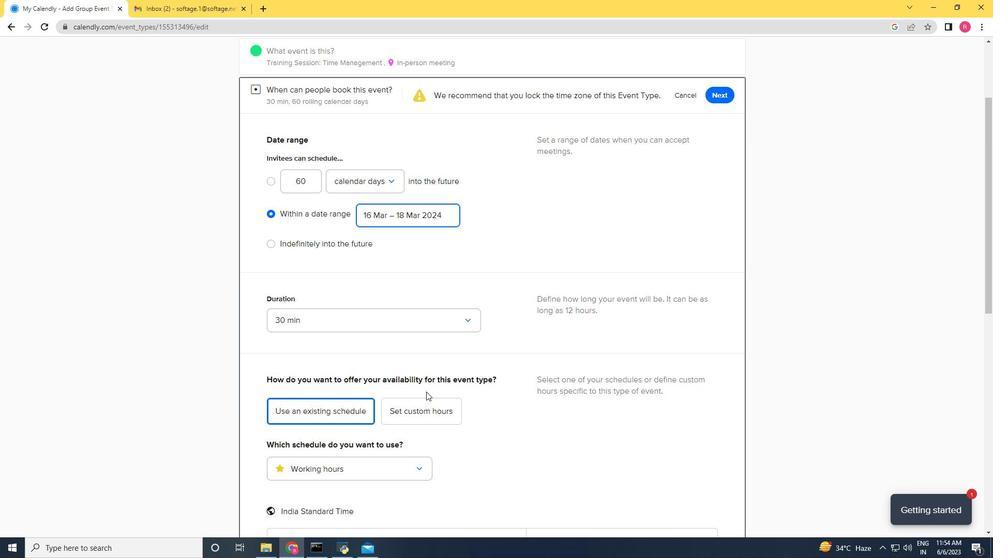 
Action: Mouse moved to (436, 397)
Screenshot: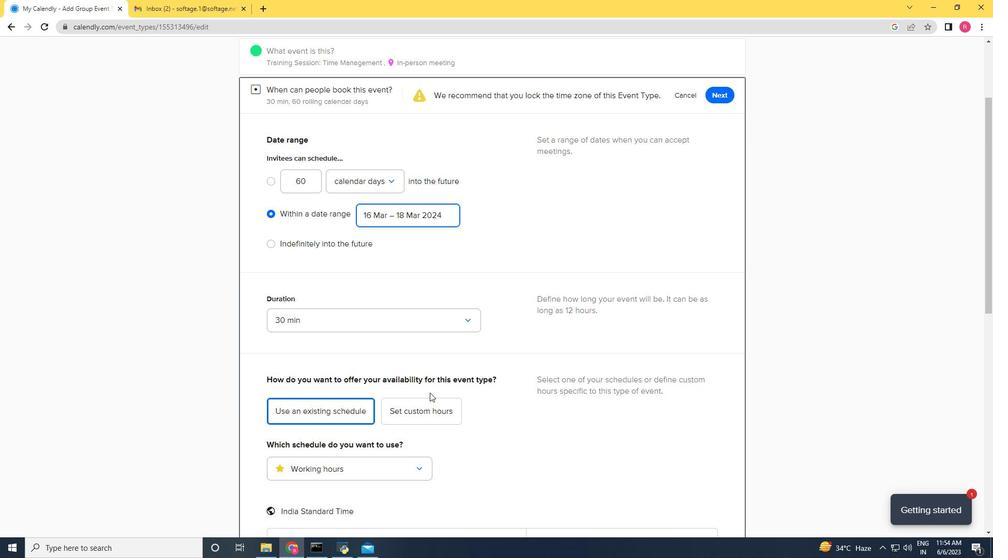 
Action: Mouse scrolled (436, 397) with delta (0, 0)
Screenshot: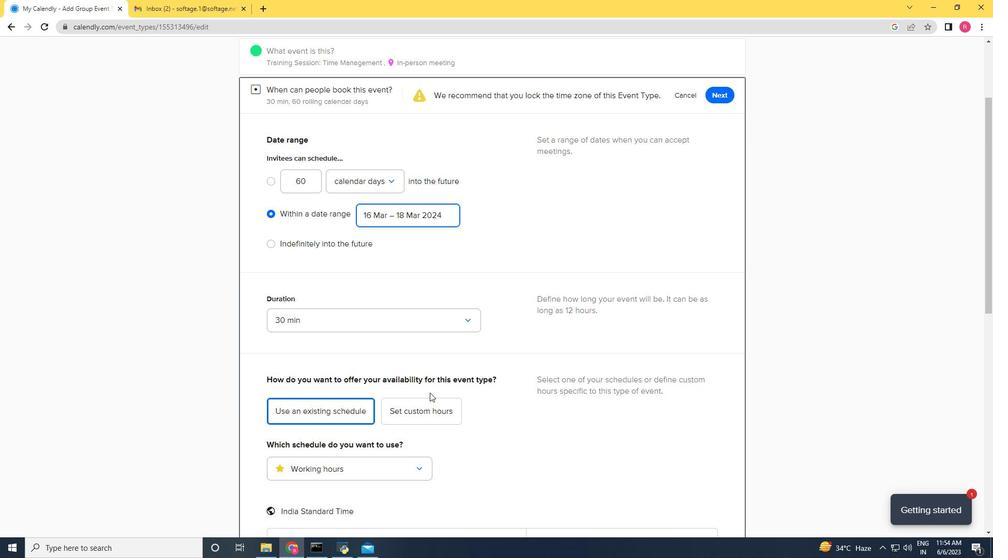 
Action: Mouse scrolled (436, 397) with delta (0, 0)
Screenshot: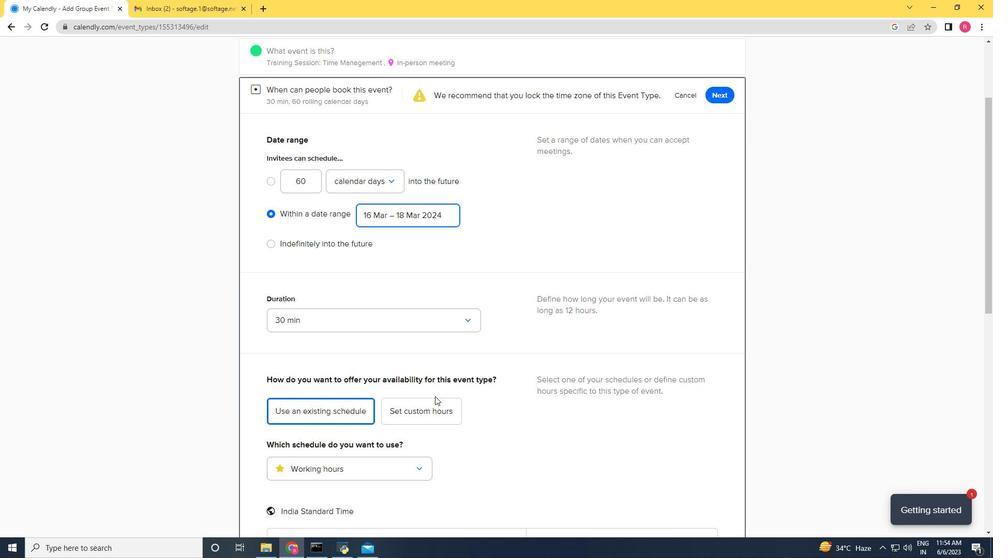
Action: Mouse scrolled (436, 397) with delta (0, 0)
Screenshot: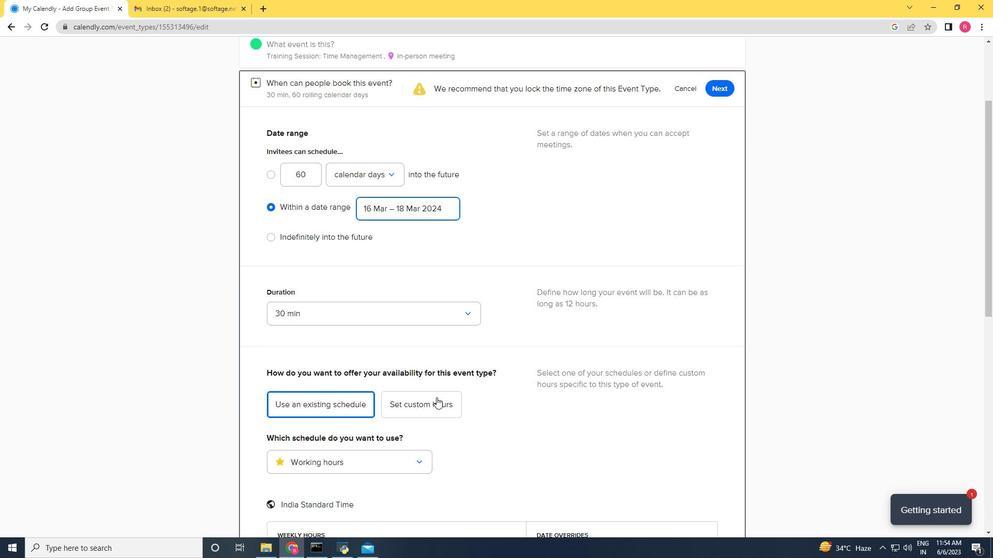 
Action: Mouse scrolled (436, 397) with delta (0, 0)
Screenshot: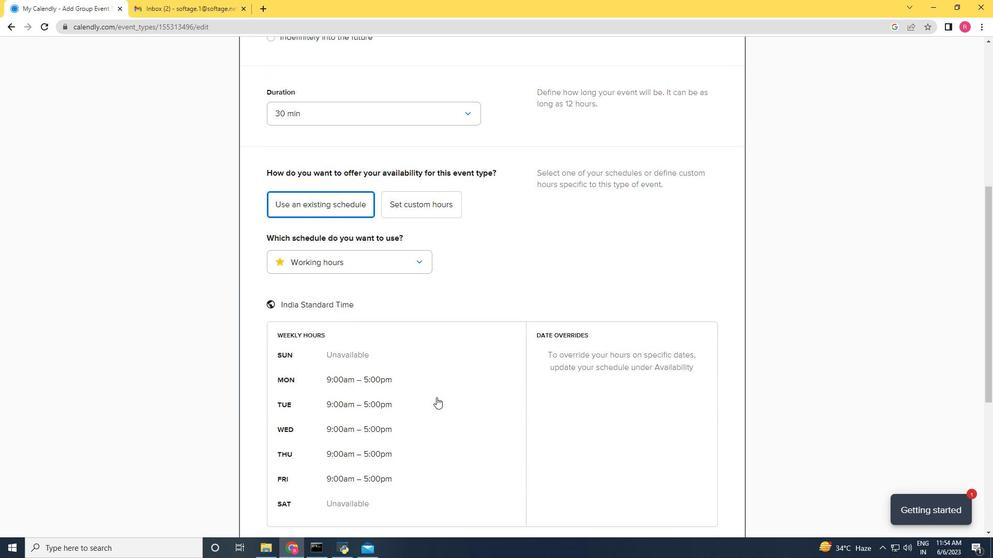 
Action: Mouse moved to (437, 398)
Screenshot: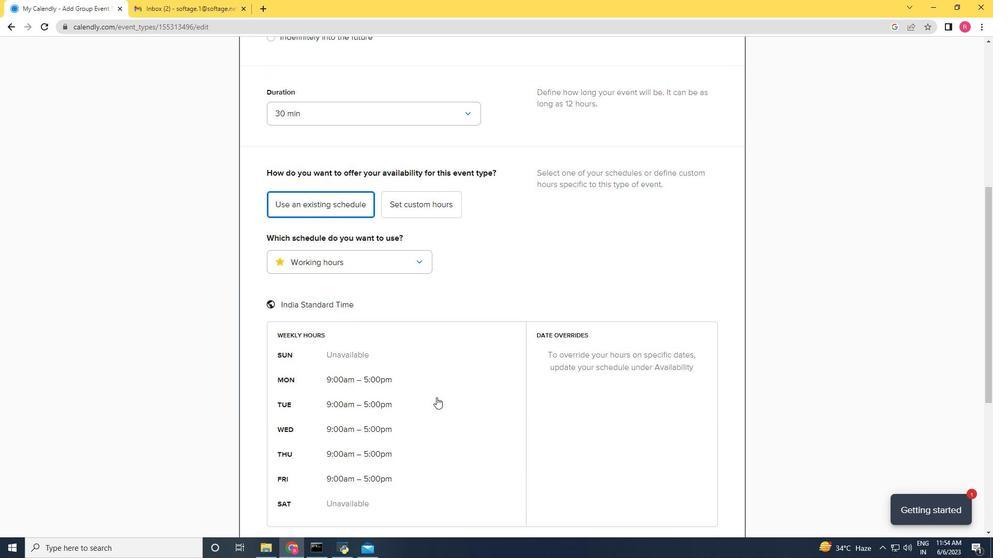 
Action: Mouse scrolled (437, 397) with delta (0, 0)
Screenshot: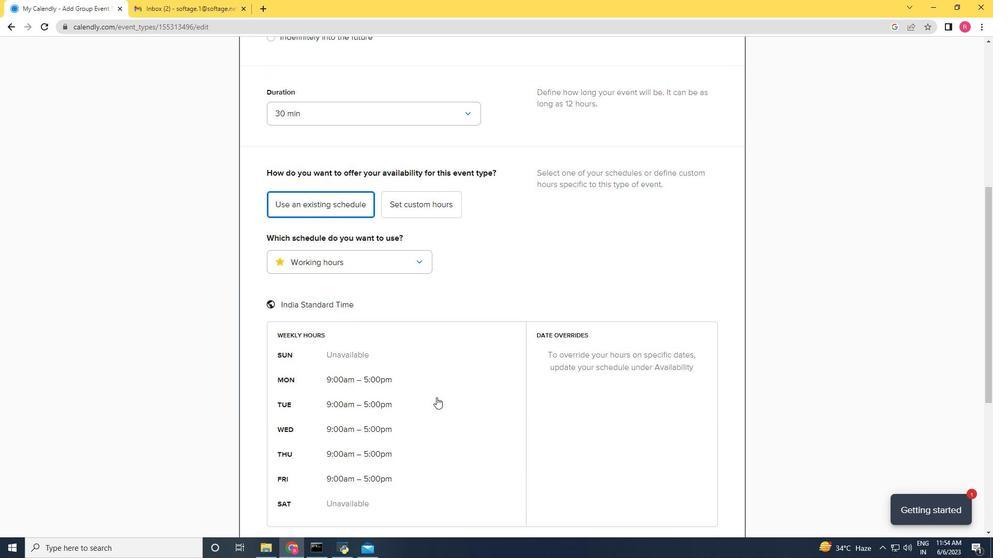 
Action: Mouse moved to (438, 399)
Screenshot: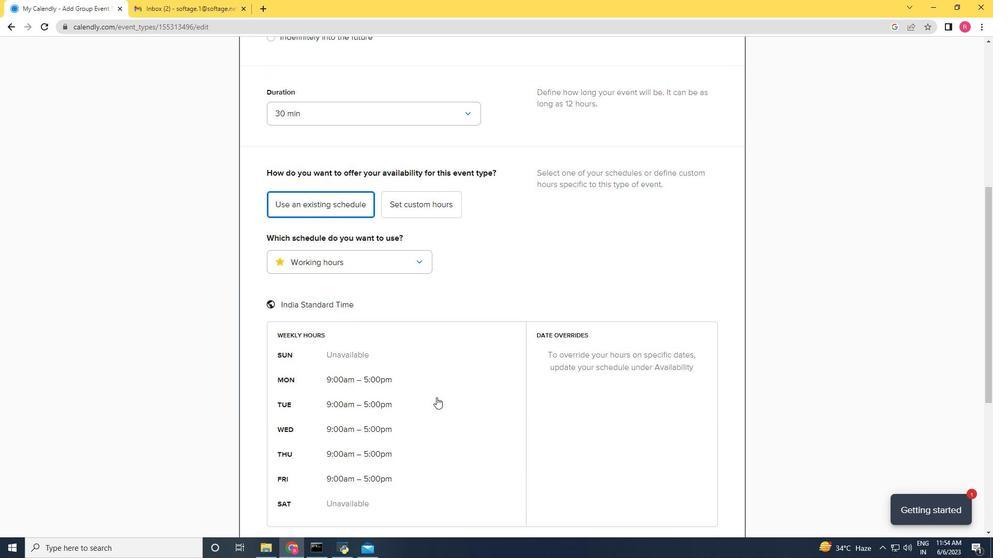 
Action: Mouse scrolled (438, 398) with delta (0, 0)
Screenshot: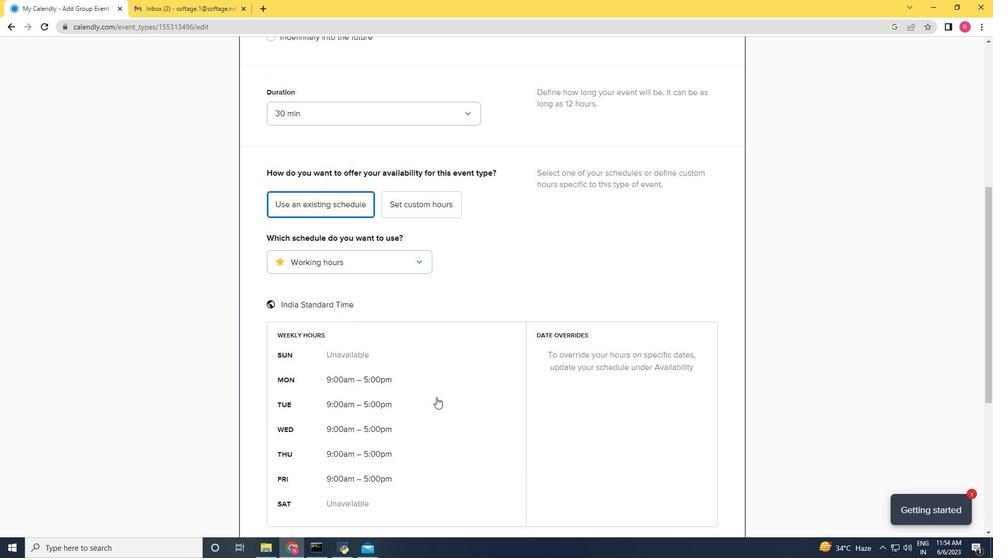 
Action: Mouse moved to (443, 400)
Screenshot: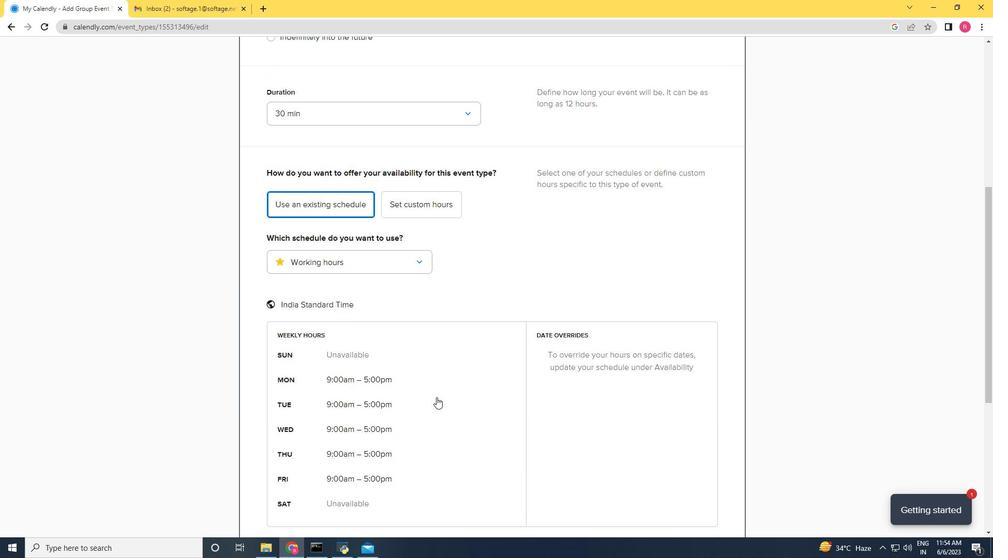 
Action: Mouse scrolled (441, 399) with delta (0, 0)
Screenshot: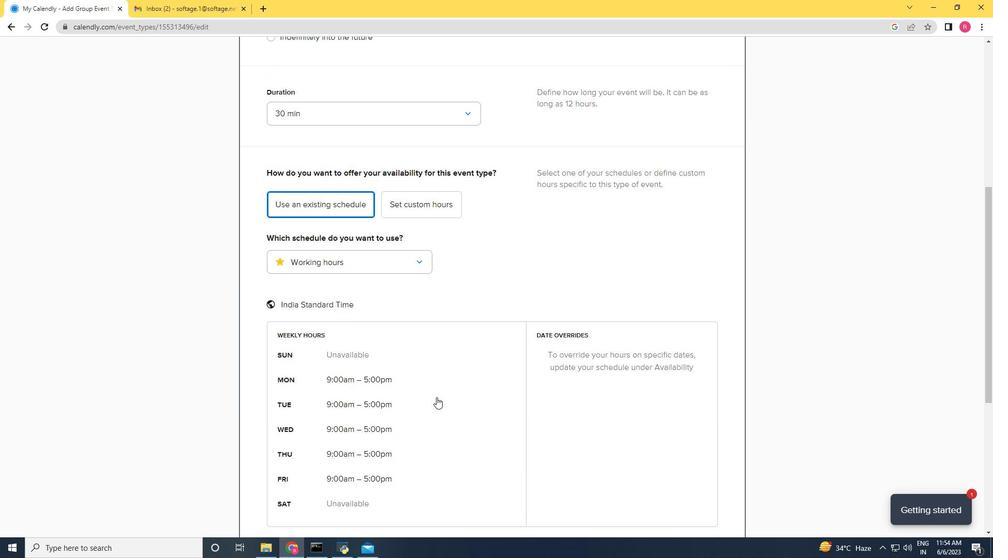 
Action: Mouse moved to (550, 427)
Screenshot: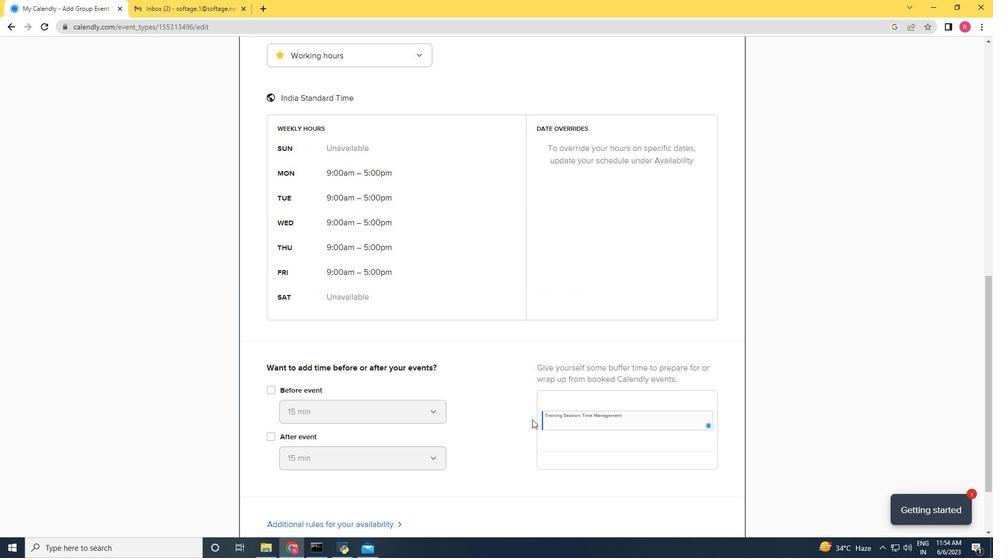 
Action: Mouse scrolled (550, 427) with delta (0, 0)
Screenshot: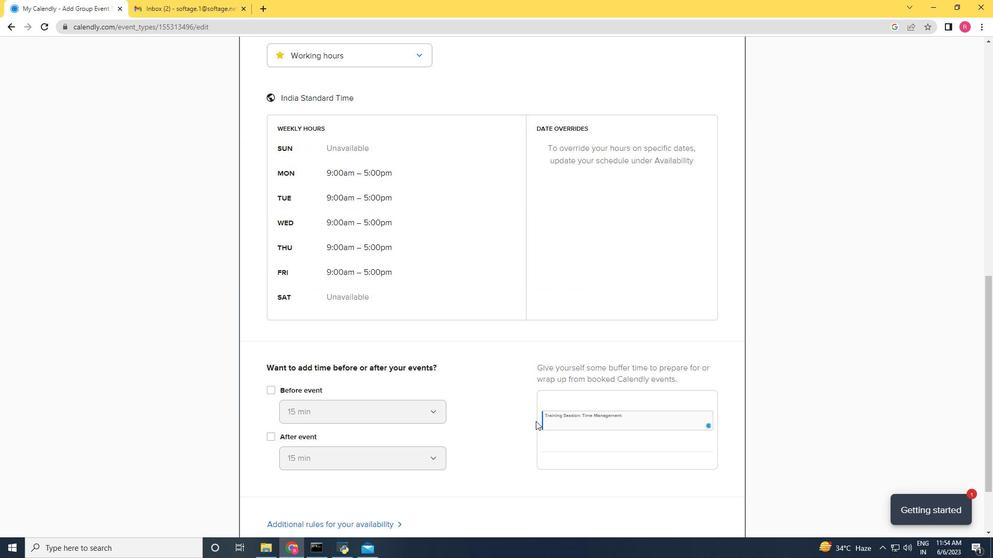 
Action: Mouse moved to (551, 428)
Screenshot: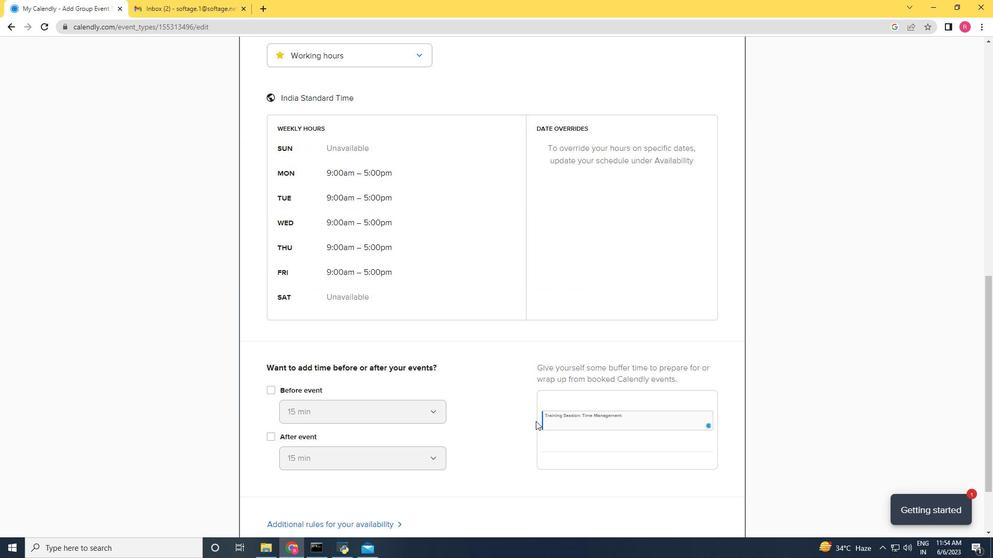 
Action: Mouse scrolled (551, 427) with delta (0, 0)
Screenshot: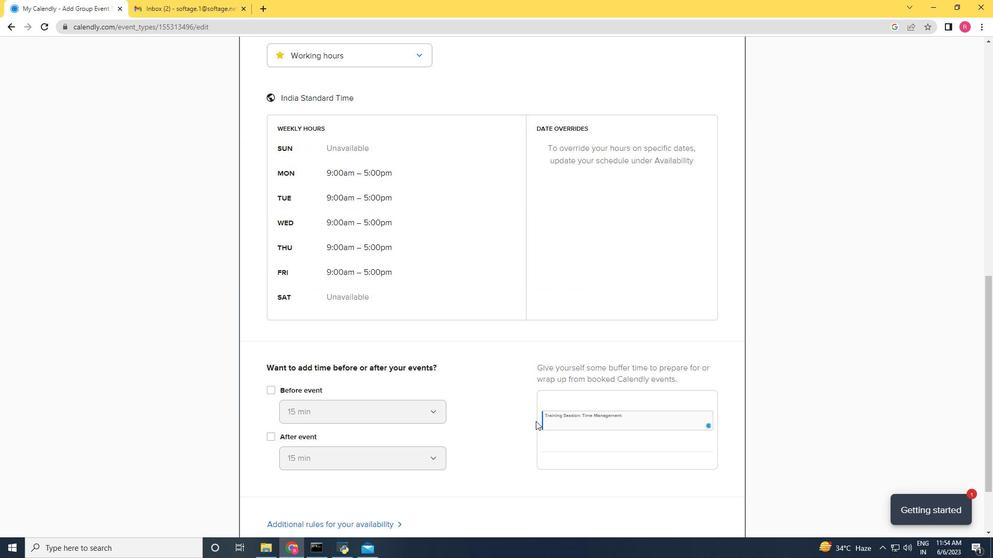 
Action: Mouse moved to (552, 429)
Screenshot: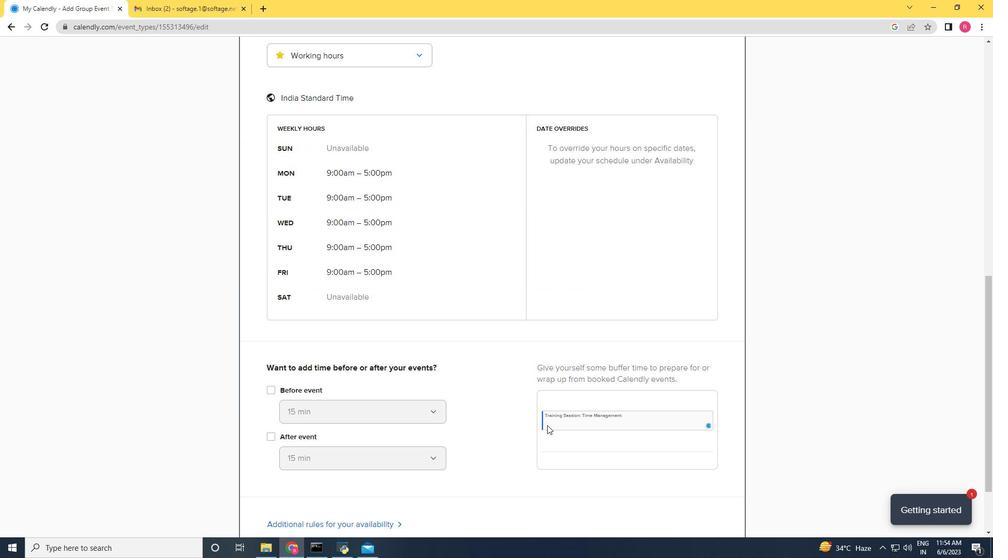 
Action: Mouse scrolled (552, 428) with delta (0, 0)
Screenshot: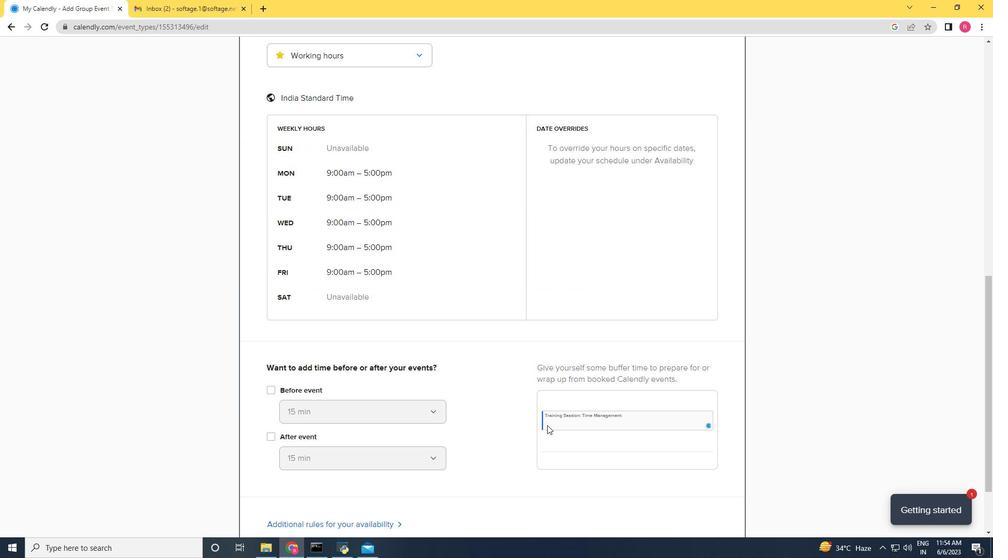 
Action: Mouse scrolled (552, 428) with delta (0, 0)
Screenshot: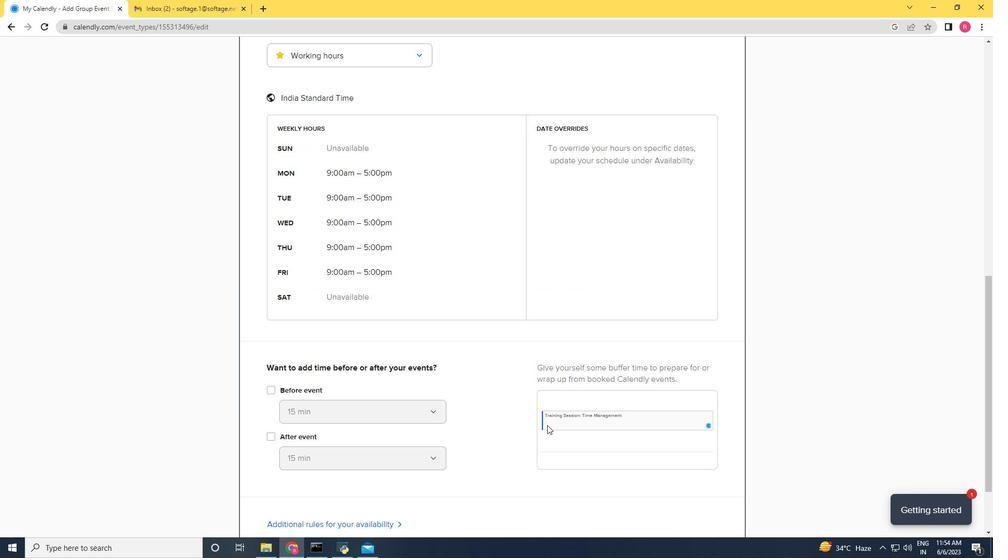 
Action: Mouse moved to (553, 430)
Screenshot: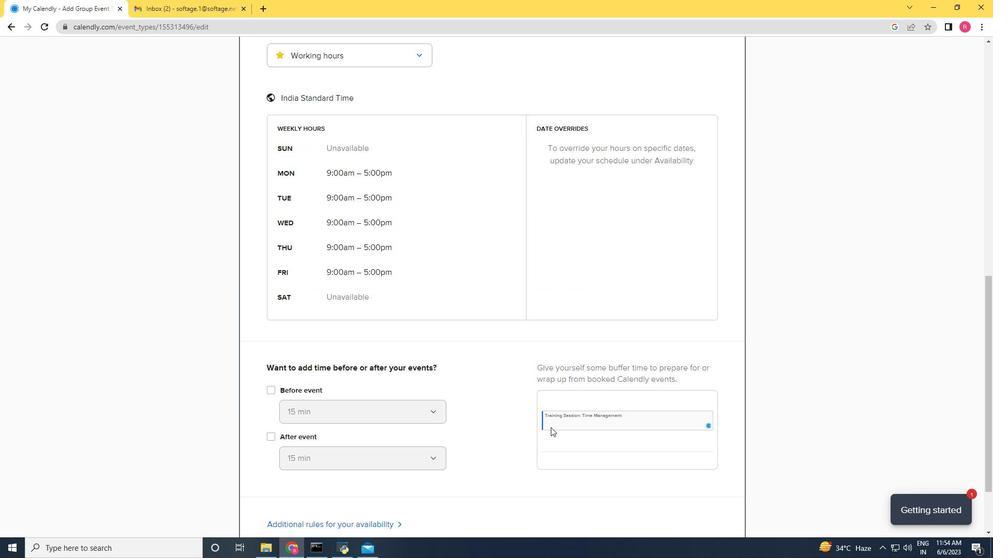 
Action: Mouse scrolled (553, 429) with delta (0, 0)
Screenshot: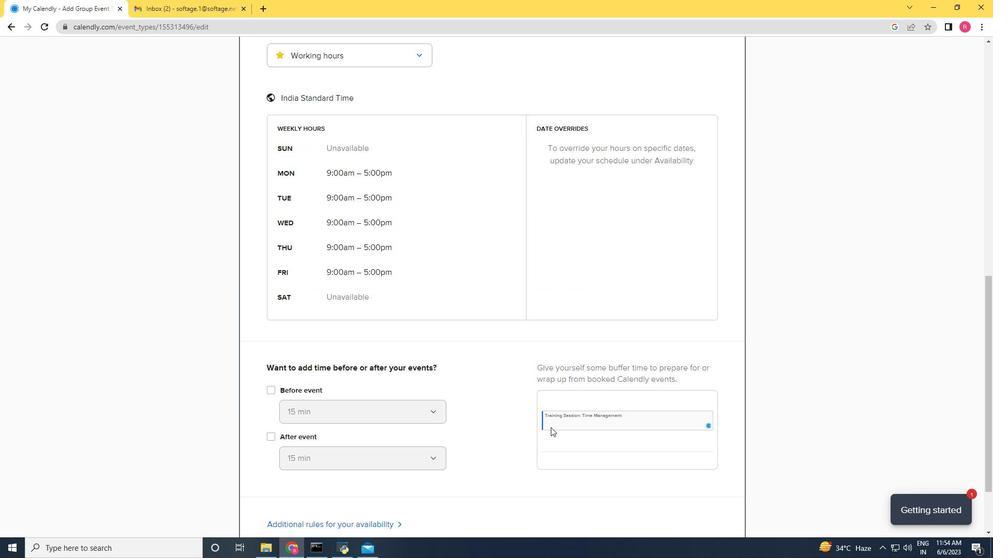 
Action: Mouse moved to (716, 479)
Screenshot: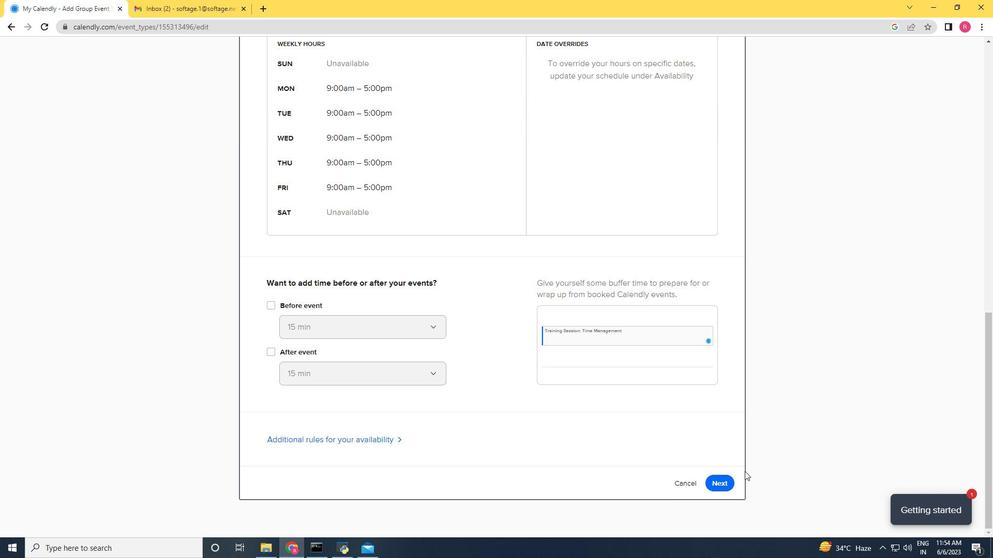 
Action: Mouse pressed left at (716, 479)
Screenshot: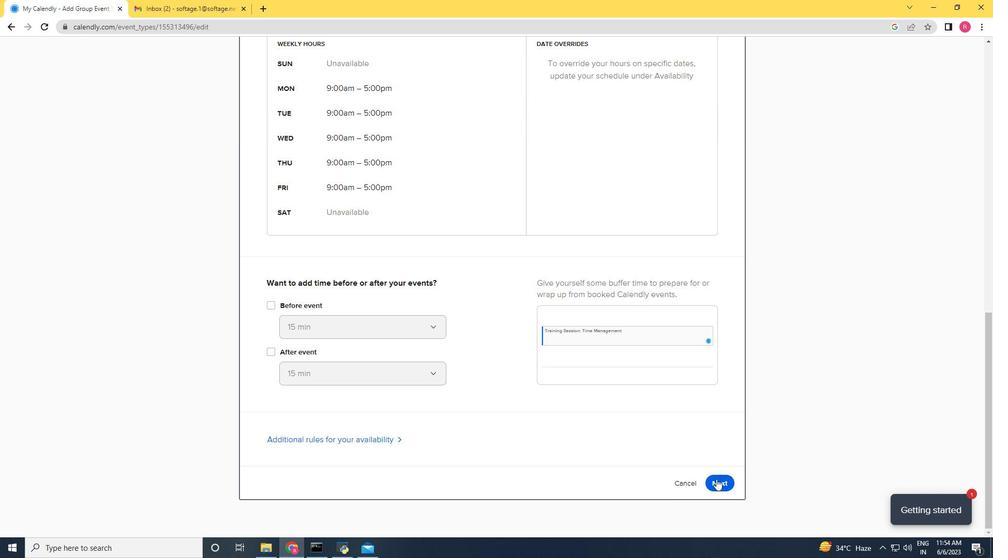 
Action: Mouse moved to (519, 412)
Screenshot: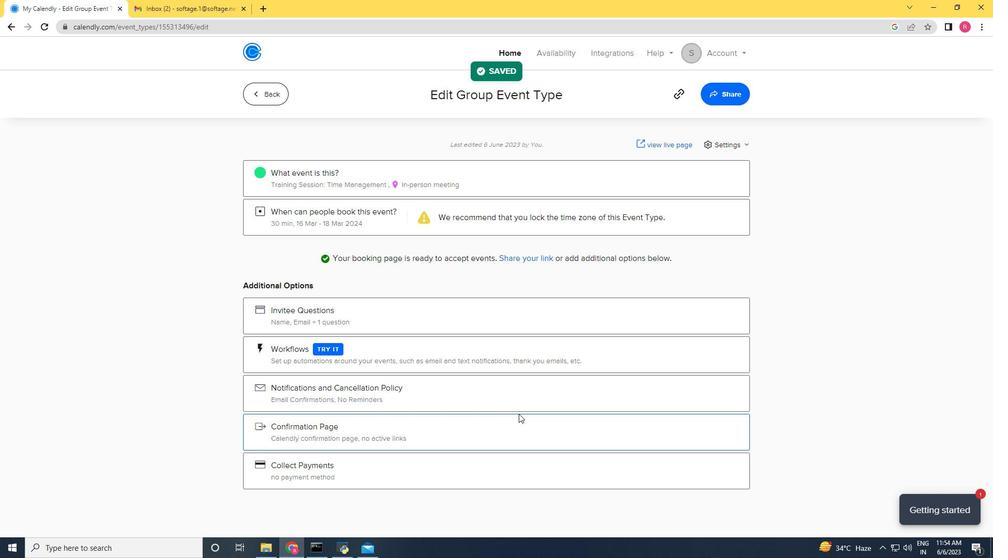
Action: Mouse scrolled (519, 412) with delta (0, 0)
Screenshot: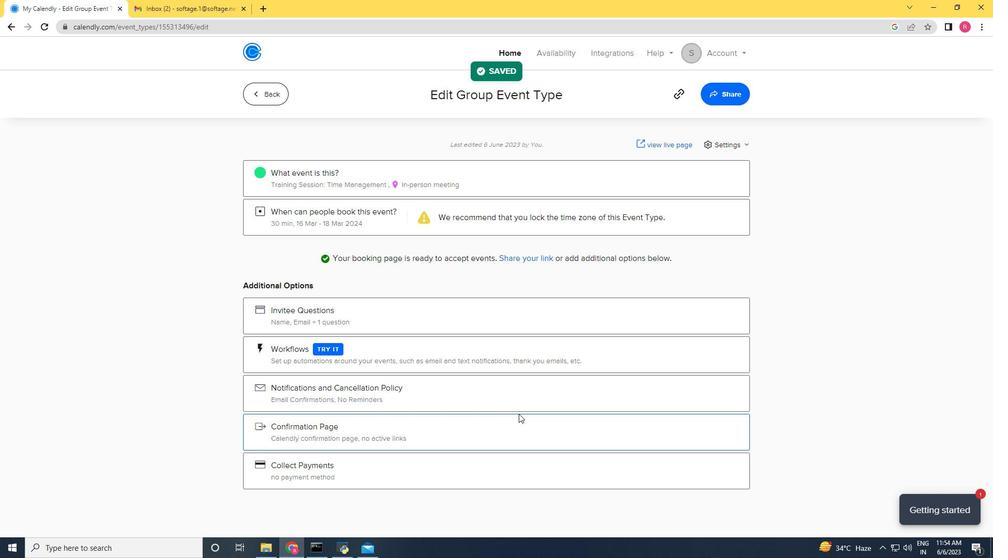
Action: Mouse moved to (531, 394)
Screenshot: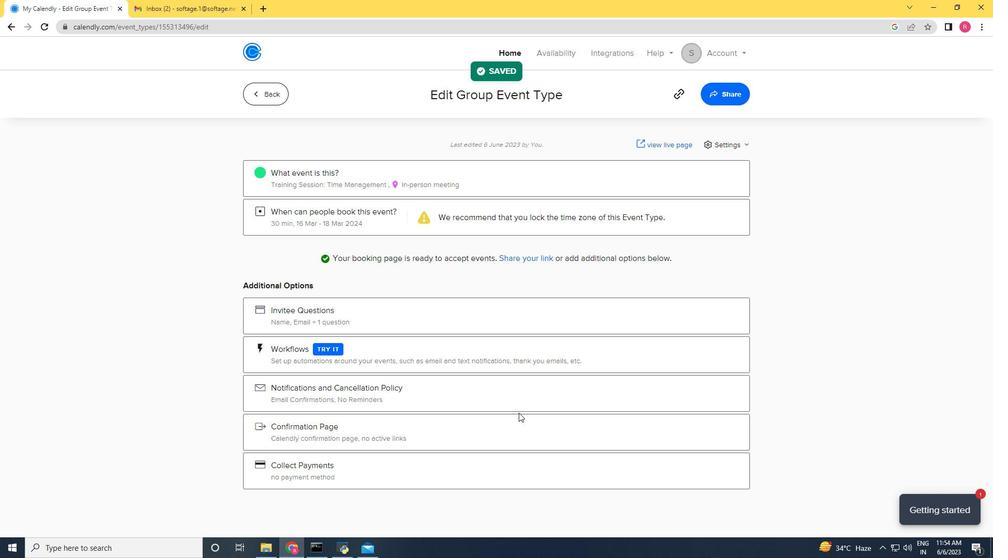 
Action: Mouse scrolled (528, 397) with delta (0, 0)
Screenshot: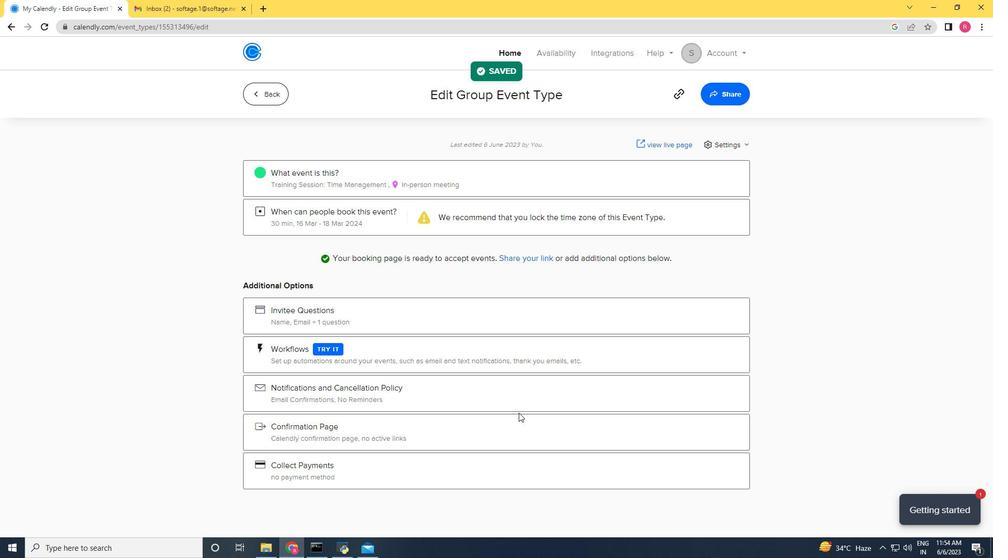 
Action: Mouse moved to (722, 101)
Screenshot: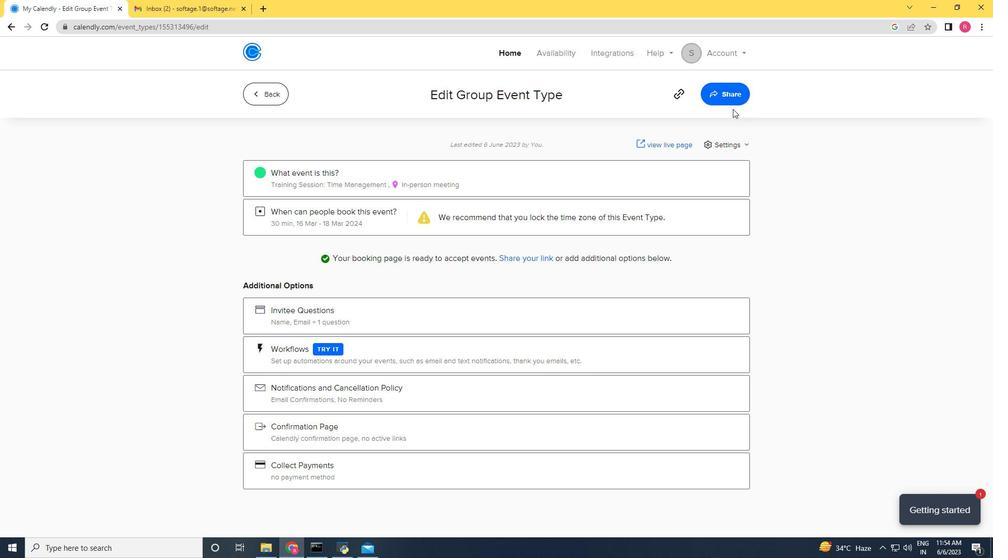 
Action: Mouse pressed left at (722, 101)
Screenshot: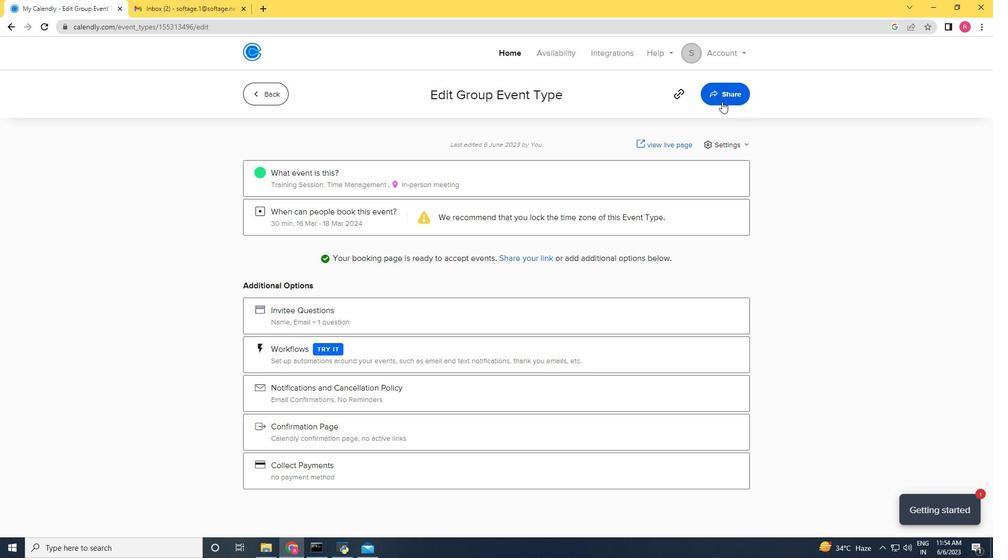 
Action: Mouse moved to (626, 185)
Screenshot: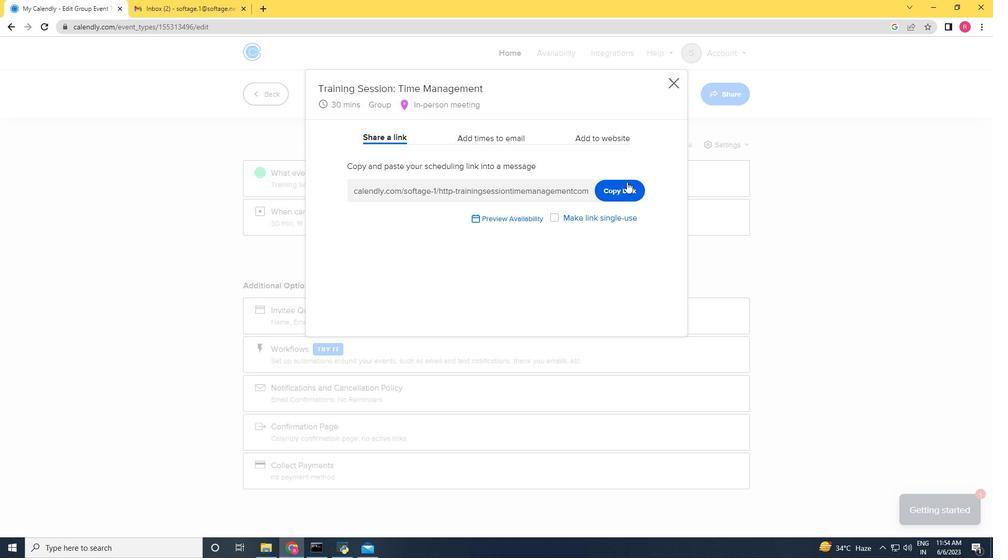 
Action: Mouse pressed left at (626, 185)
Screenshot: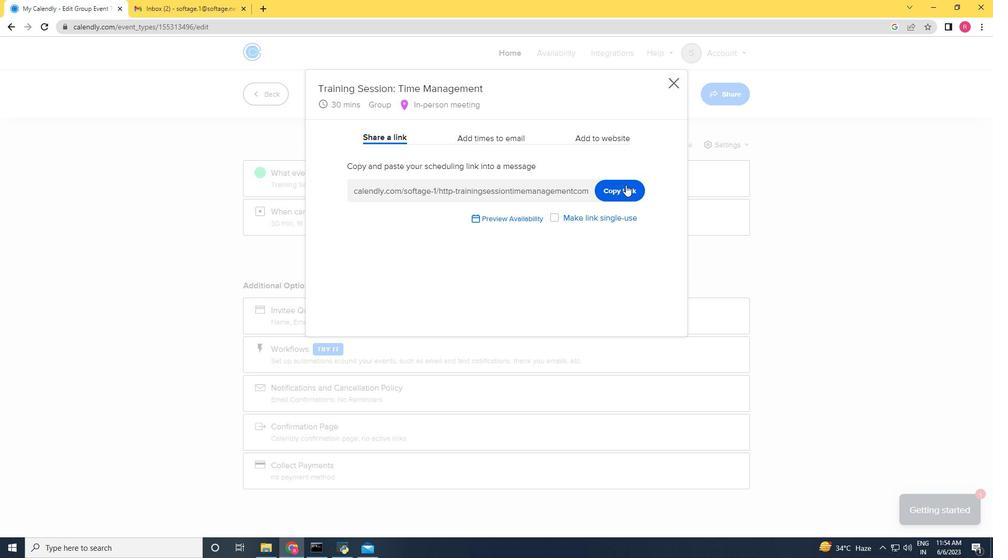 
Action: Mouse moved to (675, 82)
Screenshot: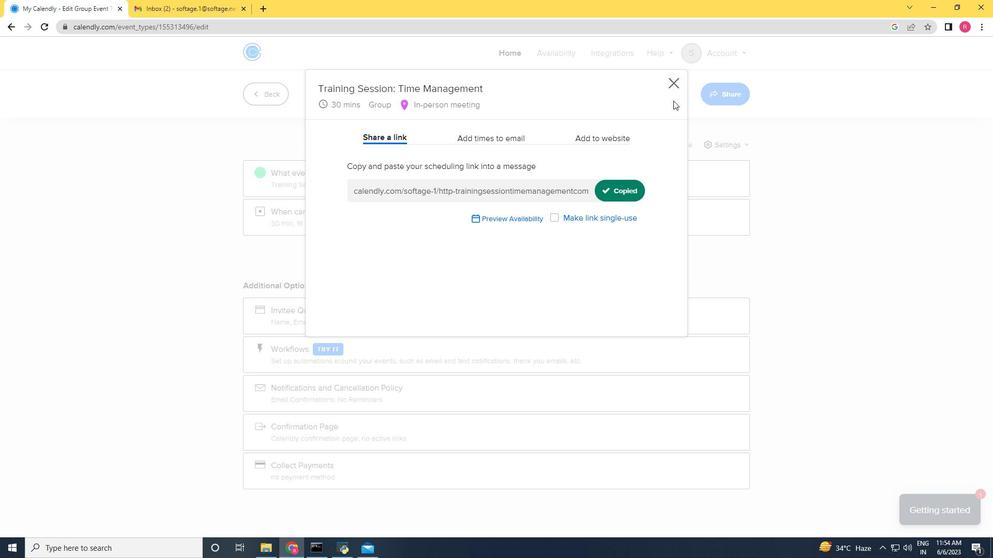 
Action: Mouse pressed left at (675, 82)
Screenshot: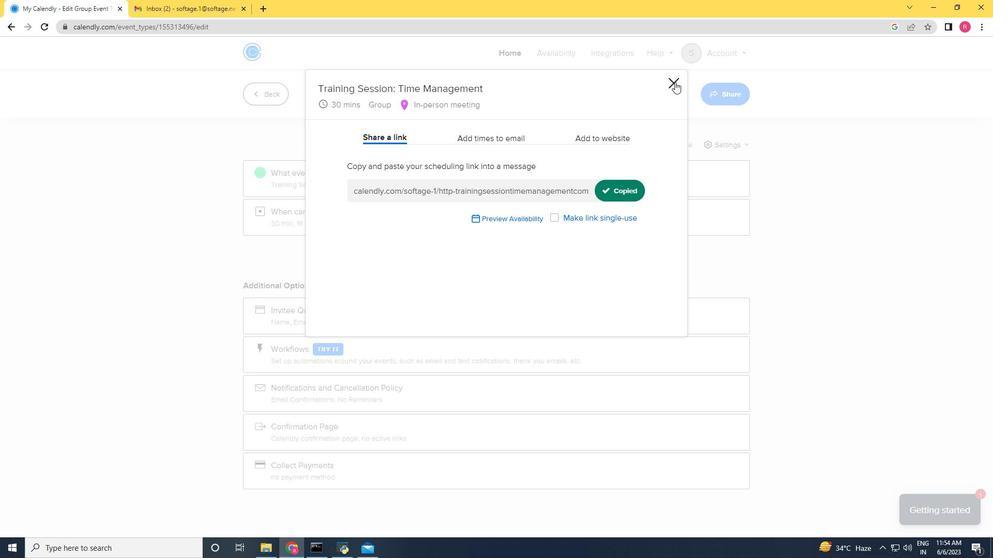 
Action: Mouse moved to (732, 49)
Screenshot: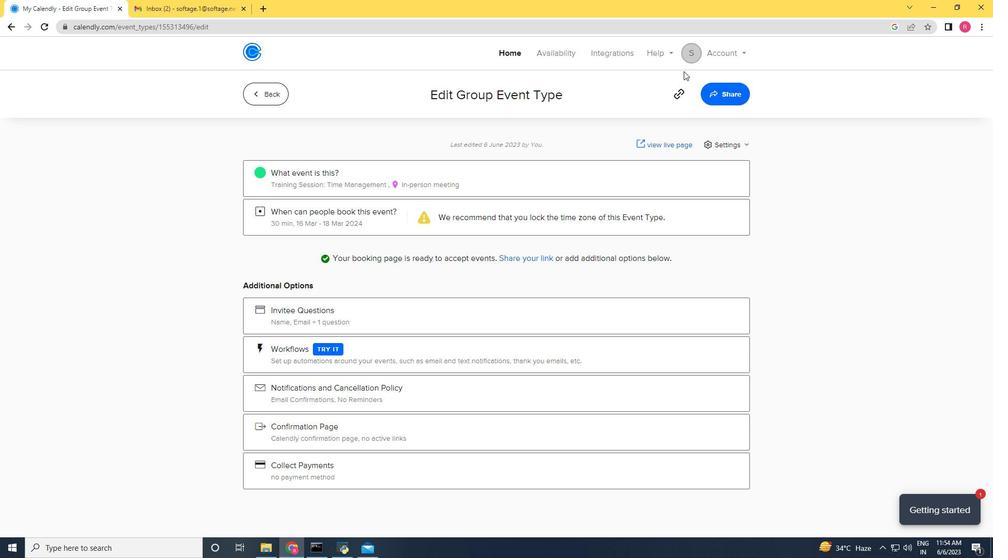 
Action: Mouse pressed left at (732, 49)
Screenshot: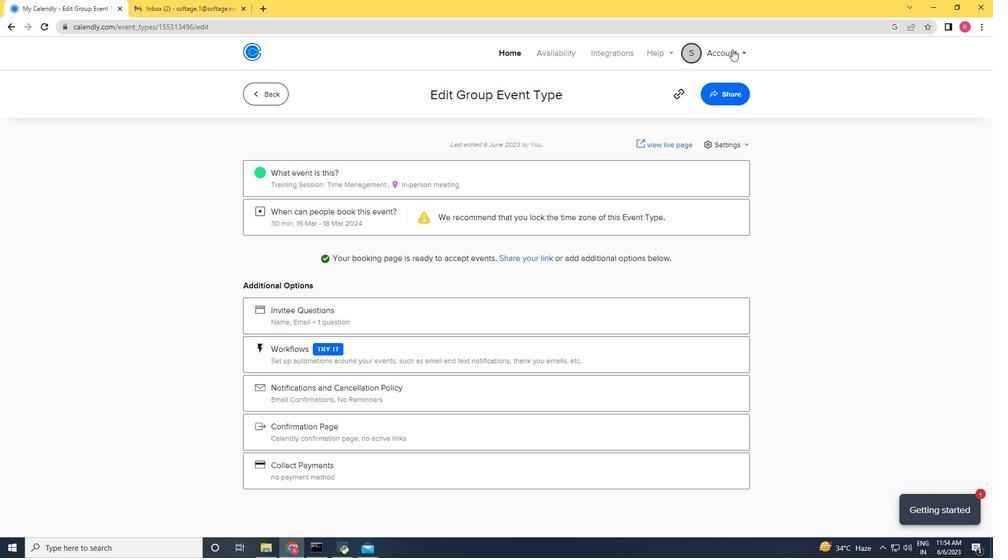 
Action: Mouse moved to (640, 189)
Screenshot: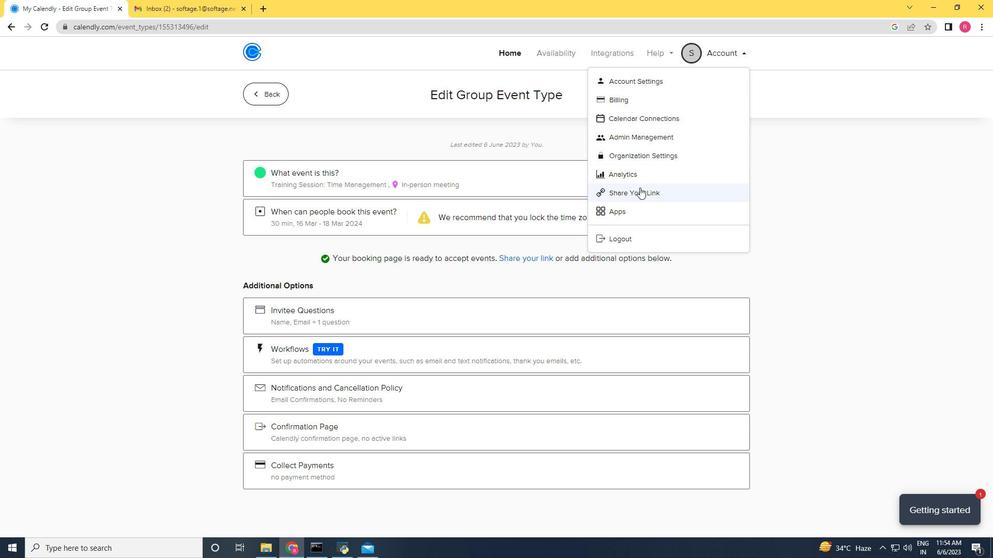 
Action: Mouse pressed left at (640, 189)
Screenshot: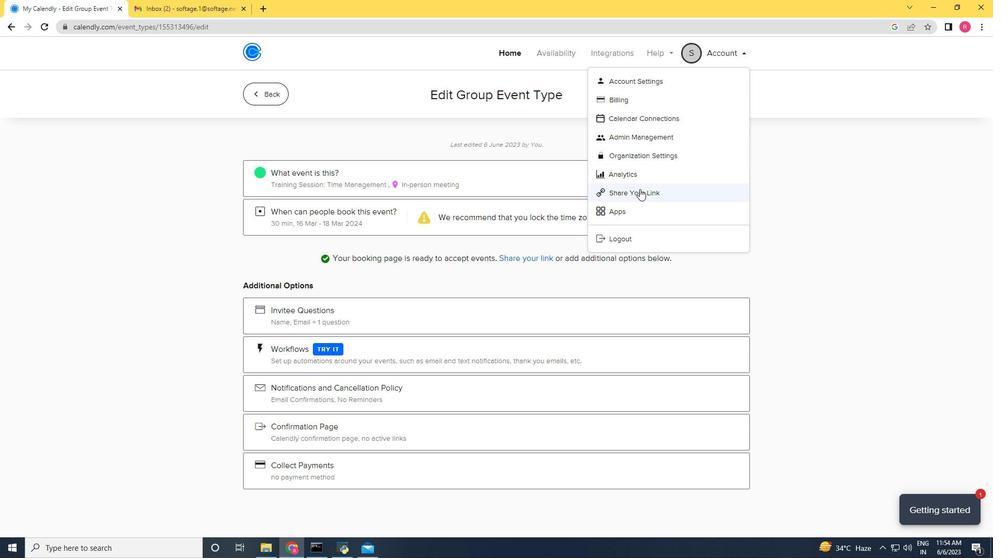 
Action: Mouse moved to (487, 157)
Screenshot: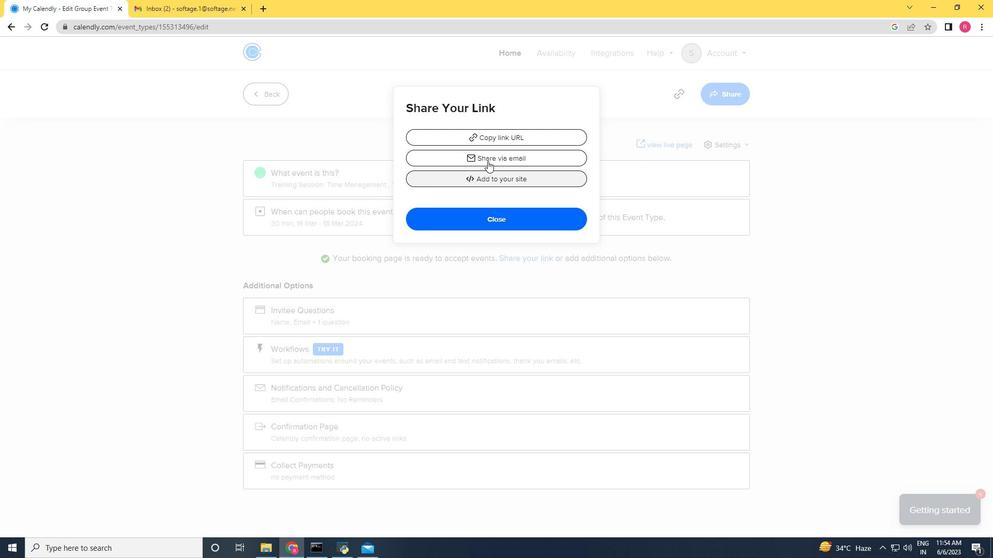 
Action: Mouse pressed left at (487, 157)
Screenshot: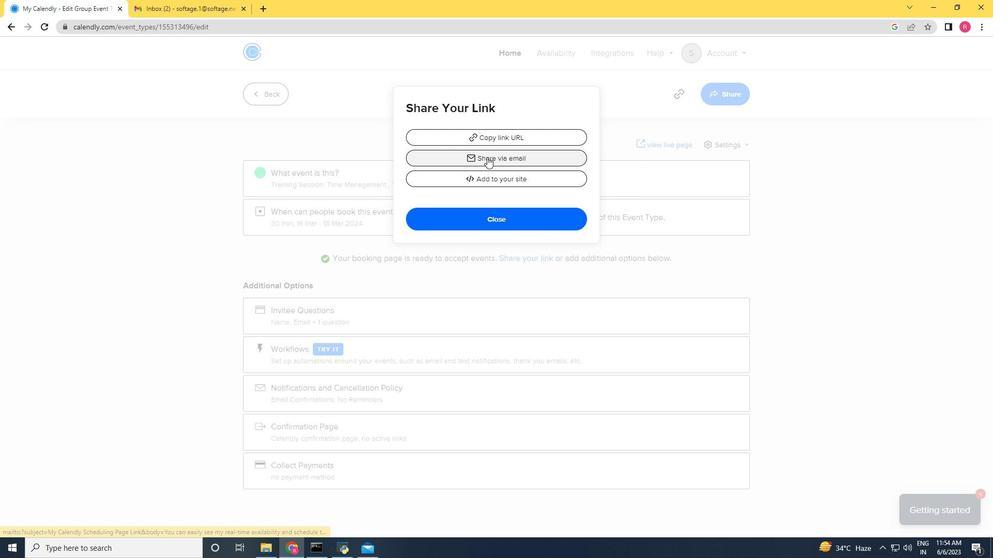
Action: Mouse moved to (451, 202)
Screenshot: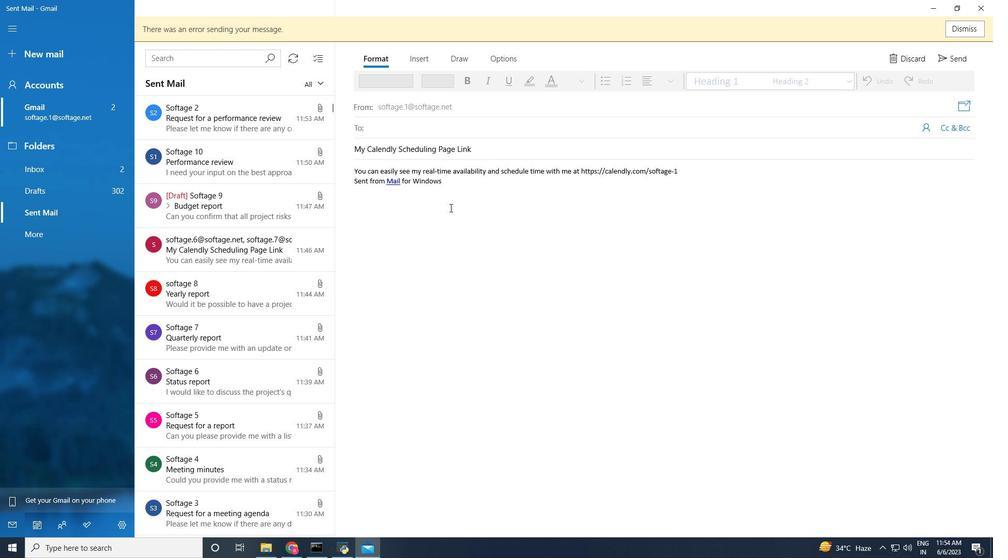 
Action: Key pressed sftage.7<Key.shift>@softage.net
Screenshot: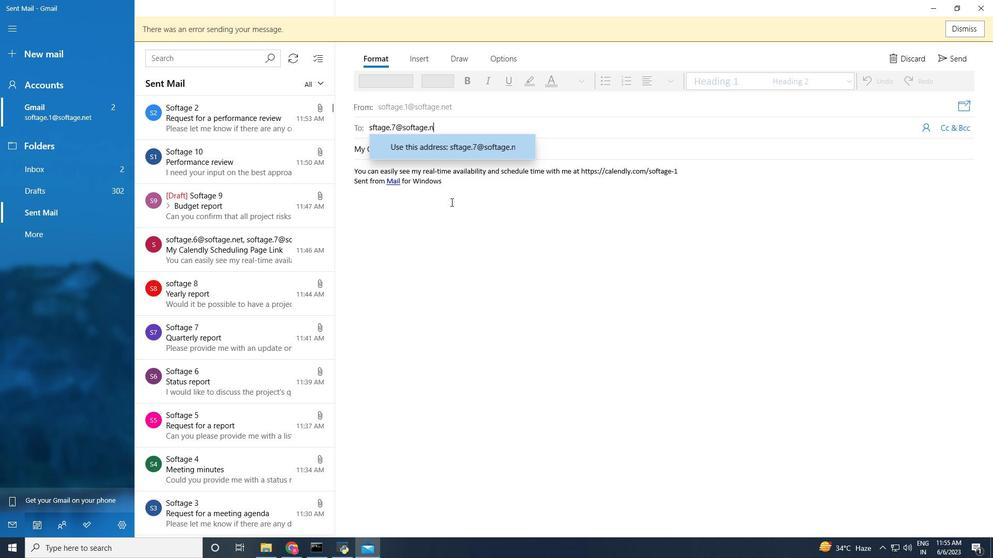 
Action: Mouse moved to (371, 127)
Screenshot: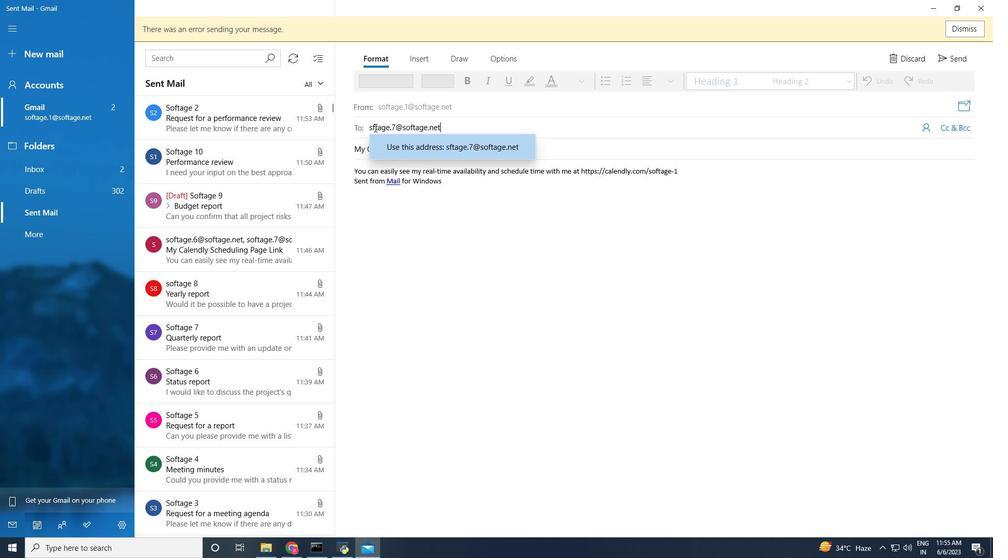 
Action: Mouse pressed left at (371, 127)
Screenshot: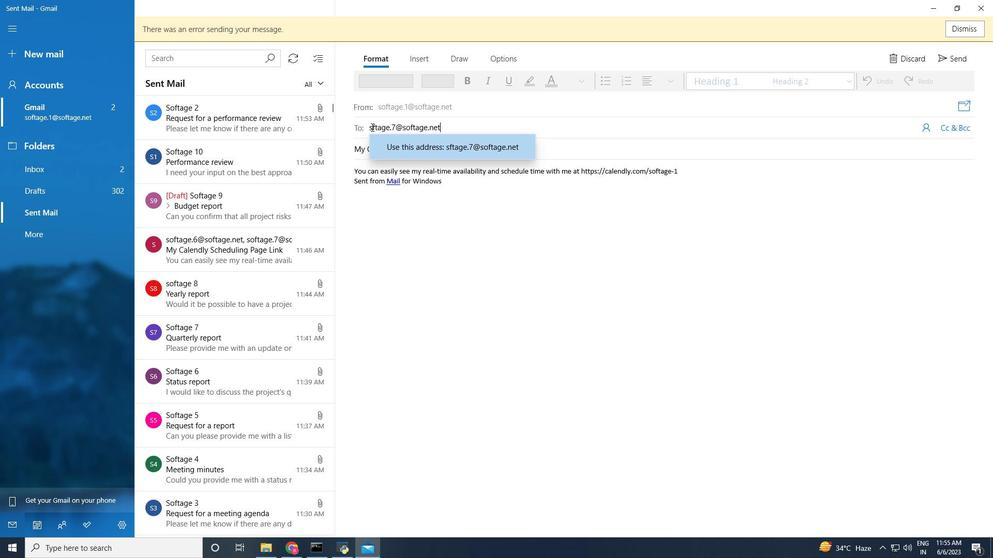 
Action: Key pressed o
Screenshot: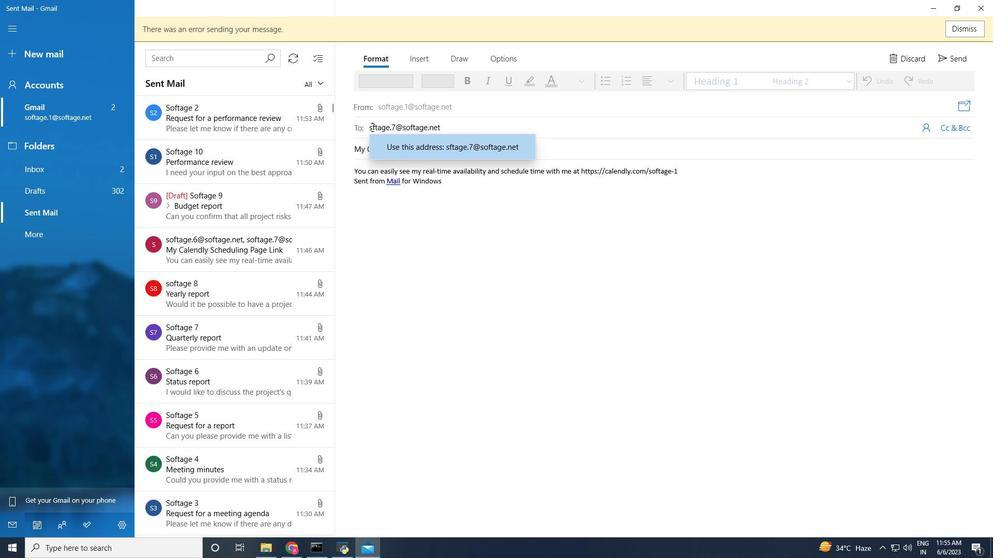 
Action: Mouse moved to (423, 146)
Screenshot: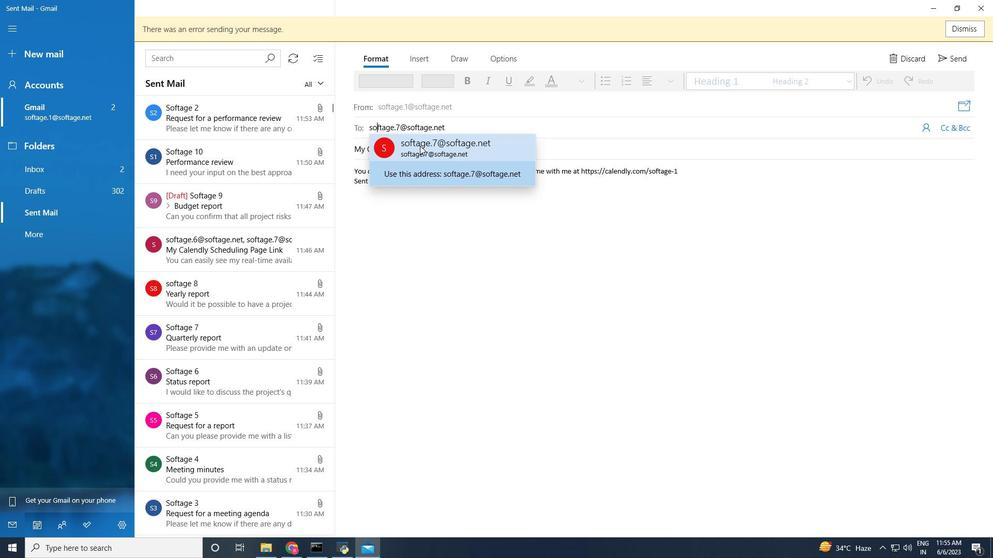 
Action: Mouse pressed left at (423, 146)
Screenshot: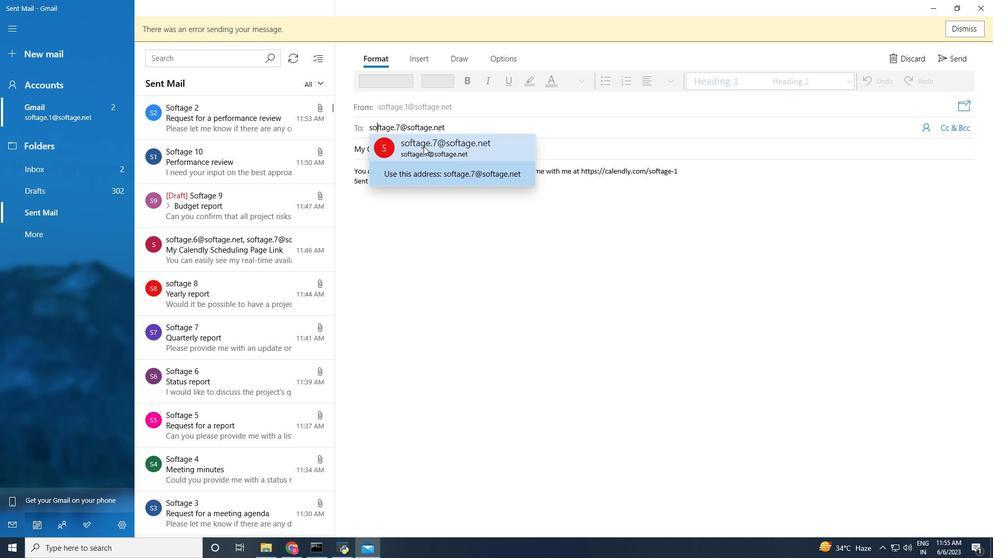 
Action: Mouse moved to (493, 129)
Screenshot: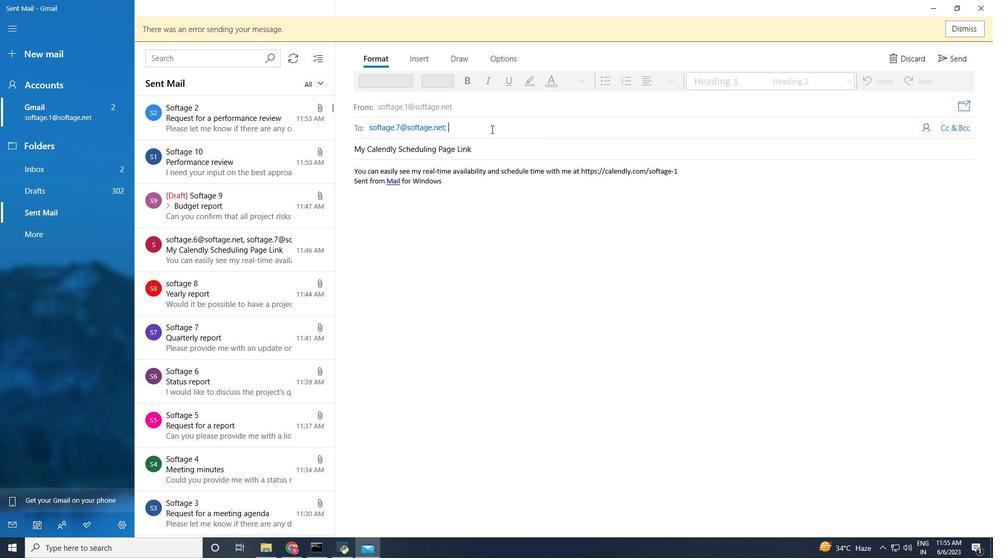 
Action: Key pressed sp<Key.backspace>oftage.8<Key.shift>@softage.net
Screenshot: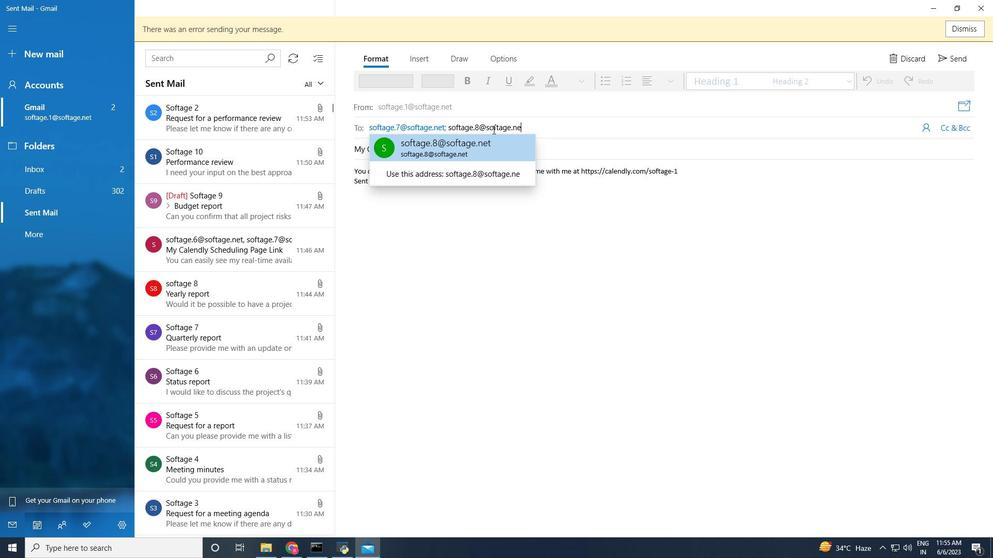 
Action: Mouse moved to (476, 136)
Screenshot: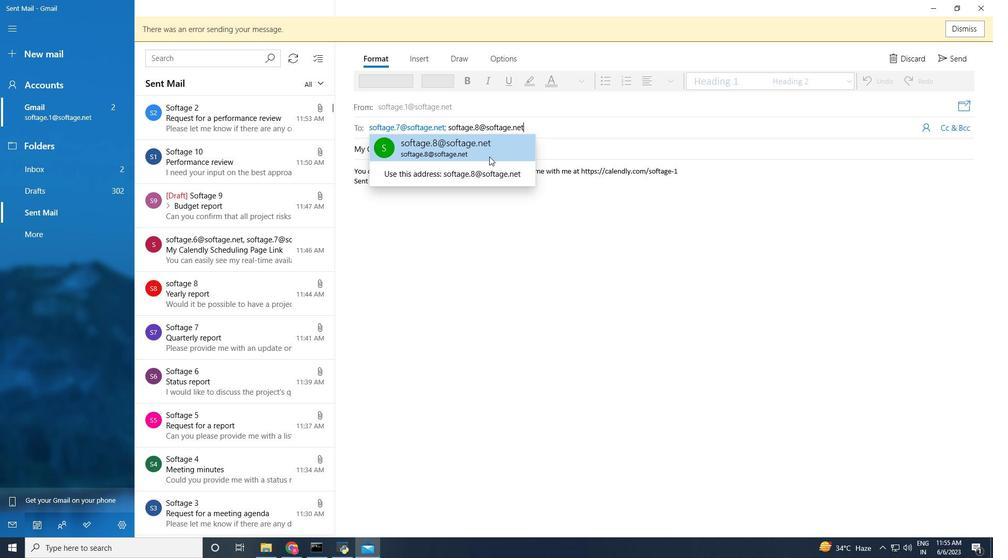 
Action: Mouse pressed left at (476, 136)
Screenshot: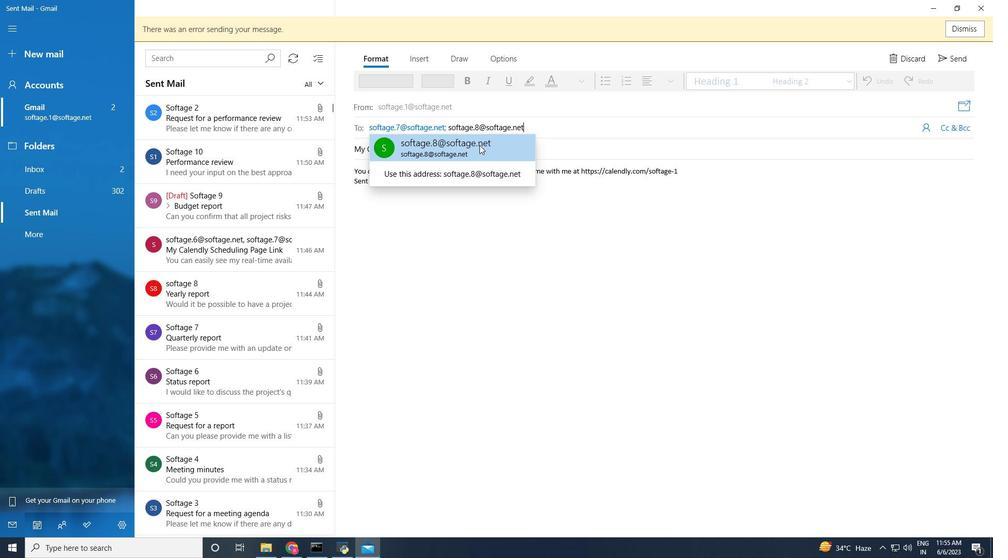 
Action: Mouse moved to (452, 227)
Screenshot: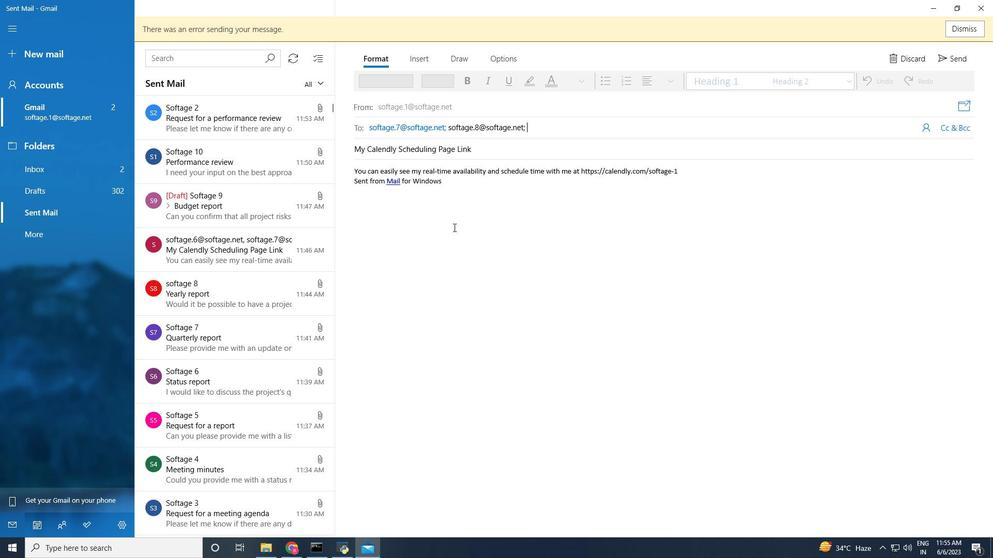 
Action: Mouse pressed left at (452, 227)
Screenshot: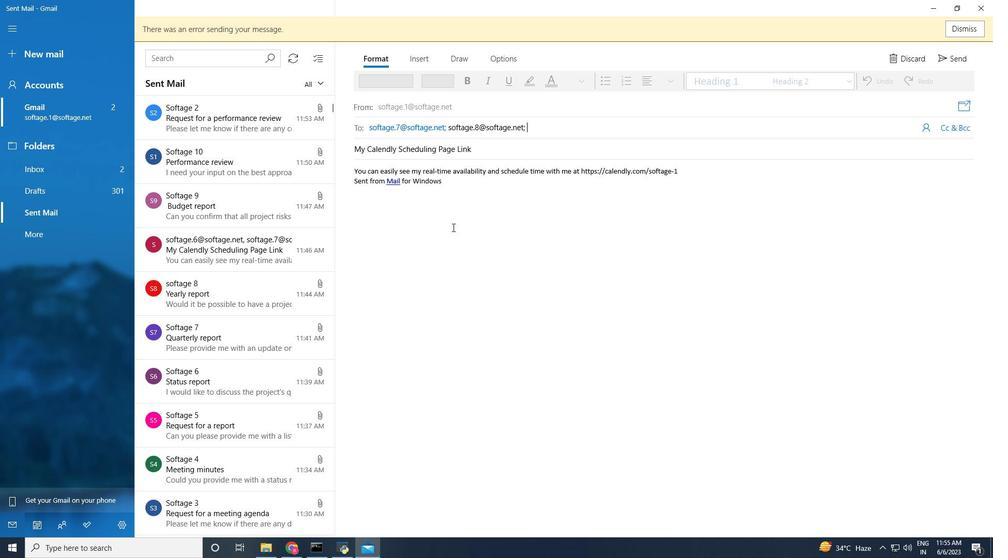 
Action: Mouse moved to (452, 226)
Screenshot: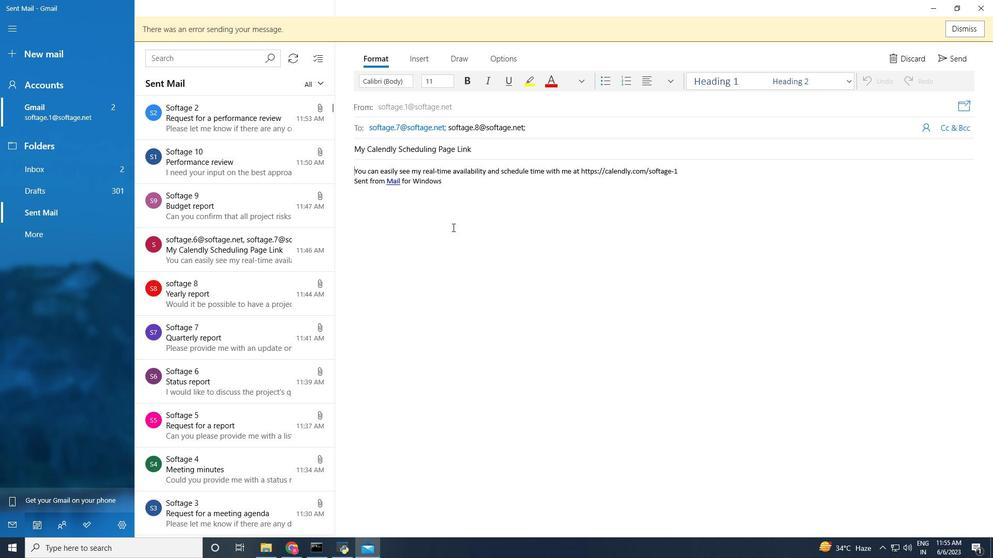 
Action: Mouse pressed right at (452, 226)
Screenshot: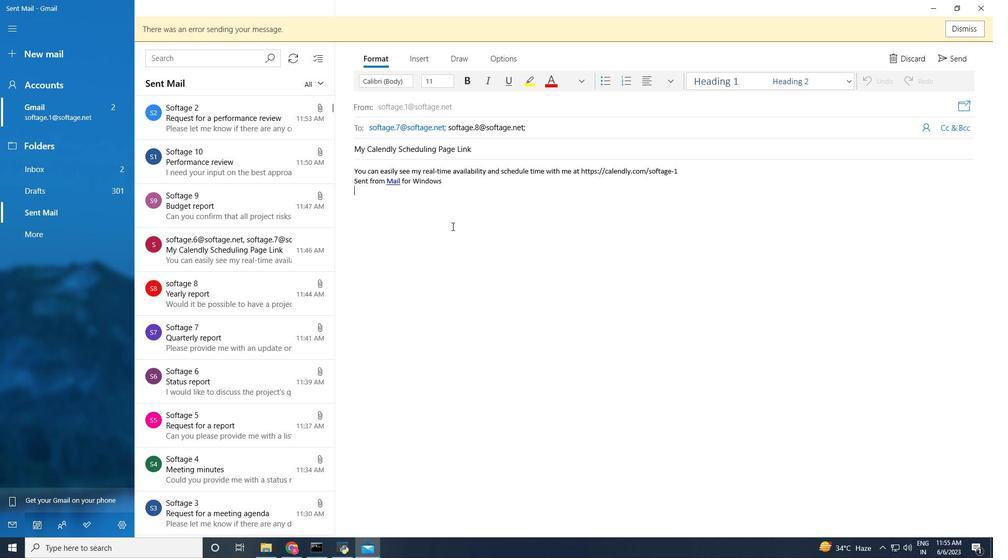
Action: Mouse moved to (463, 238)
Screenshot: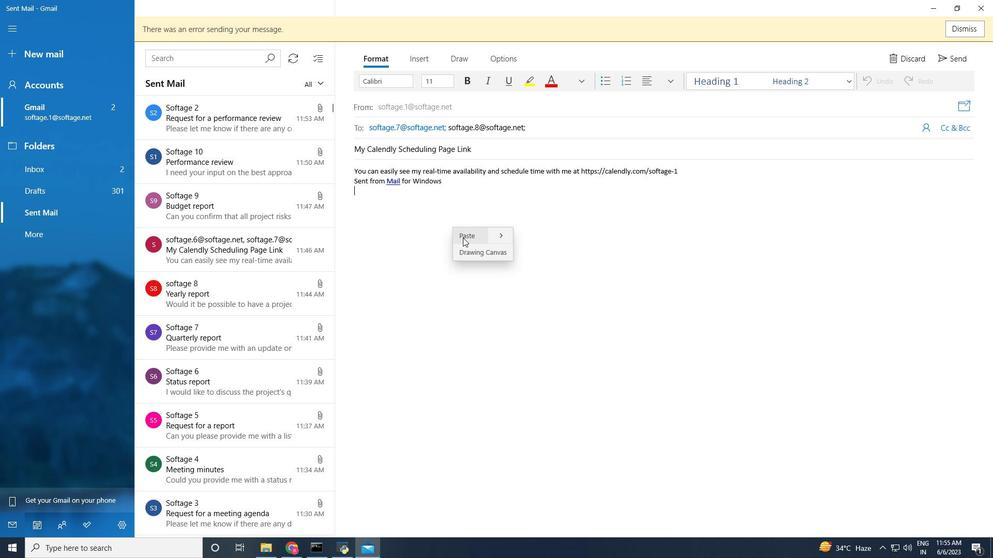 
Action: Mouse pressed left at (463, 238)
Screenshot: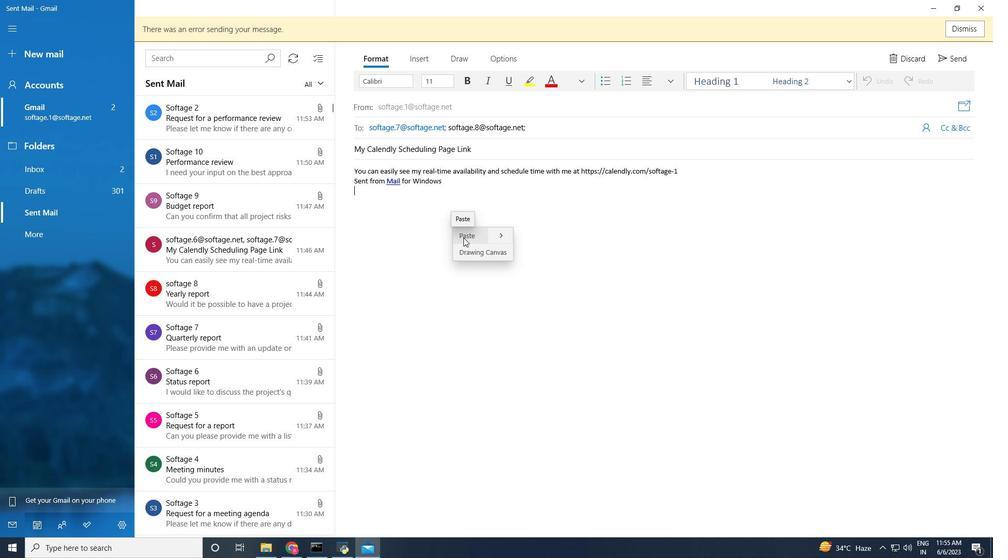 
Action: Mouse moved to (947, 64)
Screenshot: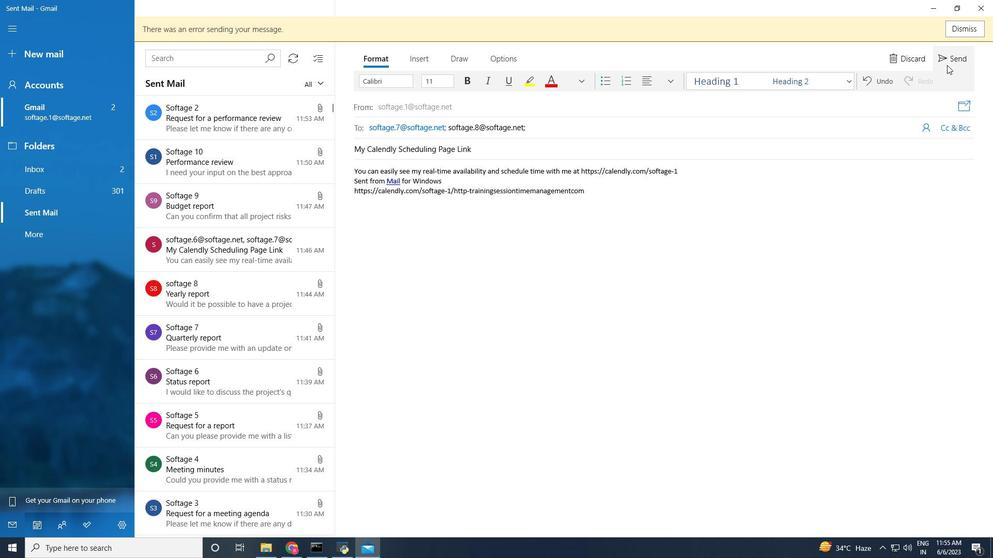 
Action: Mouse pressed left at (947, 64)
Screenshot: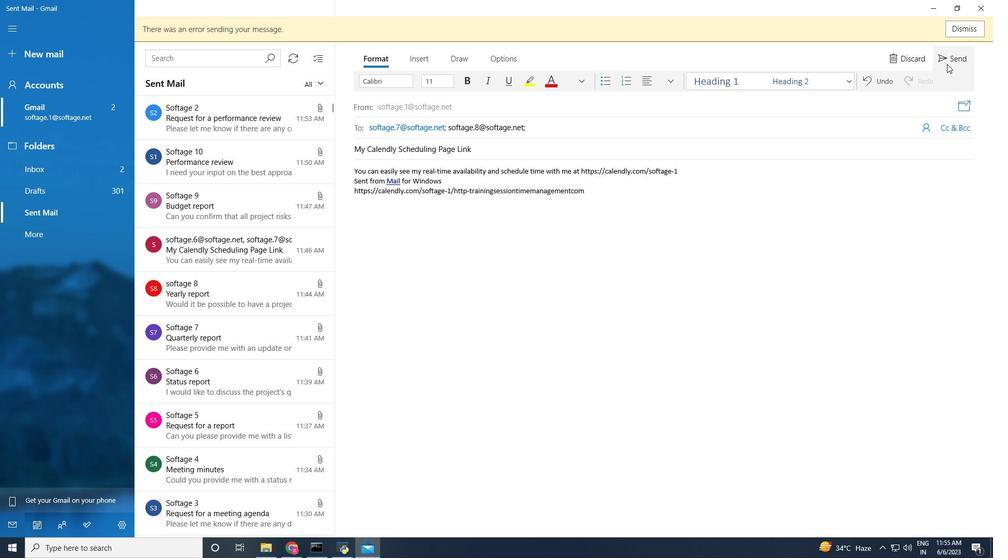 
Action: Mouse moved to (58, 208)
Screenshot: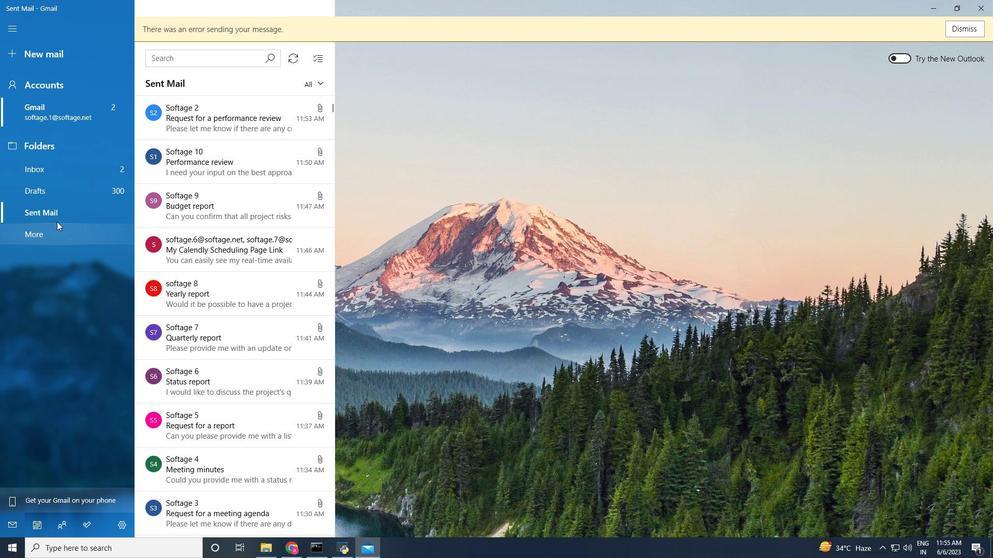 
Action: Mouse pressed left at (58, 208)
Screenshot: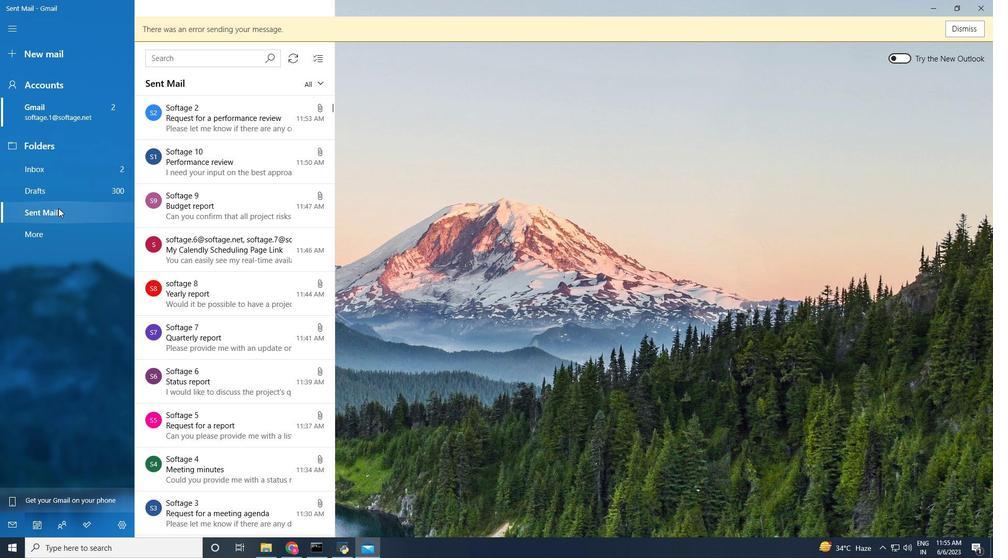 
Action: Mouse moved to (289, 168)
Screenshot: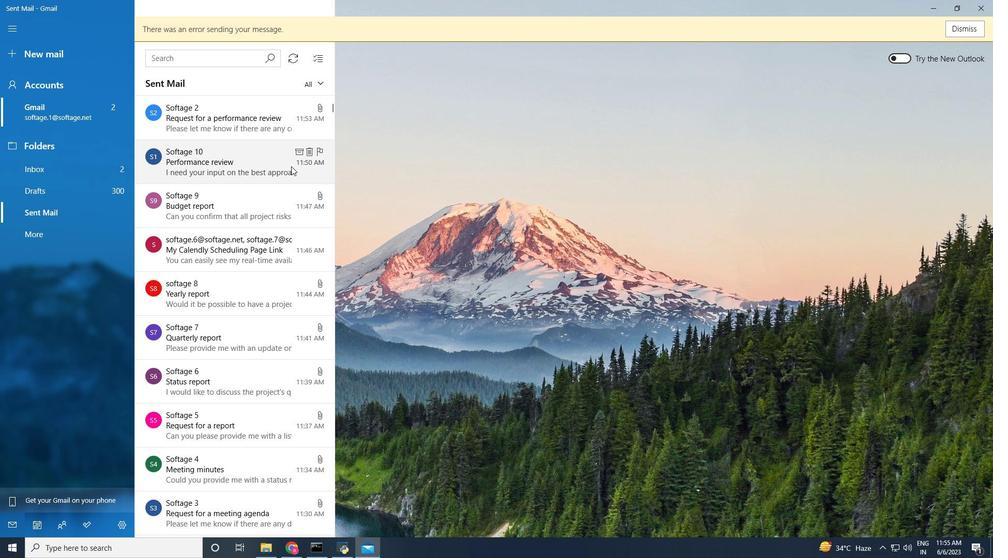 
Action: Mouse scrolled (289, 168) with delta (0, 0)
Screenshot: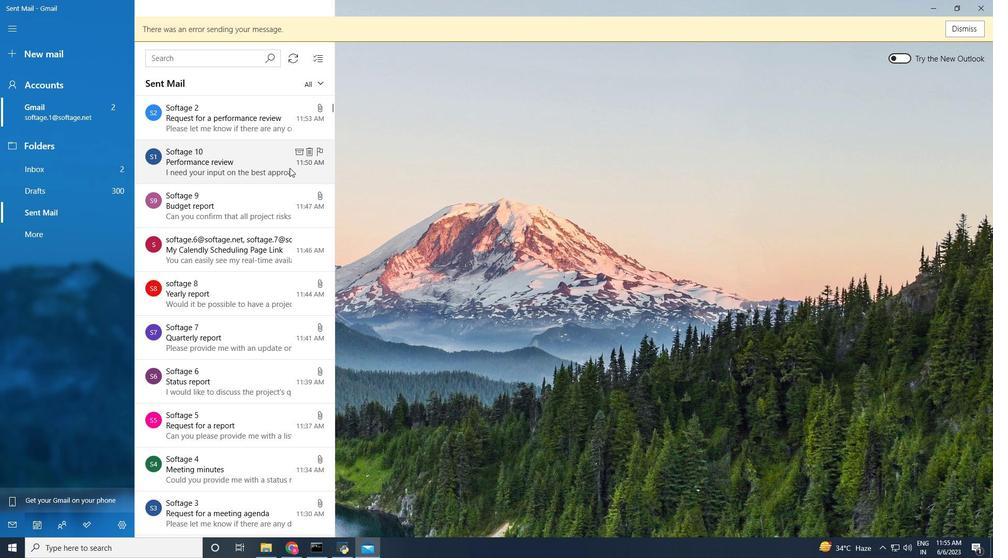 
Action: Mouse scrolled (289, 168) with delta (0, 0)
Screenshot: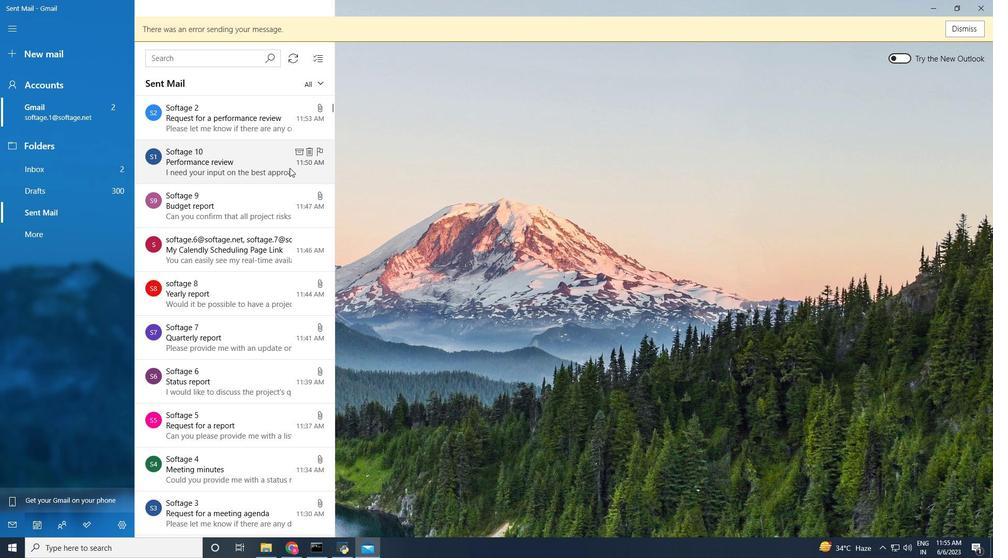 
Action: Mouse scrolled (289, 168) with delta (0, 0)
Screenshot: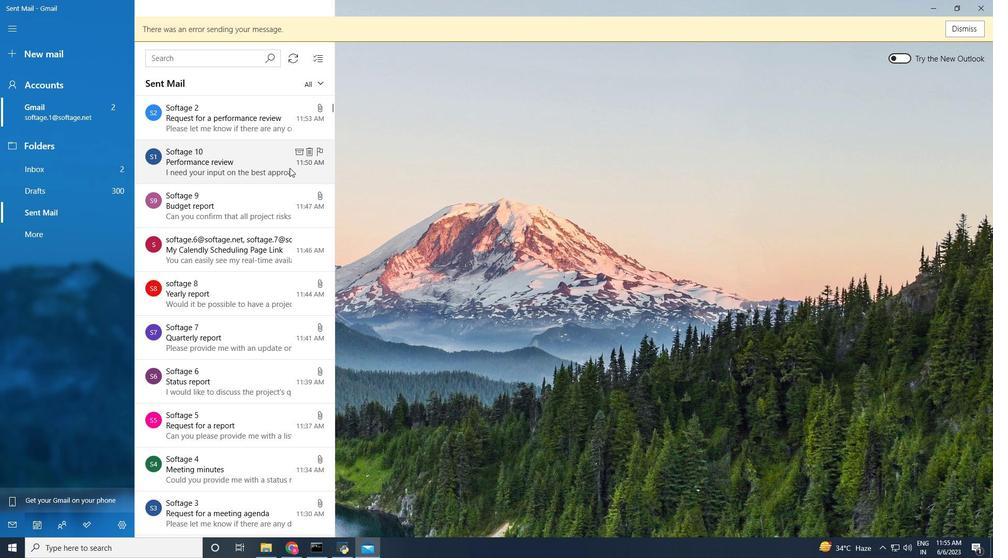 
Action: Mouse scrolled (289, 168) with delta (0, 0)
Screenshot: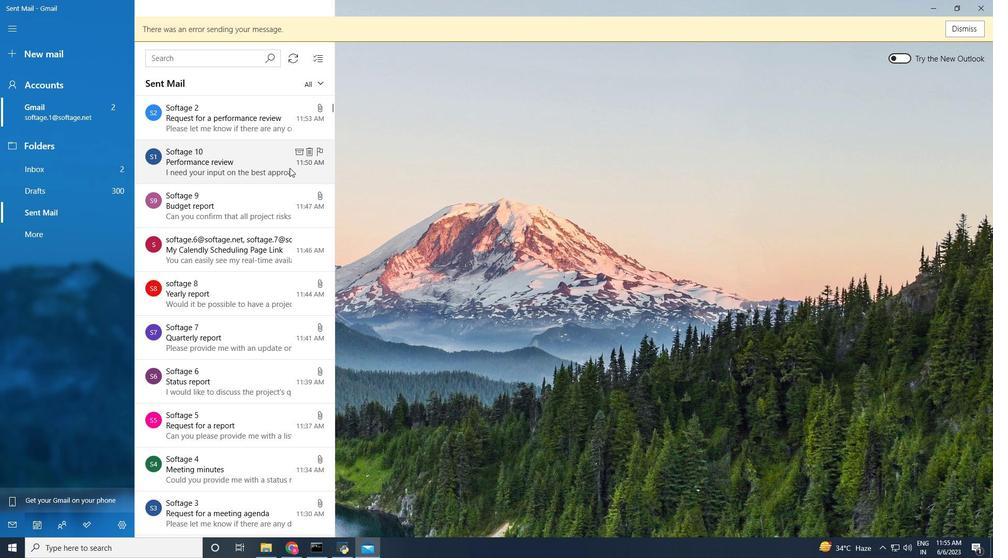 
Action: Mouse moved to (231, 115)
Screenshot: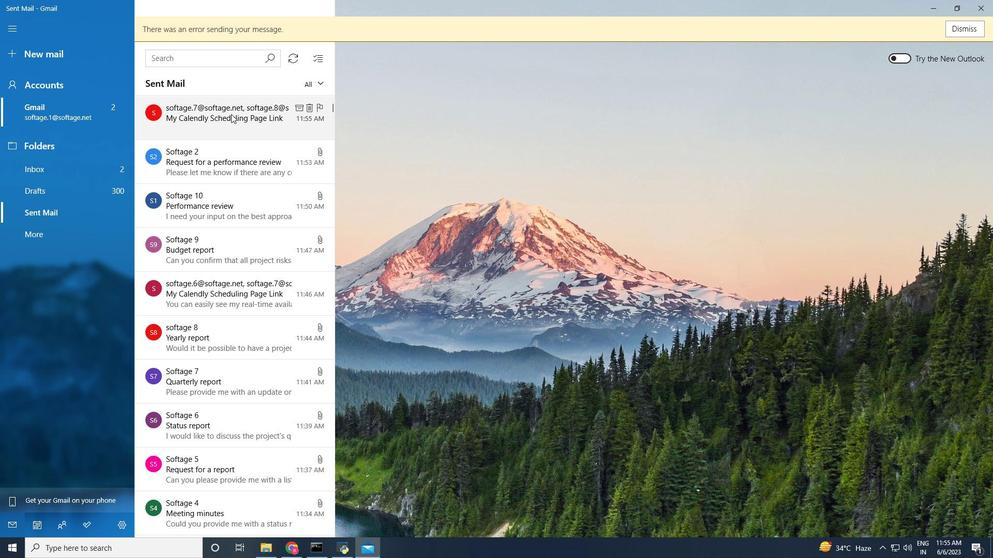 
Action: Mouse pressed left at (231, 115)
Screenshot: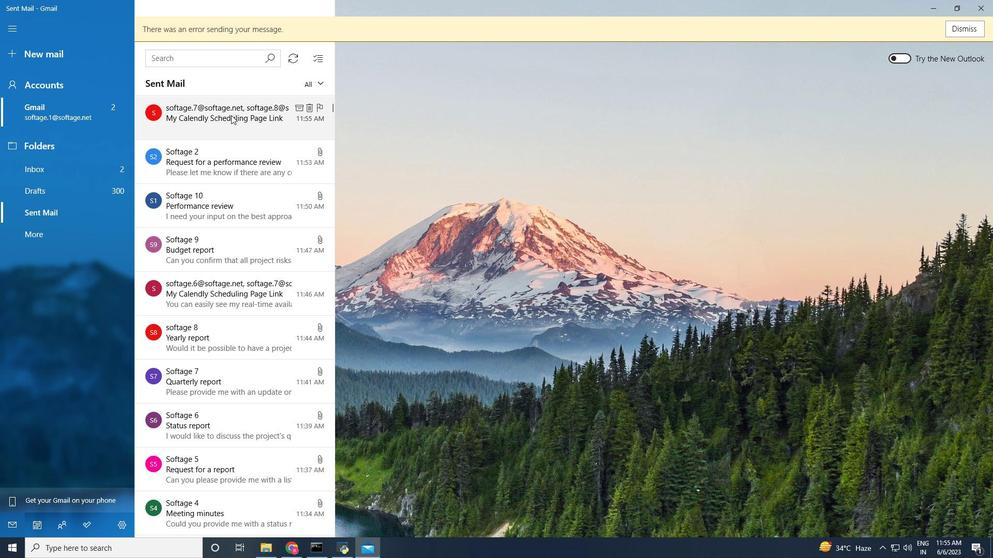 
Action: Mouse moved to (457, 237)
Screenshot: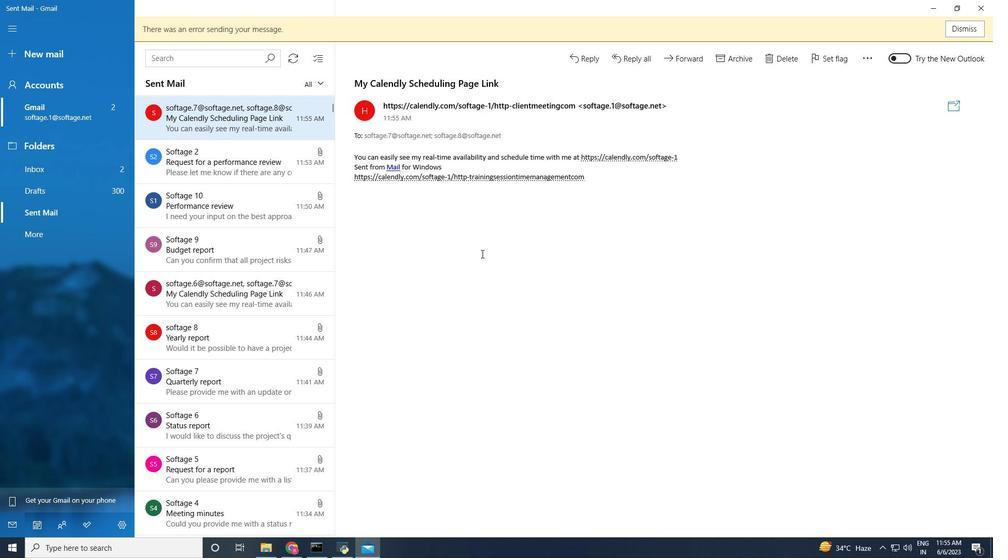 
